 Task: For heading Calibri with Bold.  font size for heading24,  'Change the font style of data to'Bell MT.  and font size to 16,  Change the alignment of both headline & data to Align middle & Align Center.  In the sheet  analysisSalesByPromotion_2023
Action: Mouse moved to (47, 141)
Screenshot: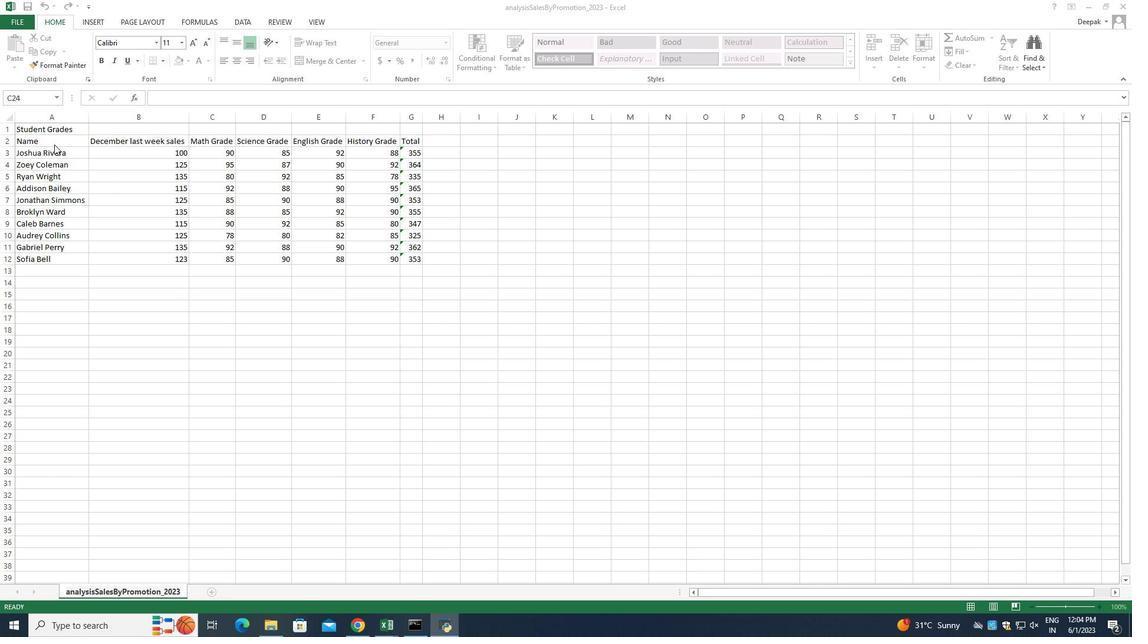 
Action: Mouse pressed left at (47, 141)
Screenshot: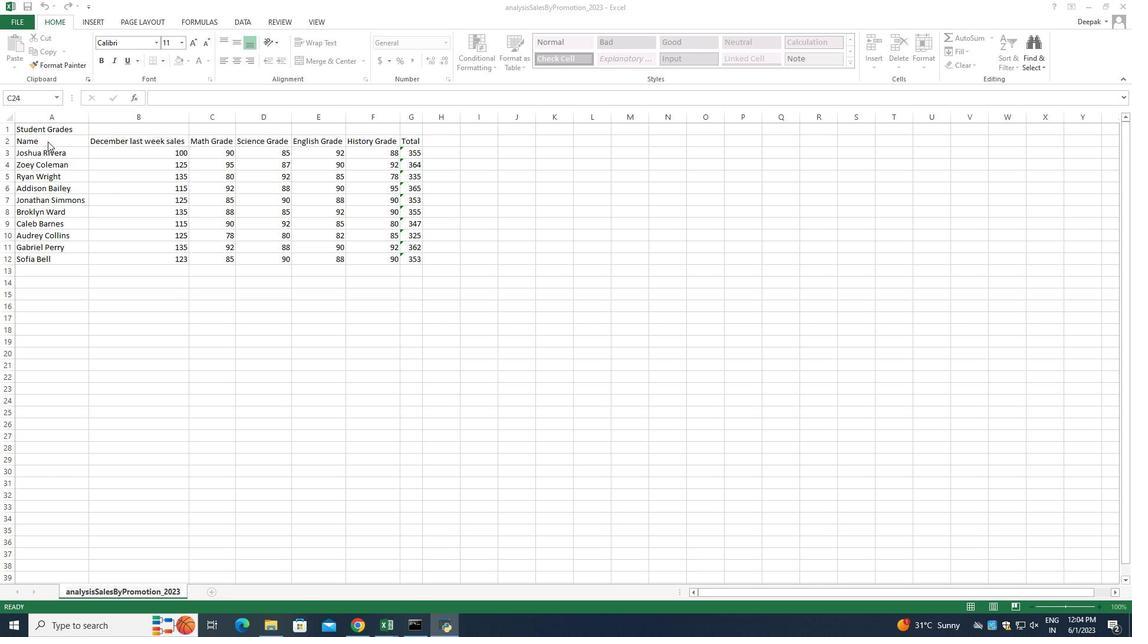 
Action: Mouse pressed left at (47, 141)
Screenshot: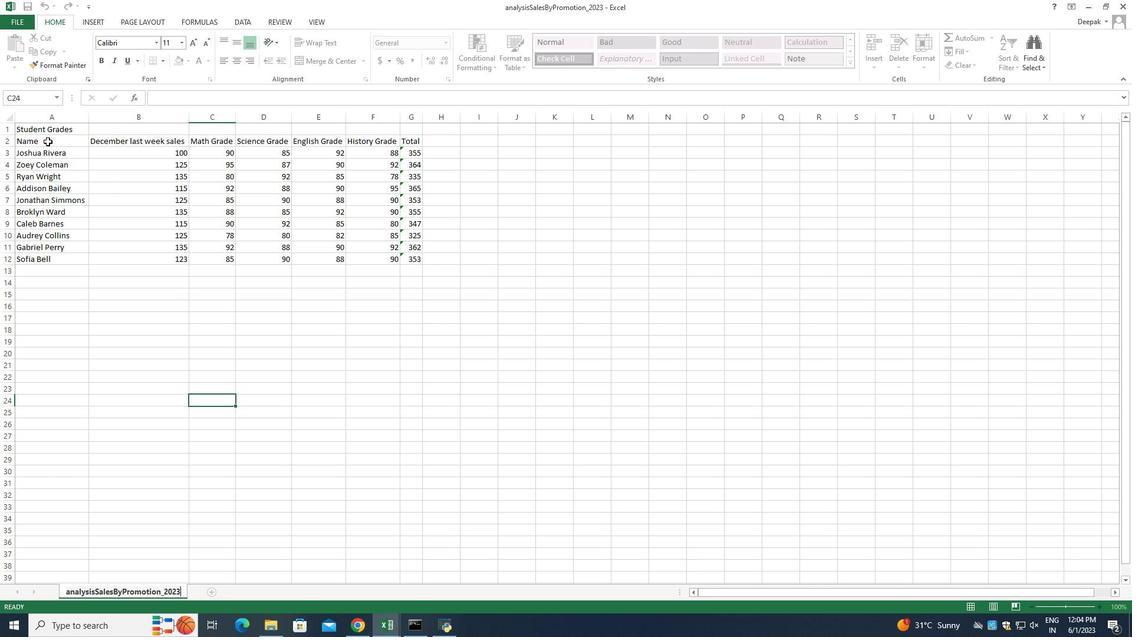 
Action: Mouse pressed left at (47, 141)
Screenshot: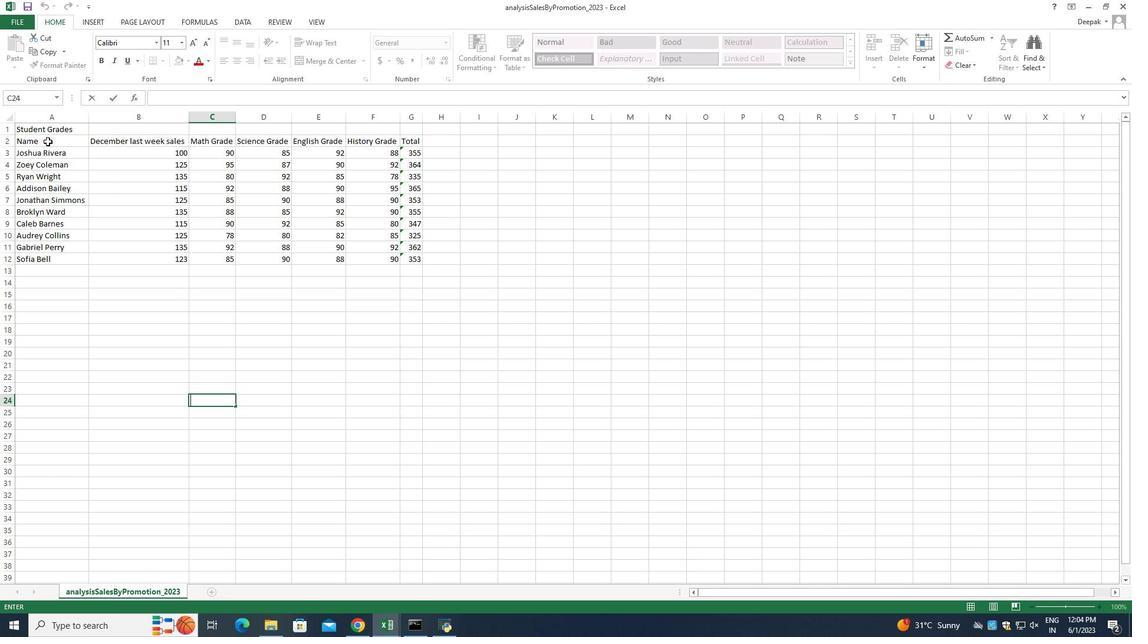 
Action: Mouse moved to (46, 141)
Screenshot: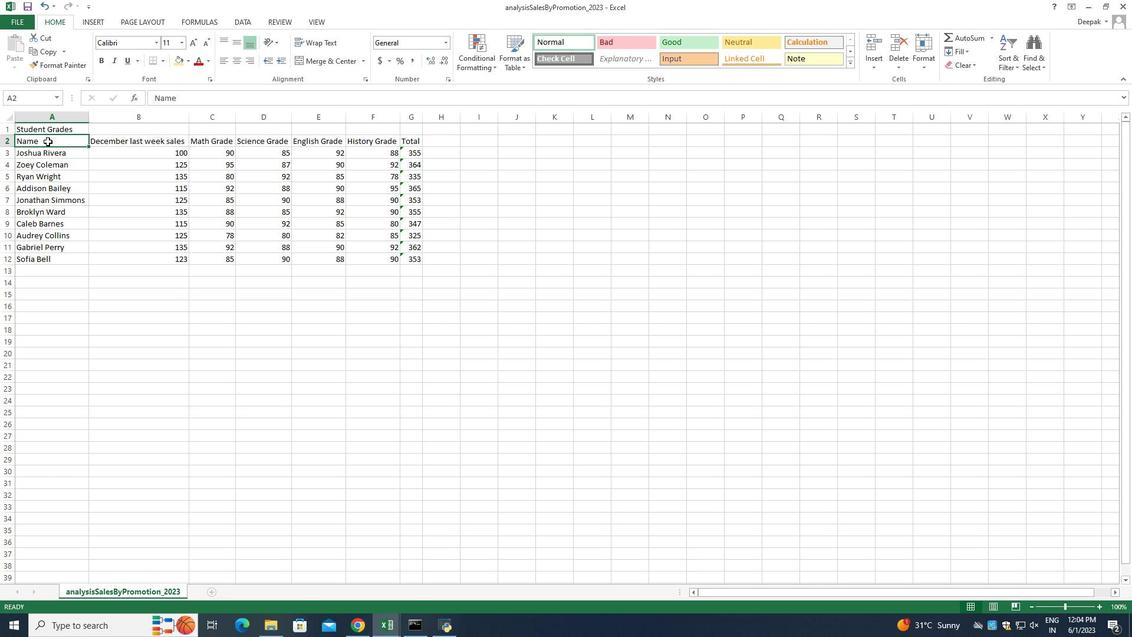 
Action: Mouse pressed left at (46, 141)
Screenshot: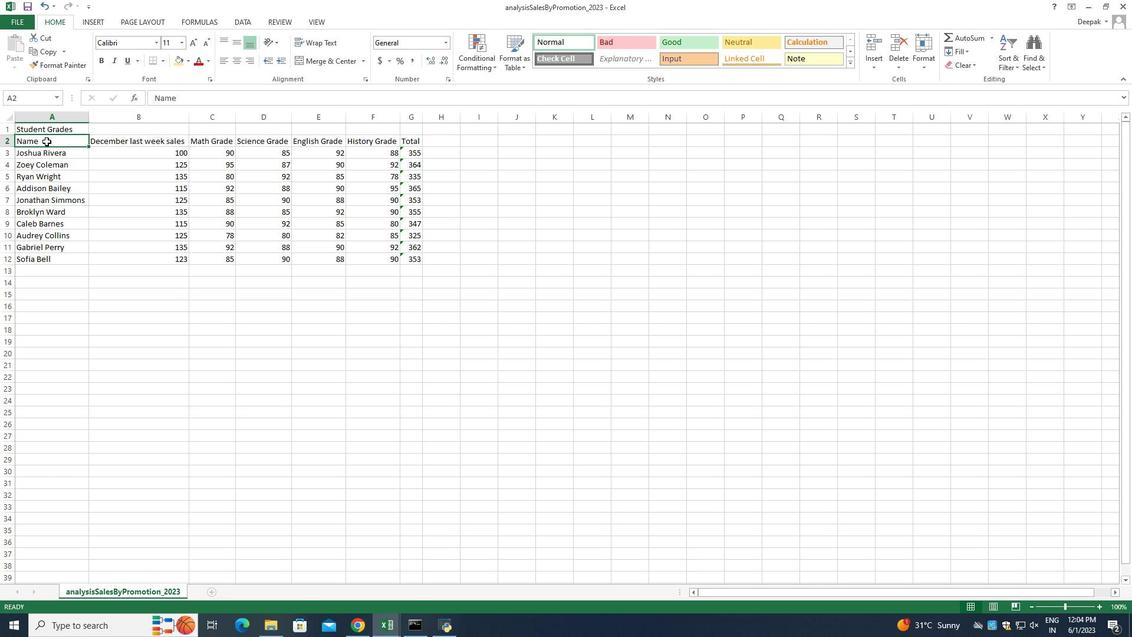 
Action: Mouse moved to (156, 45)
Screenshot: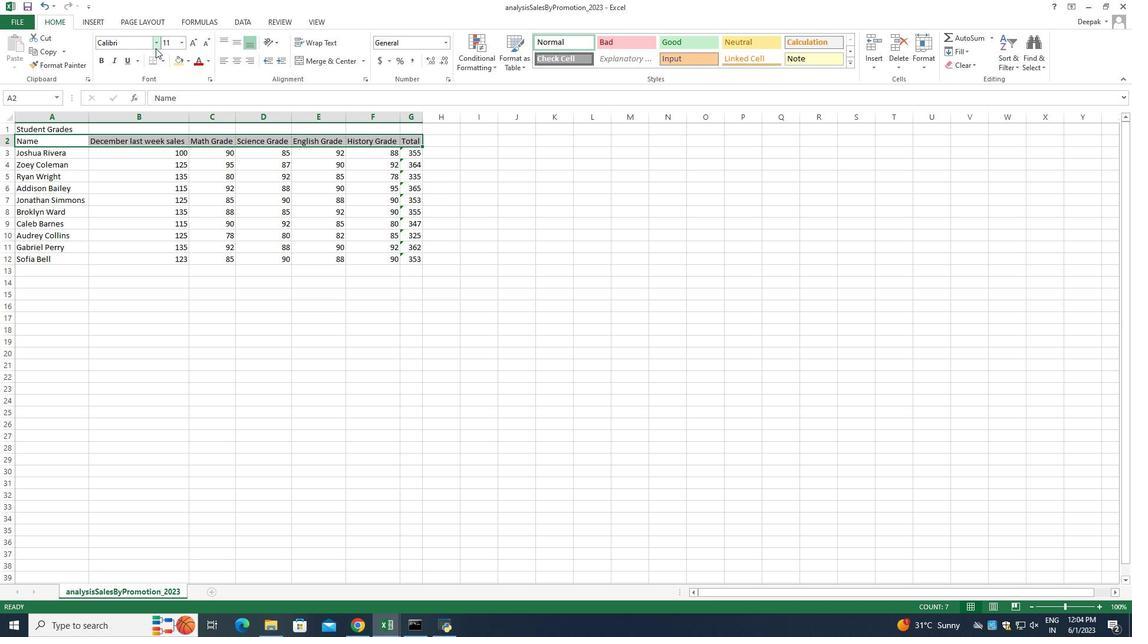 
Action: Mouse pressed left at (156, 45)
Screenshot: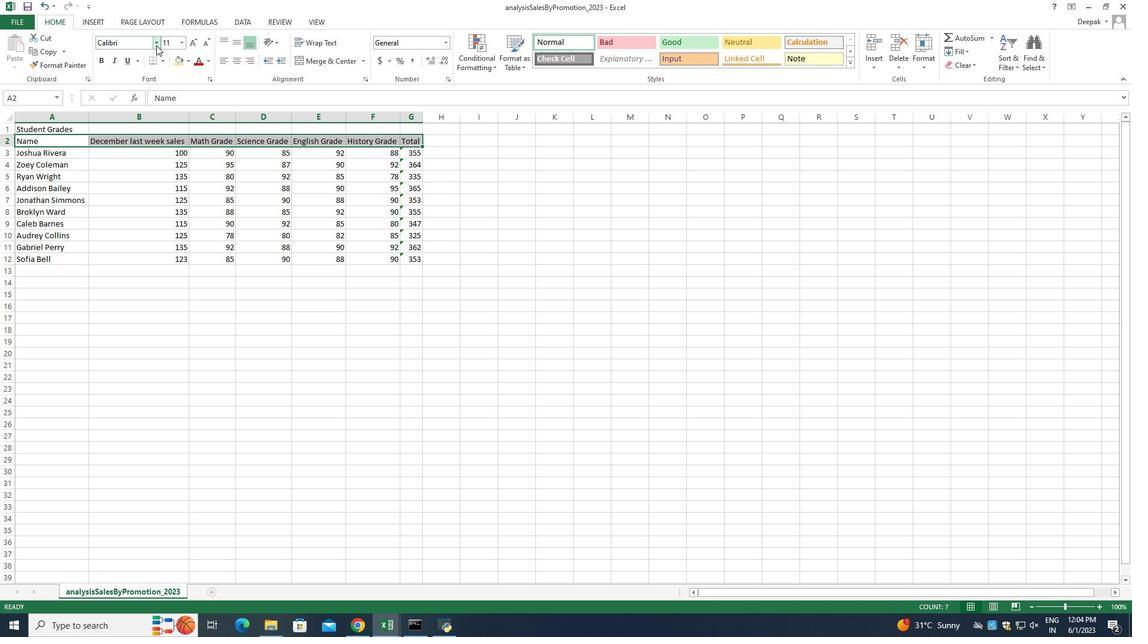 
Action: Mouse moved to (182, 256)
Screenshot: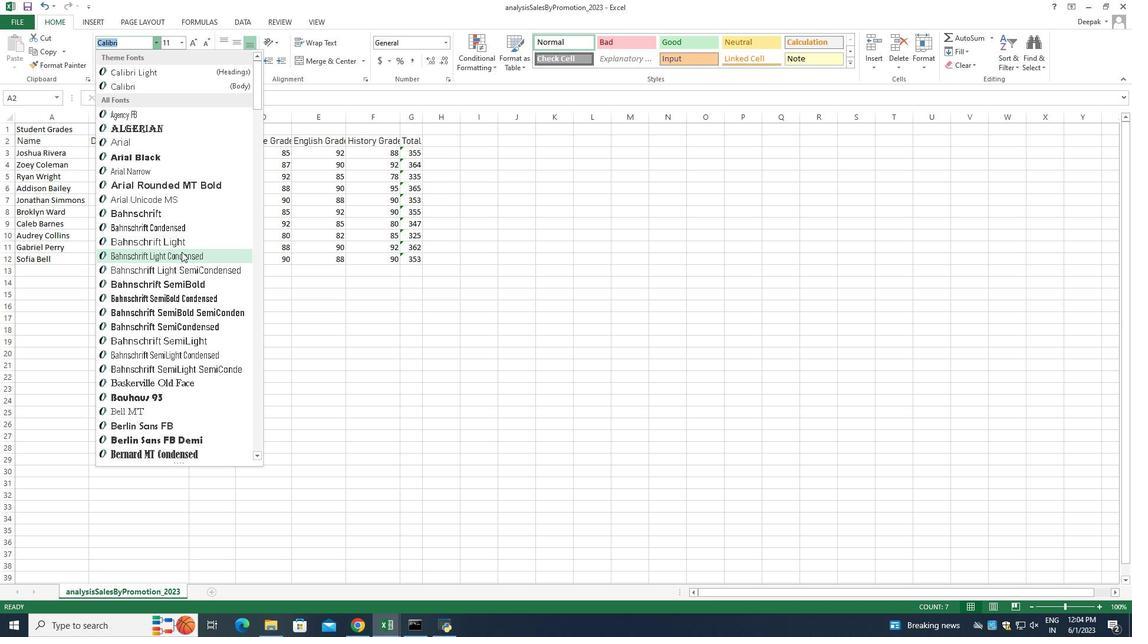
Action: Mouse scrolled (182, 256) with delta (0, 0)
Screenshot: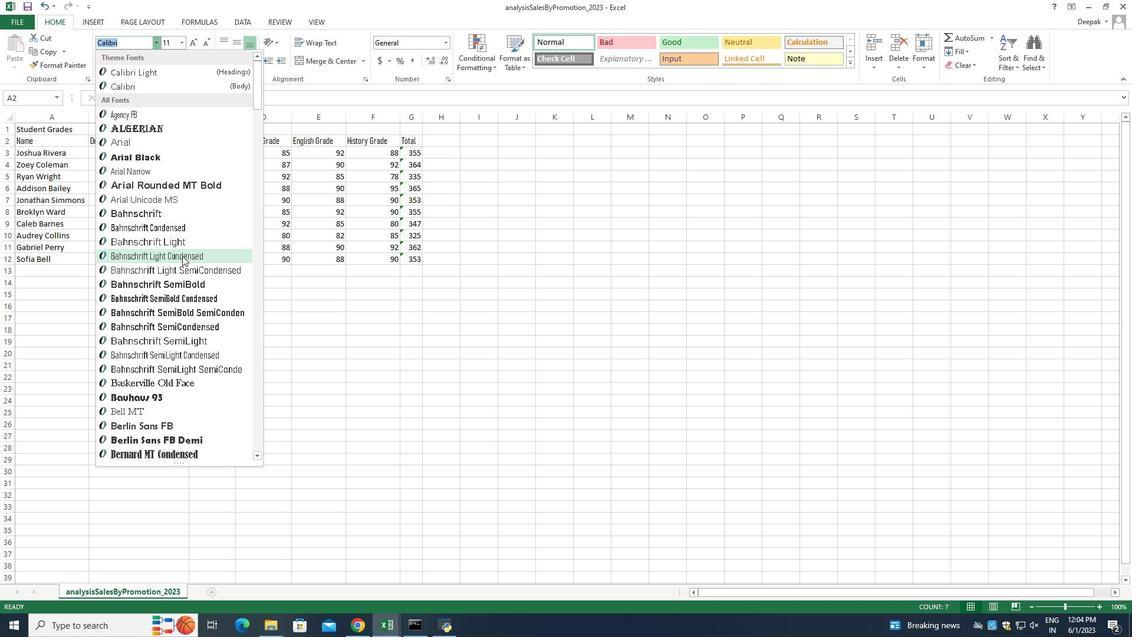 
Action: Mouse moved to (182, 257)
Screenshot: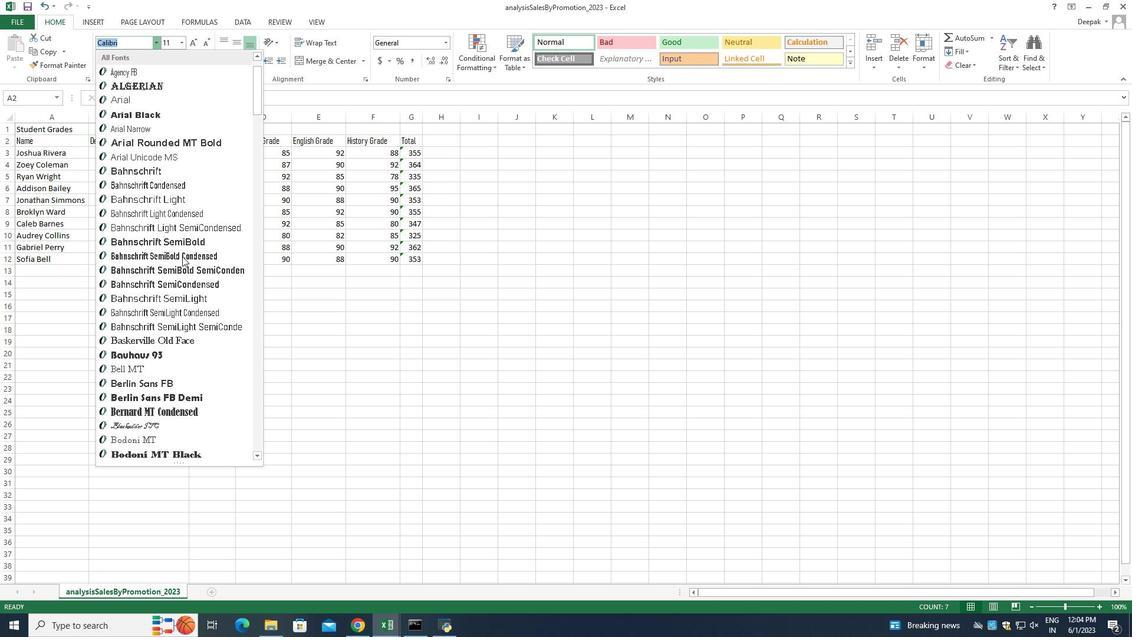 
Action: Mouse scrolled (182, 256) with delta (0, 0)
Screenshot: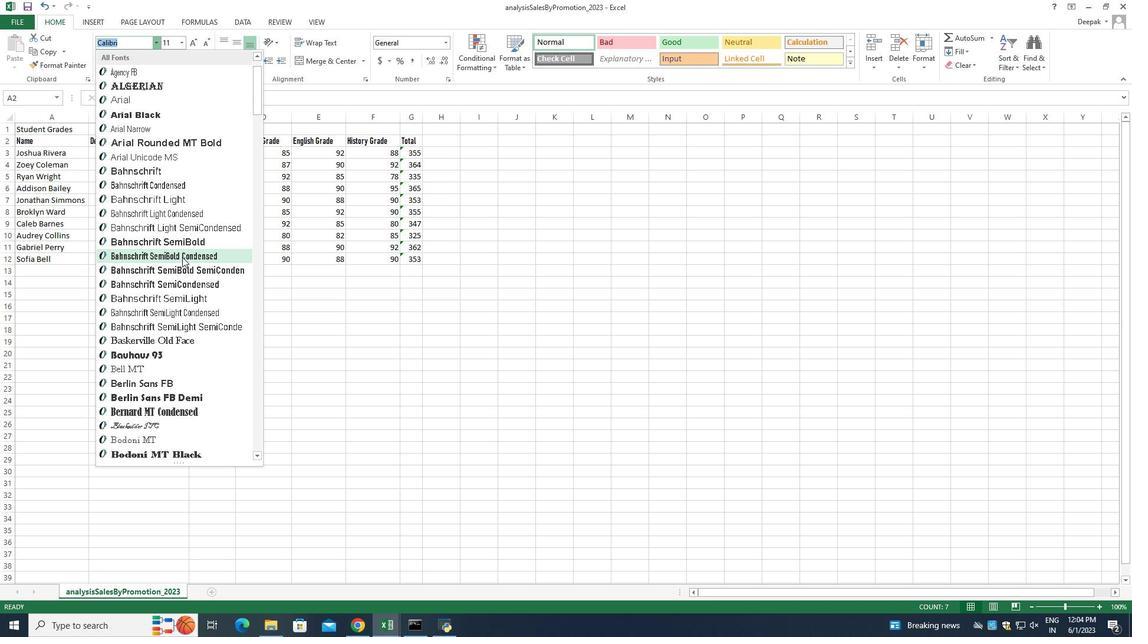 
Action: Mouse scrolled (182, 256) with delta (0, 0)
Screenshot: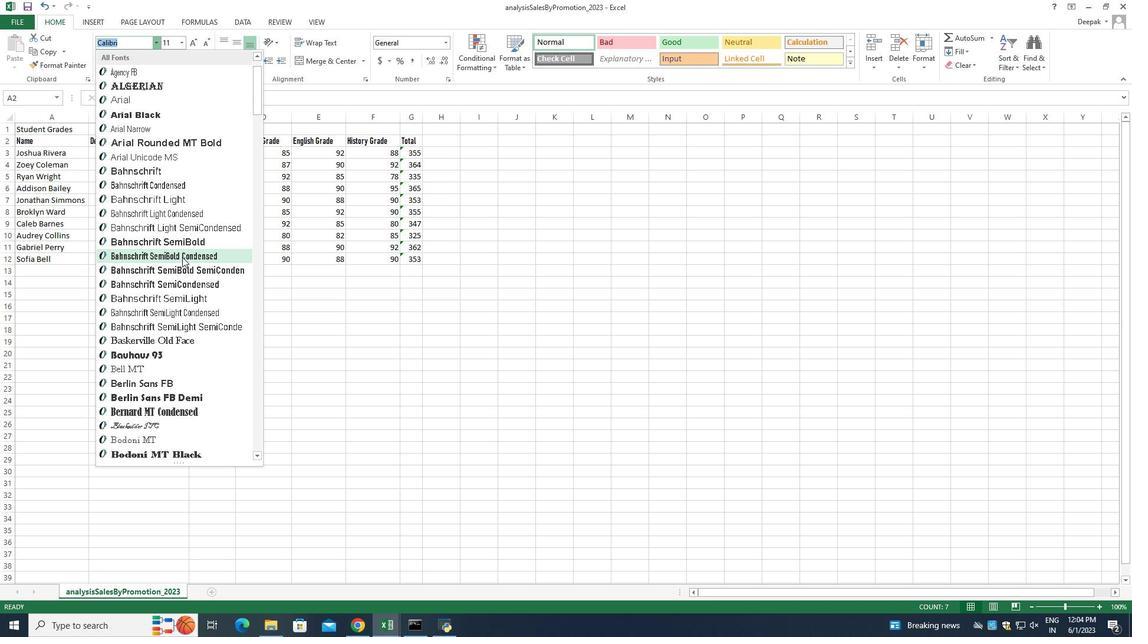 
Action: Mouse scrolled (182, 256) with delta (0, 0)
Screenshot: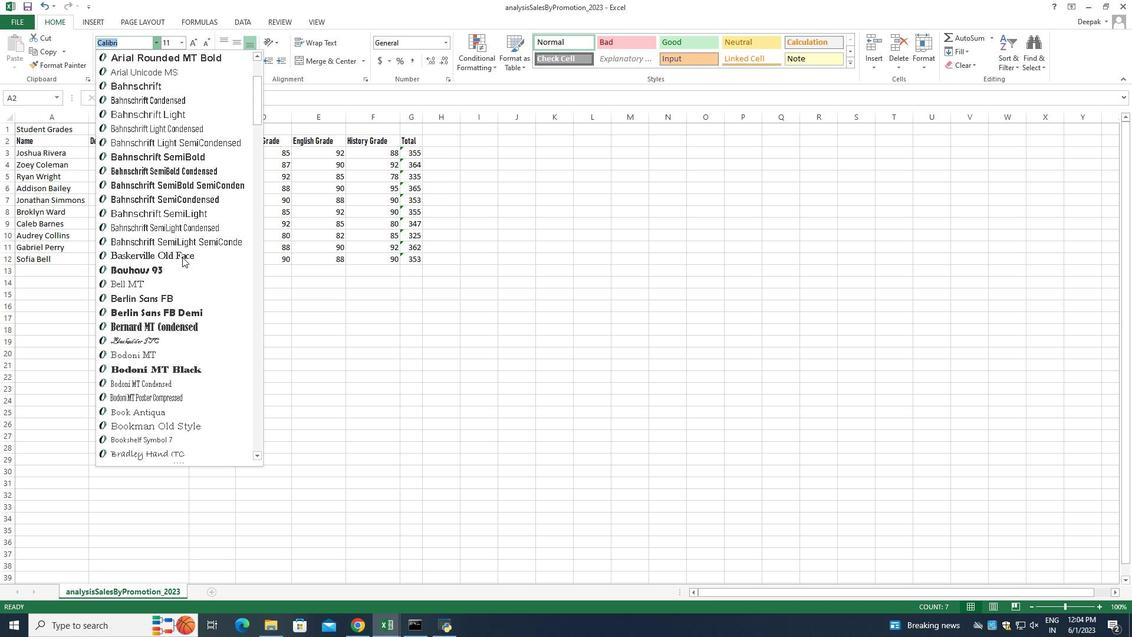 
Action: Mouse scrolled (182, 256) with delta (0, 0)
Screenshot: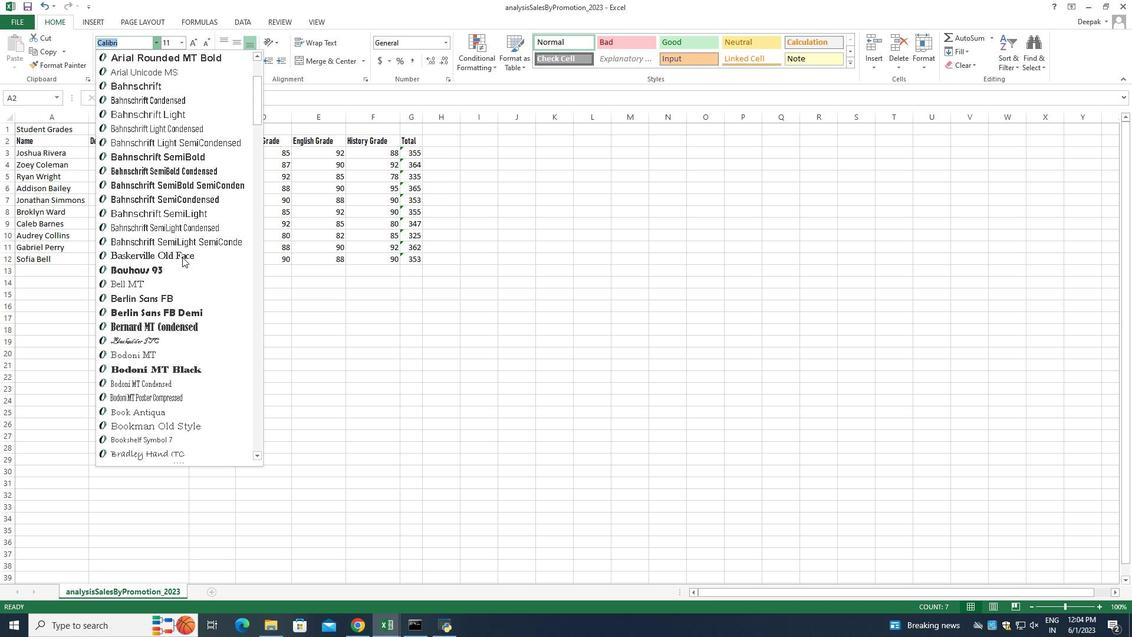 
Action: Mouse moved to (181, 257)
Screenshot: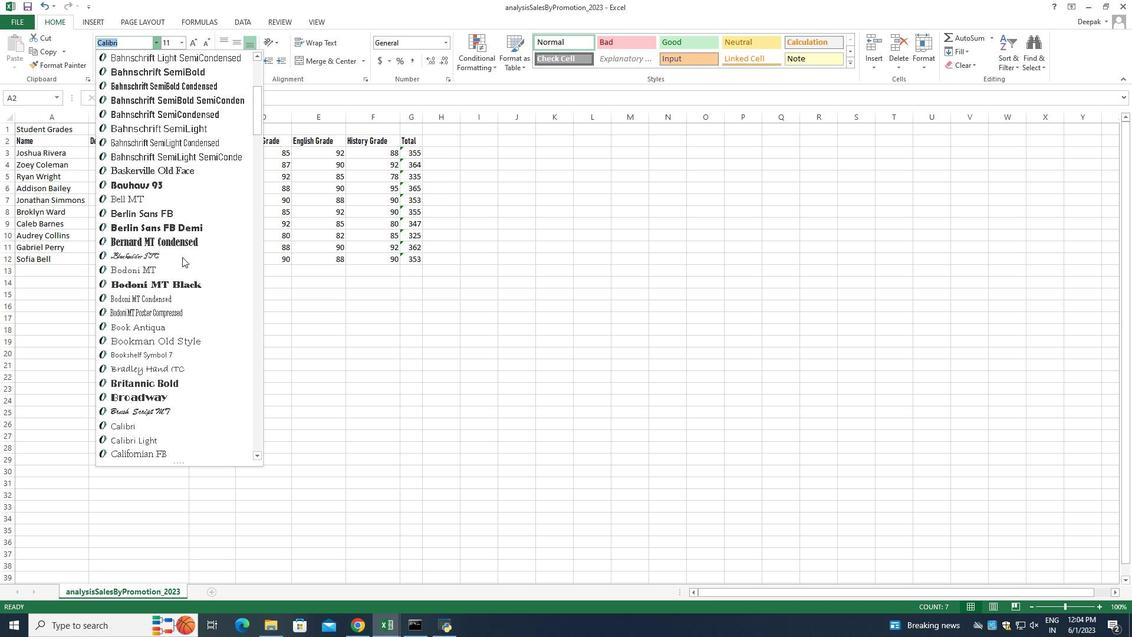 
Action: Mouse scrolled (181, 256) with delta (0, 0)
Screenshot: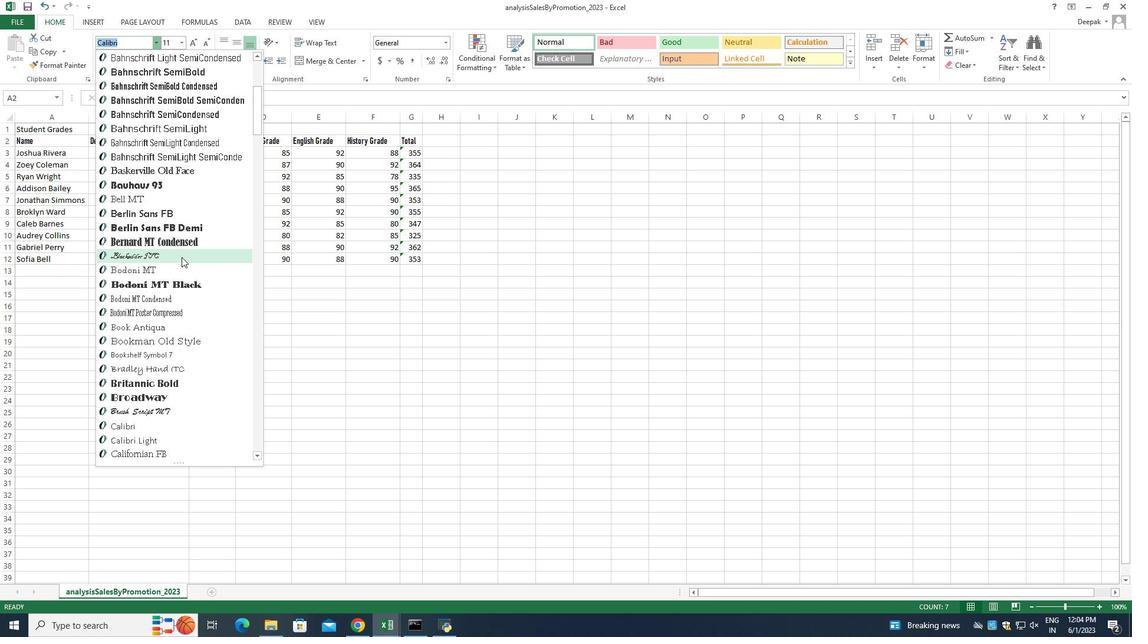 
Action: Mouse scrolled (181, 256) with delta (0, 0)
Screenshot: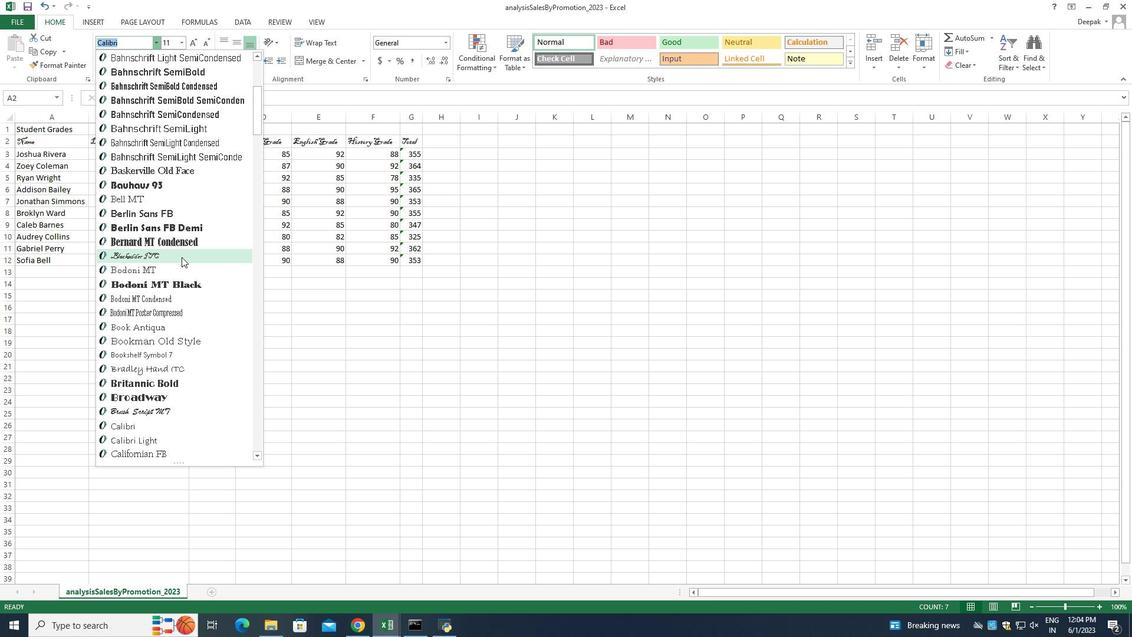 
Action: Mouse scrolled (181, 256) with delta (0, 0)
Screenshot: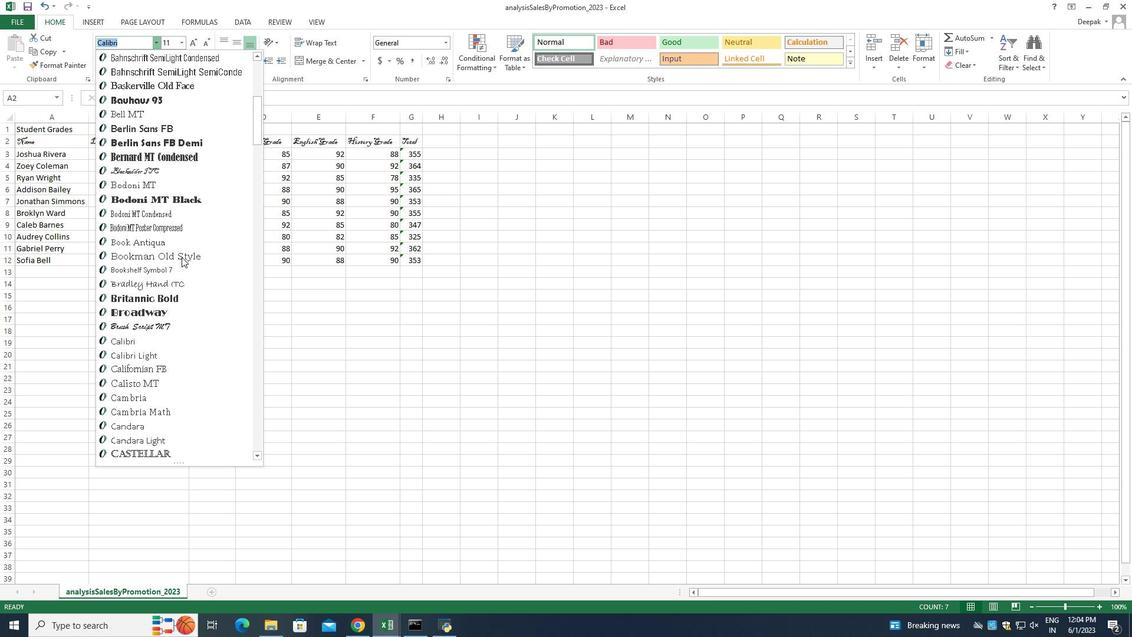 
Action: Mouse moved to (185, 375)
Screenshot: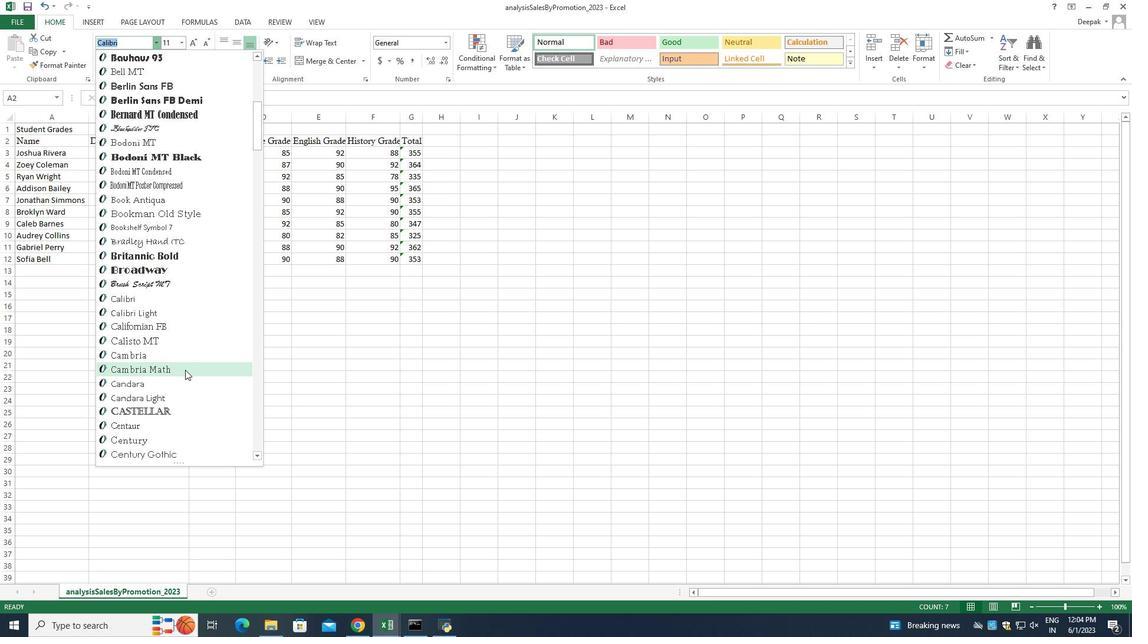 
Action: Mouse scrolled (185, 374) with delta (0, 0)
Screenshot: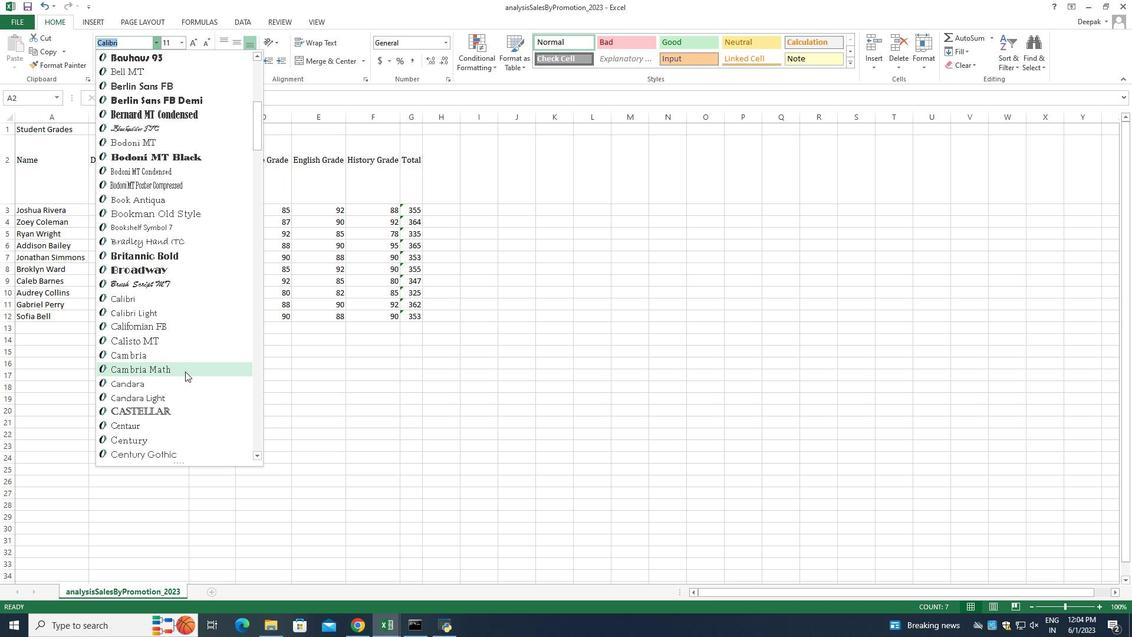 
Action: Mouse scrolled (185, 374) with delta (0, 0)
Screenshot: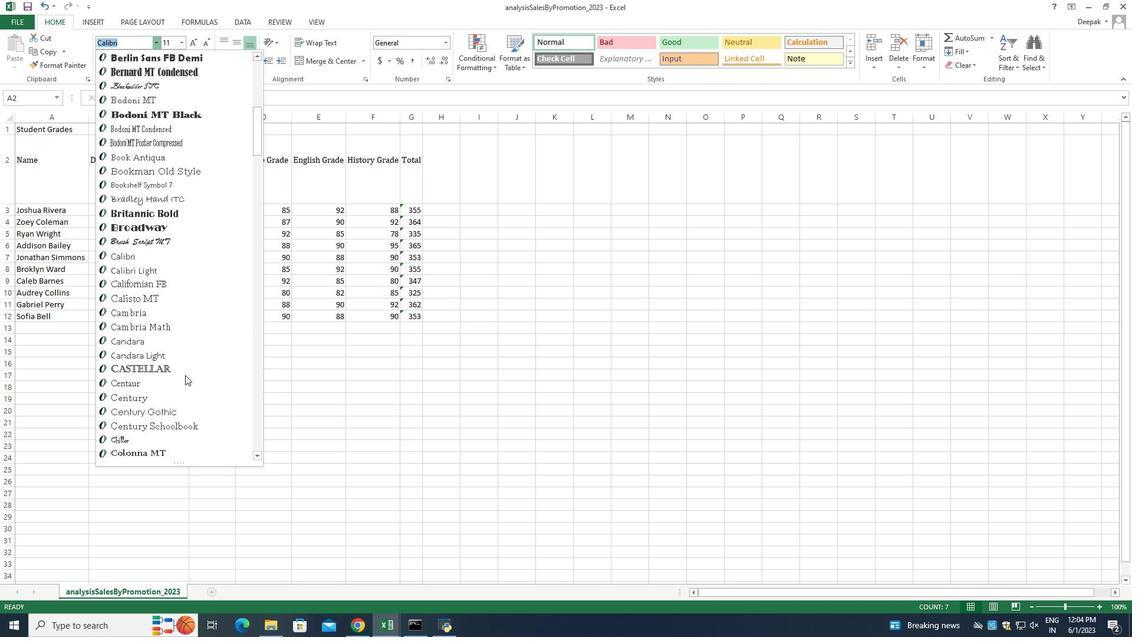 
Action: Mouse scrolled (185, 374) with delta (0, 0)
Screenshot: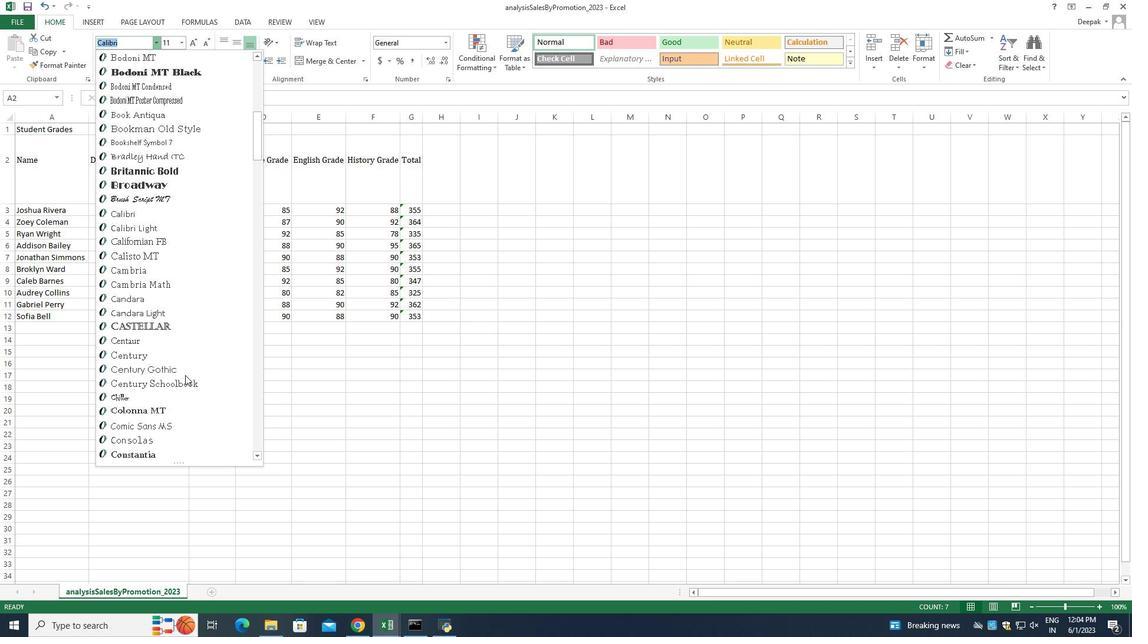 
Action: Mouse moved to (187, 326)
Screenshot: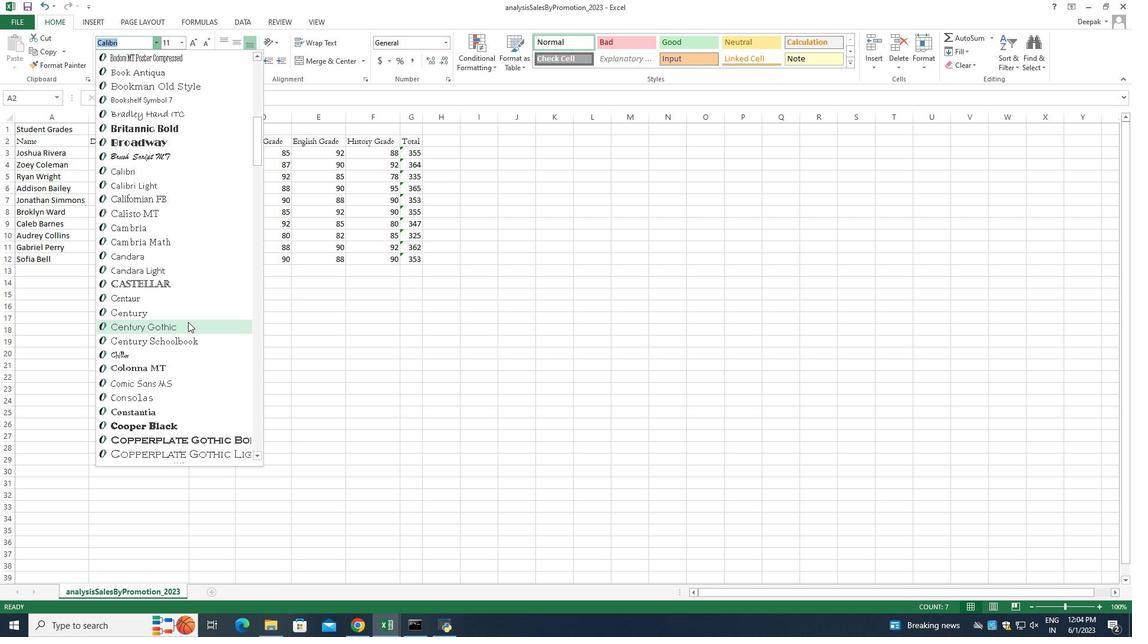 
Action: Mouse scrolled (187, 325) with delta (0, 0)
Screenshot: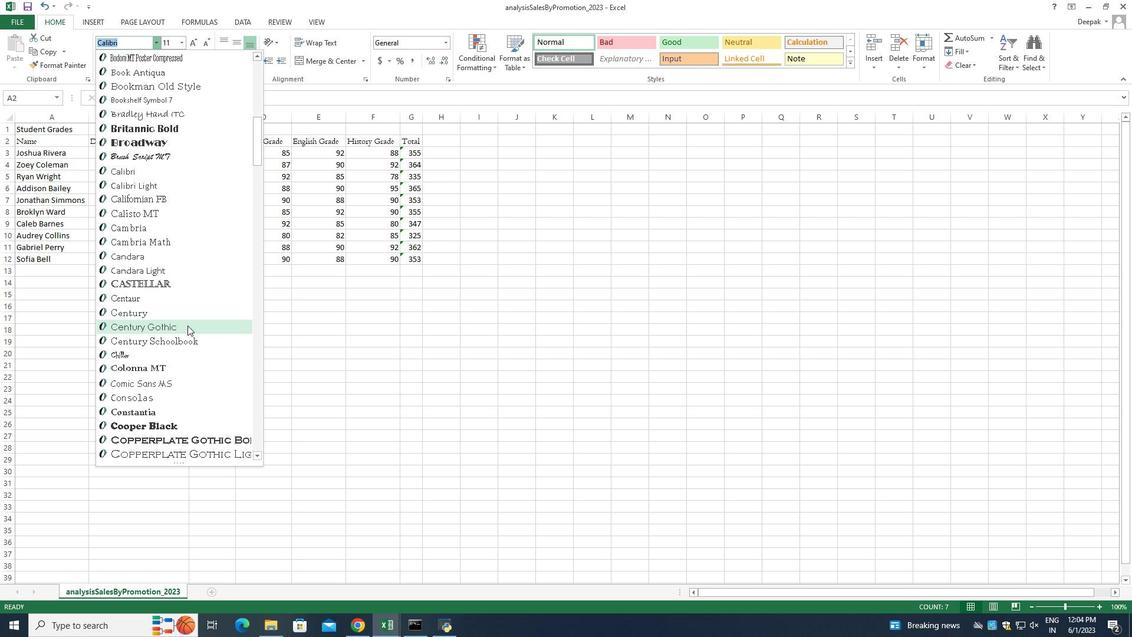 
Action: Mouse moved to (186, 329)
Screenshot: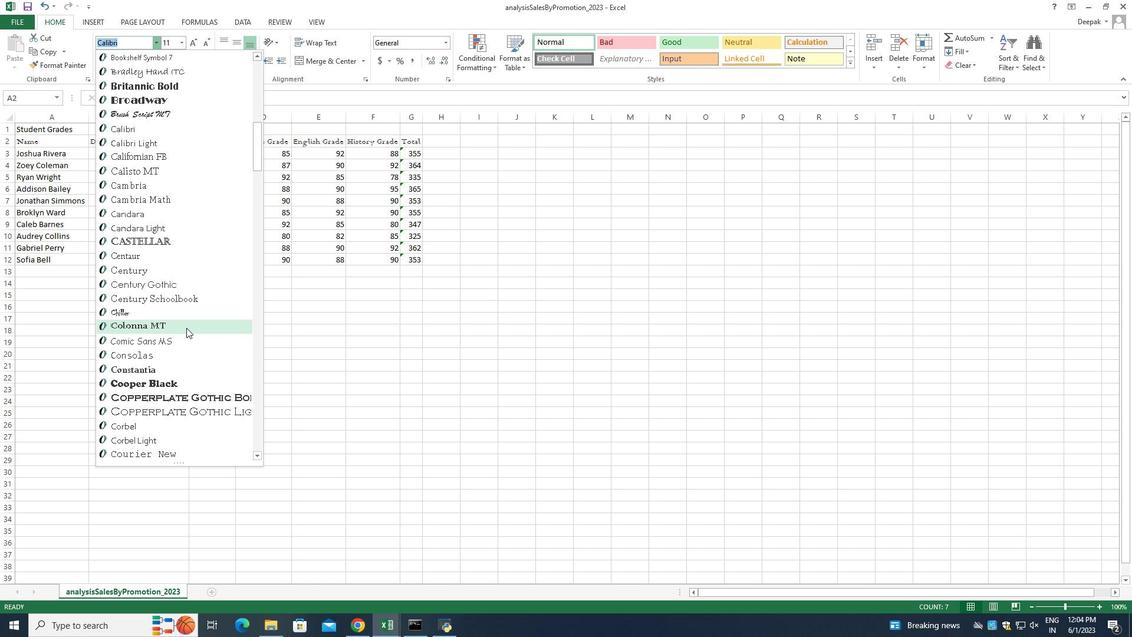 
Action: Mouse scrolled (186, 329) with delta (0, 0)
Screenshot: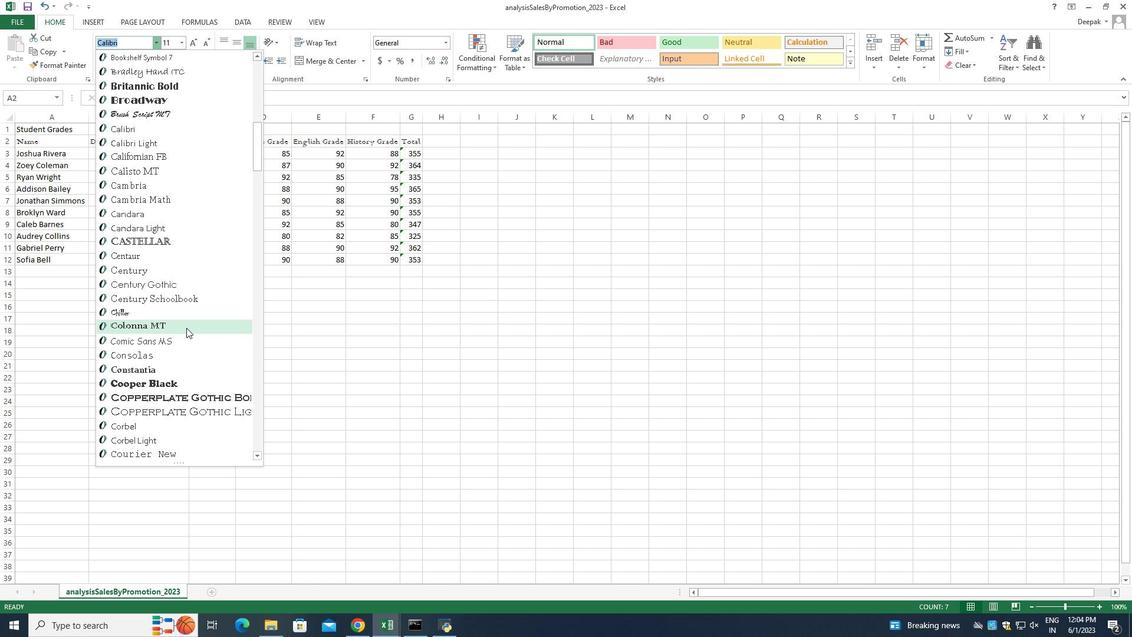
Action: Mouse scrolled (186, 329) with delta (0, 0)
Screenshot: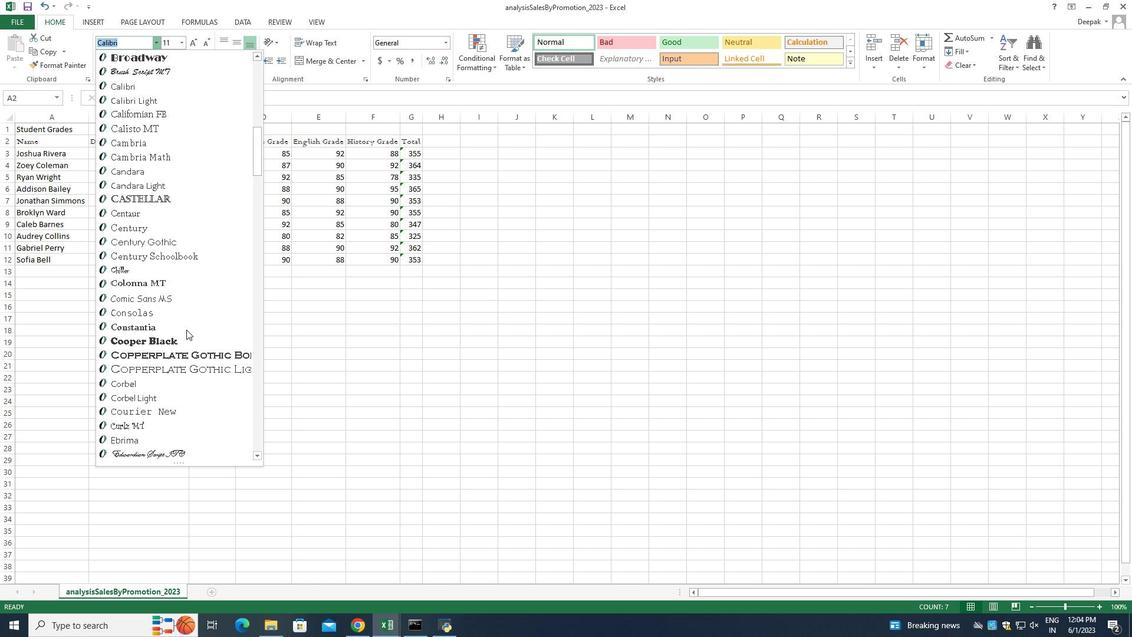 
Action: Mouse moved to (199, 413)
Screenshot: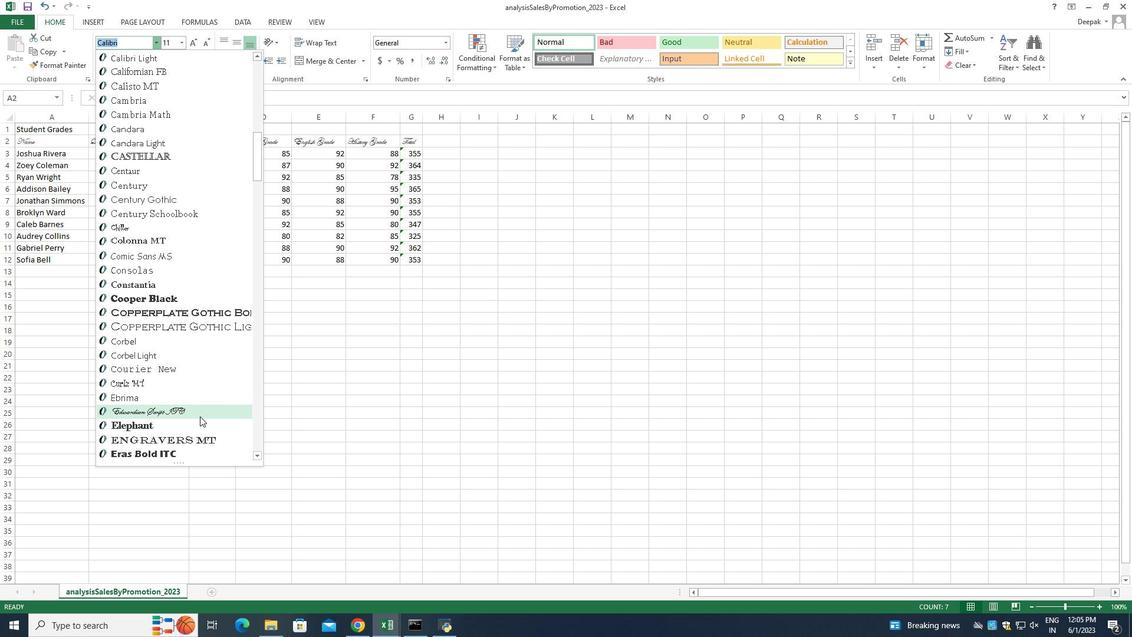 
Action: Mouse scrolled (199, 412) with delta (0, 0)
Screenshot: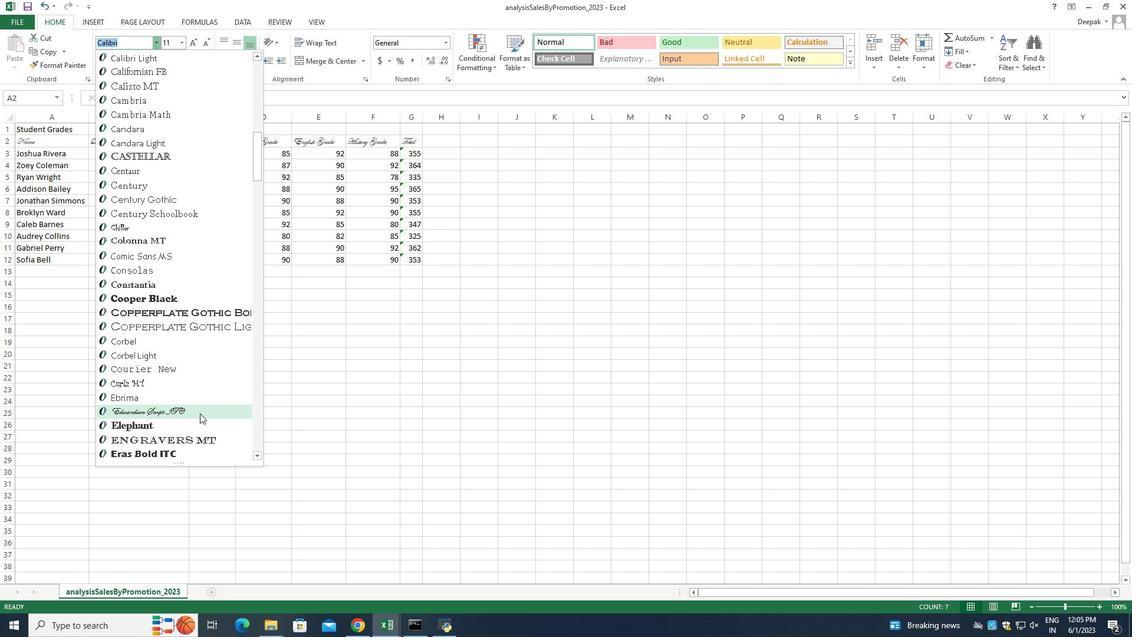 
Action: Mouse scrolled (199, 412) with delta (0, 0)
Screenshot: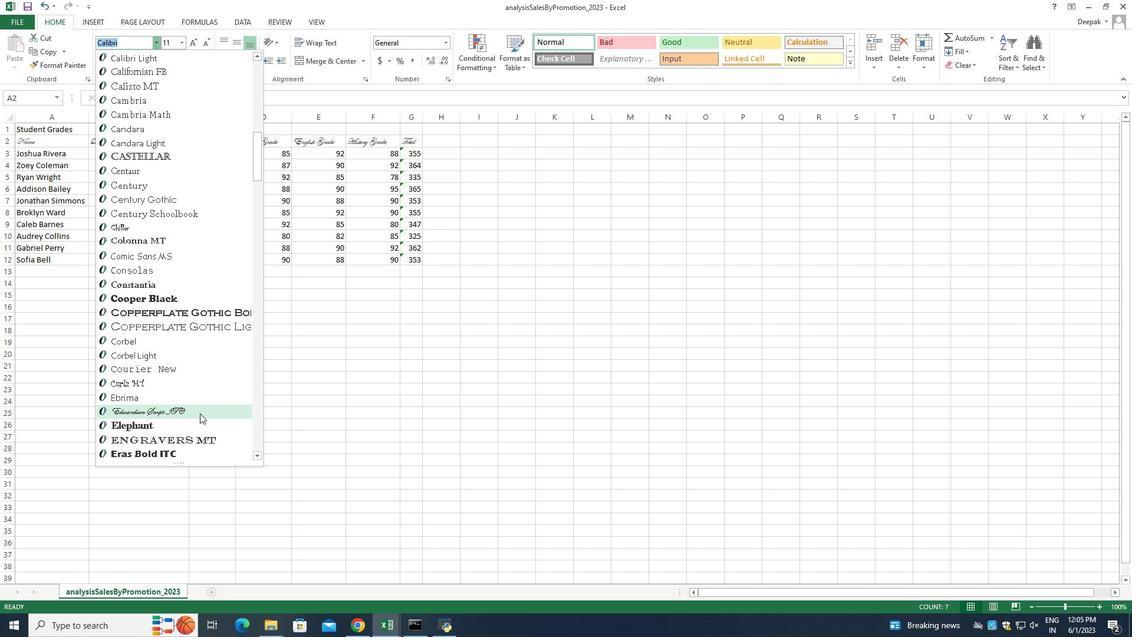 
Action: Mouse scrolled (199, 412) with delta (0, 0)
Screenshot: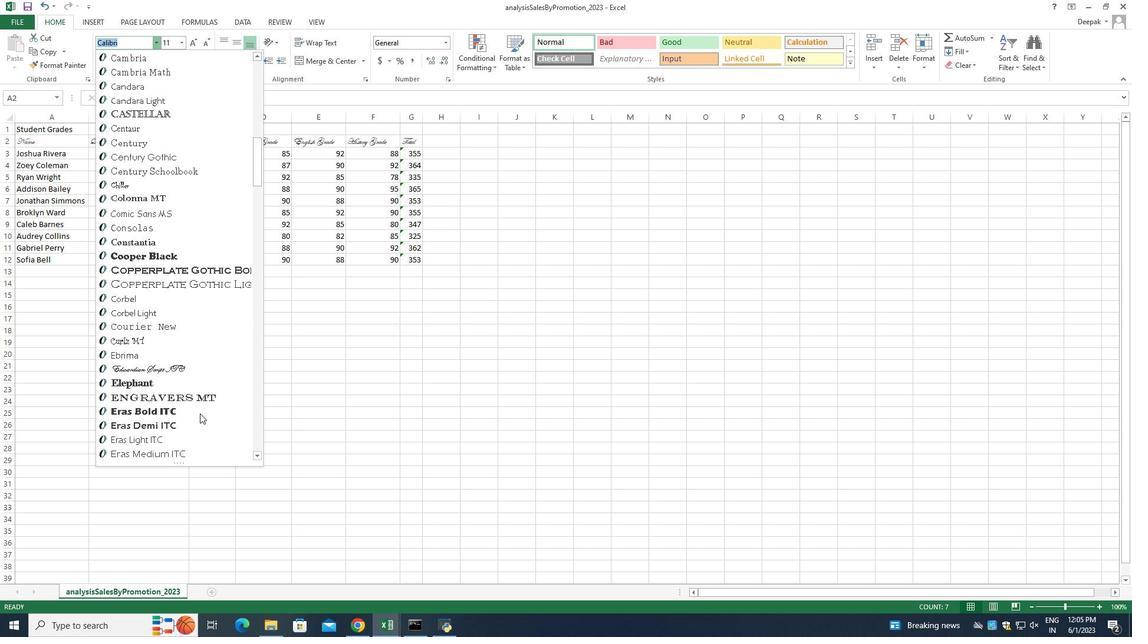 
Action: Mouse moved to (199, 365)
Screenshot: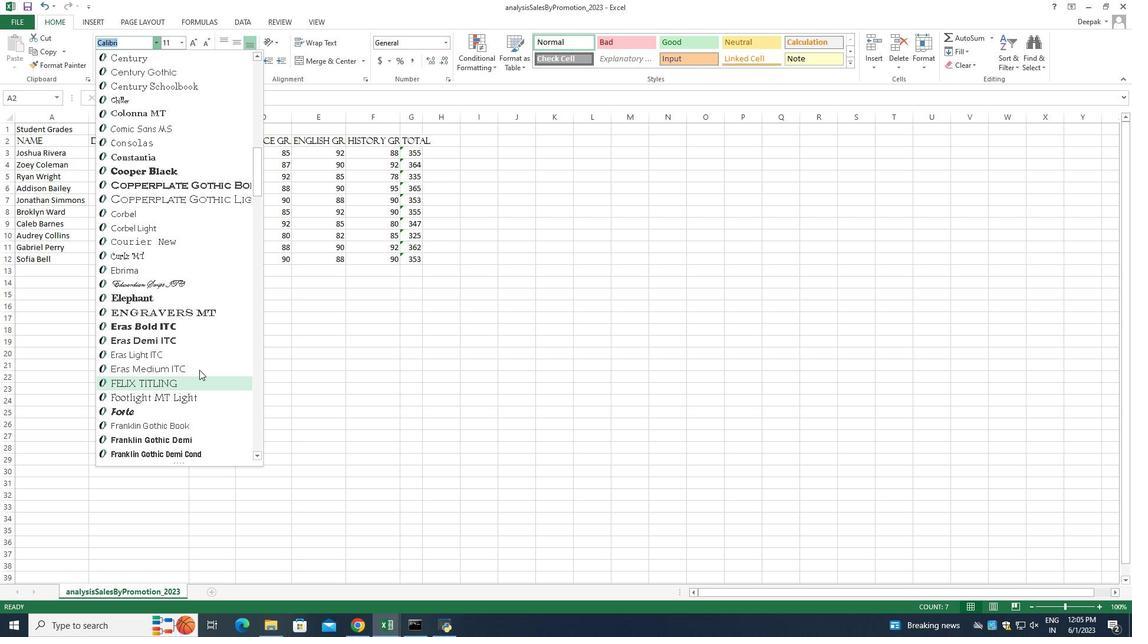 
Action: Mouse scrolled (199, 368) with delta (0, 0)
Screenshot: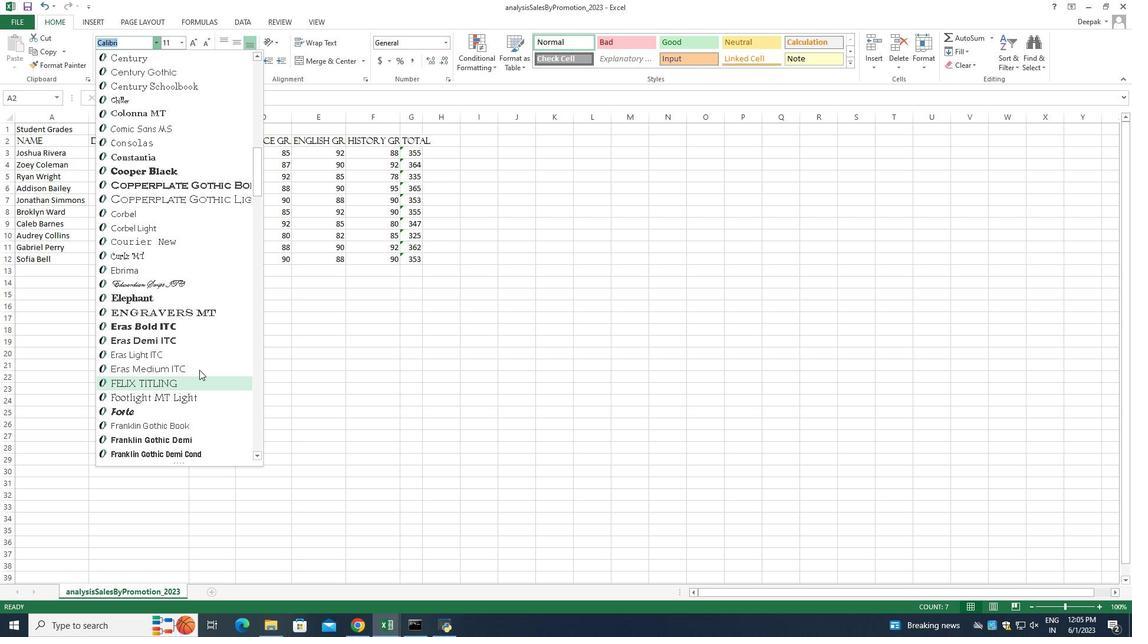 
Action: Mouse scrolled (199, 365) with delta (0, 0)
Screenshot: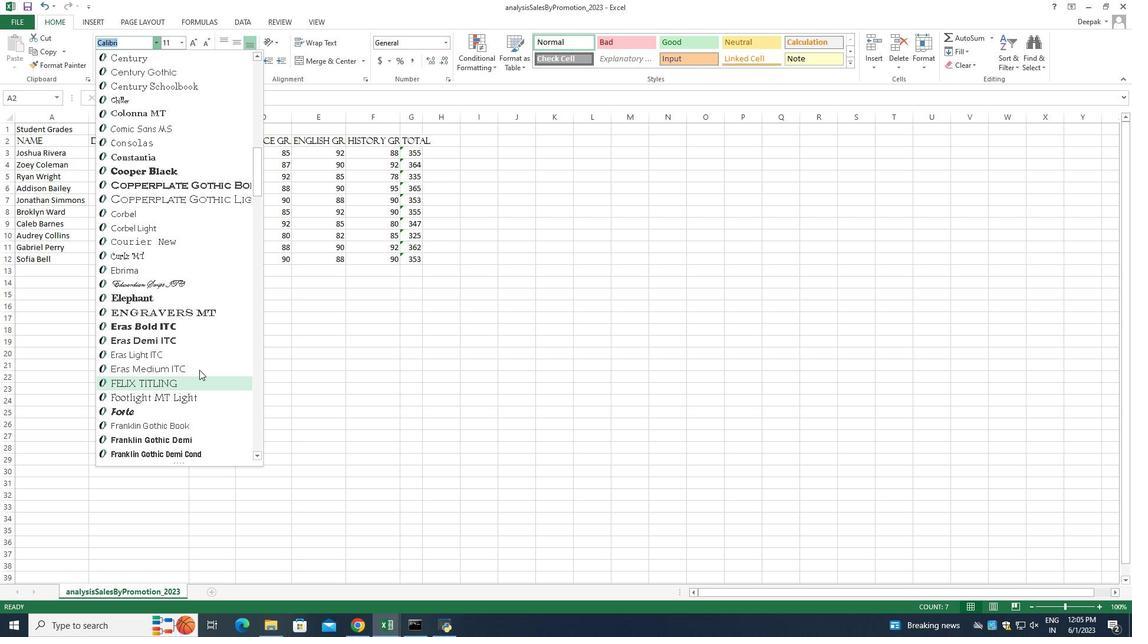 
Action: Mouse scrolled (199, 365) with delta (0, 0)
Screenshot: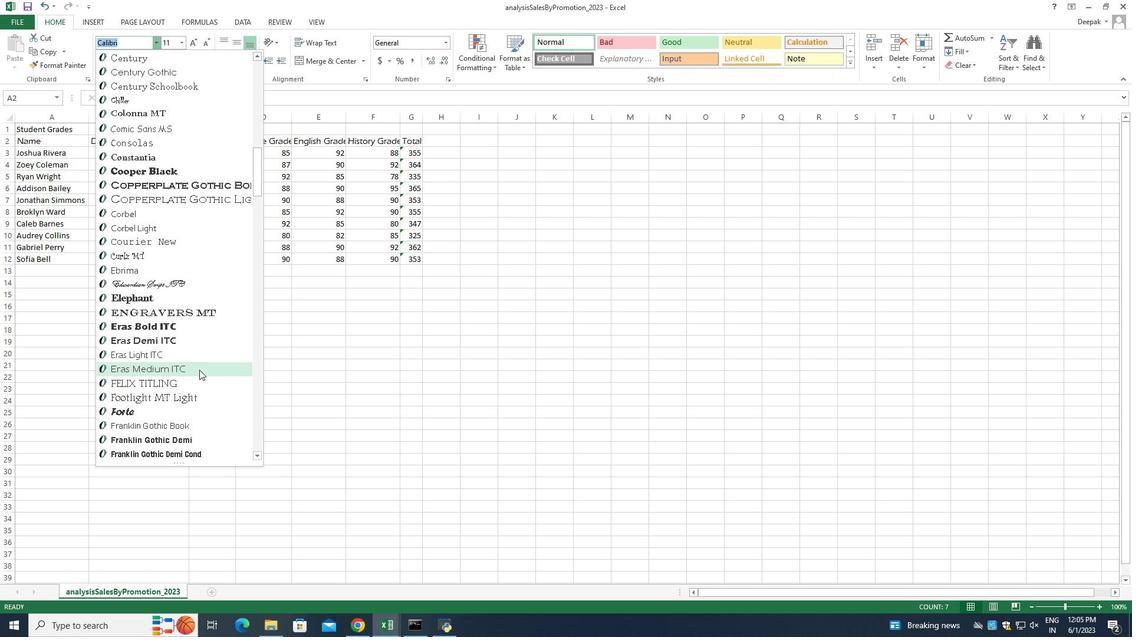 
Action: Mouse scrolled (199, 365) with delta (0, 0)
Screenshot: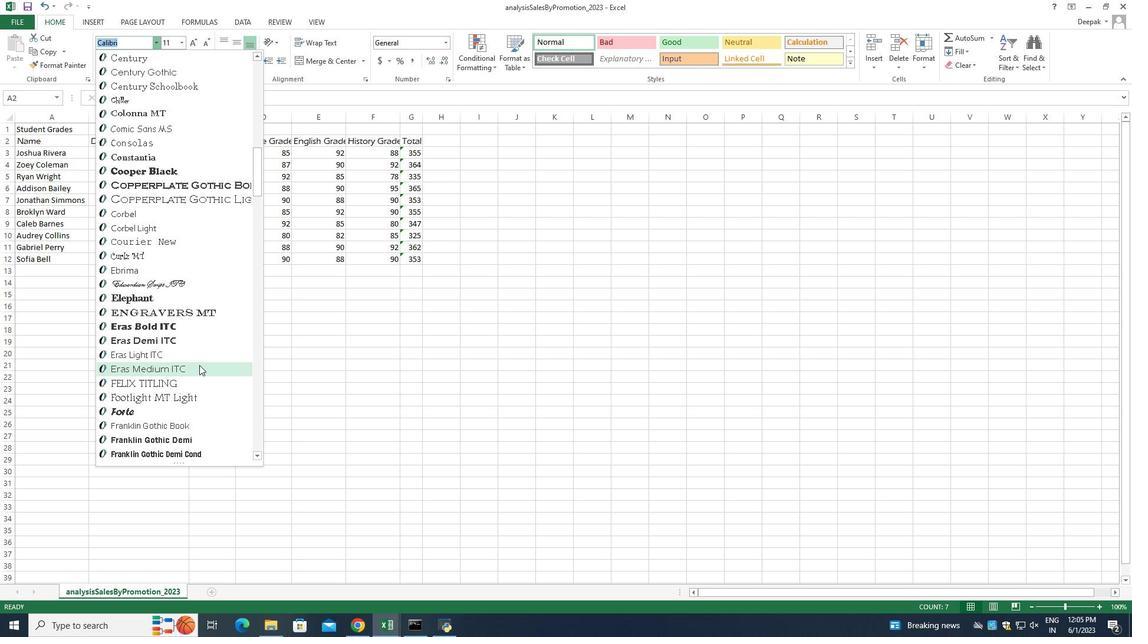 
Action: Mouse moved to (199, 345)
Screenshot: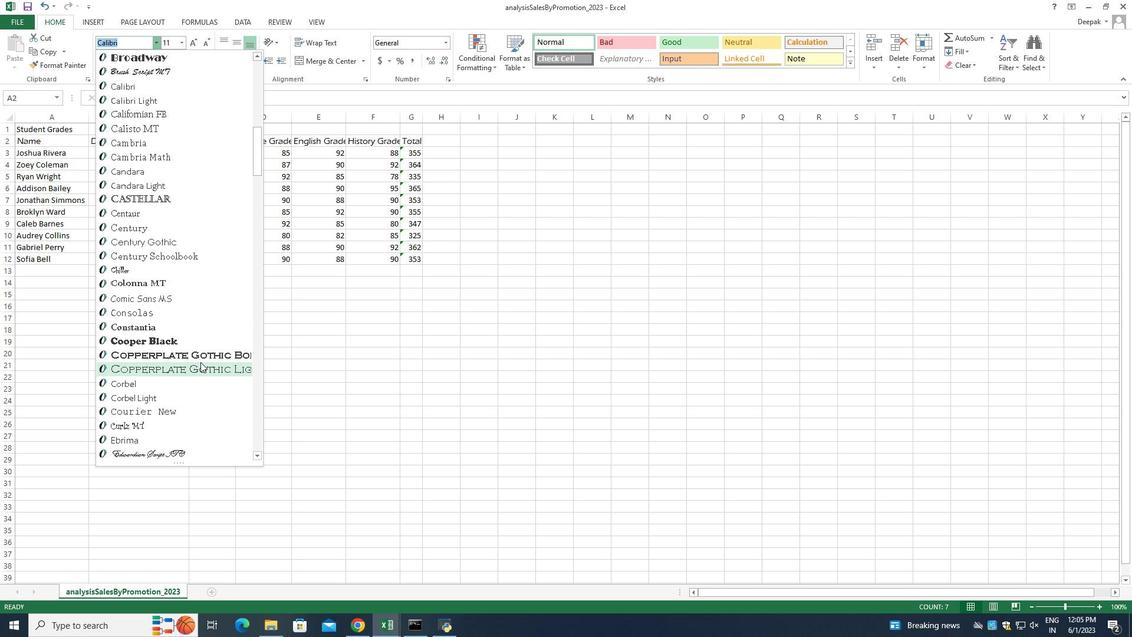 
Action: Mouse scrolled (199, 346) with delta (0, 0)
Screenshot: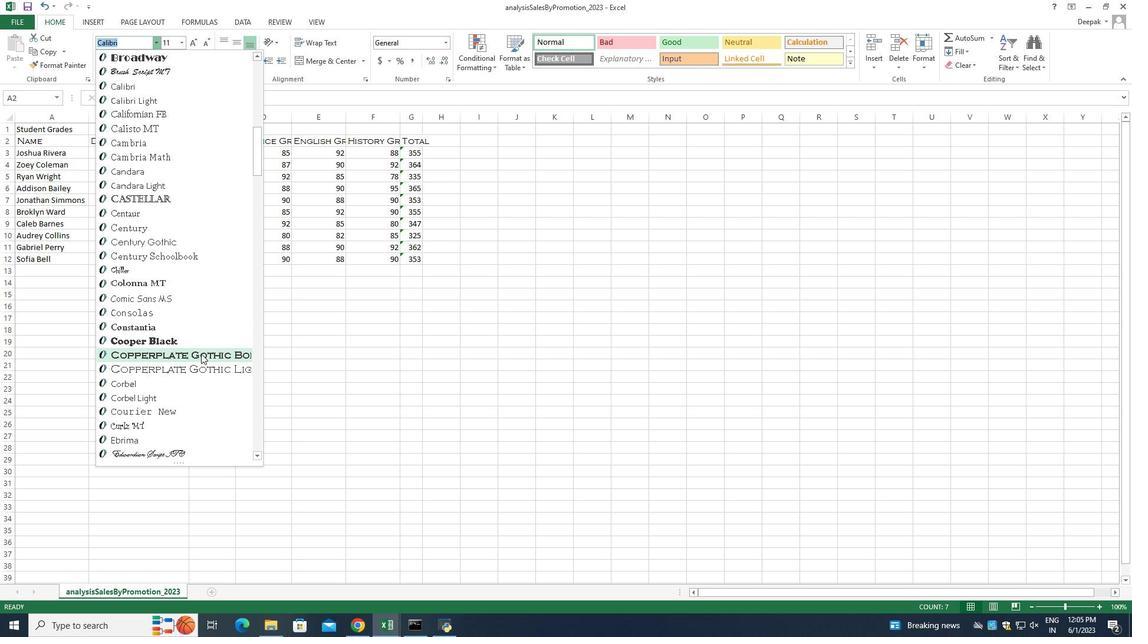 
Action: Mouse moved to (199, 344)
Screenshot: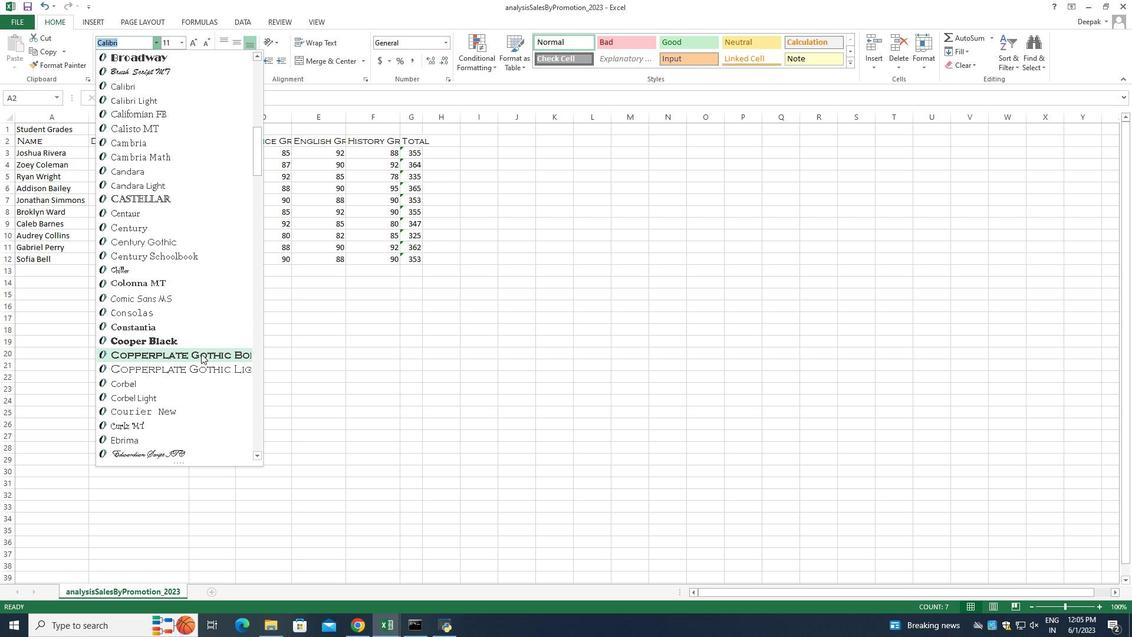 
Action: Mouse scrolled (199, 345) with delta (0, 0)
Screenshot: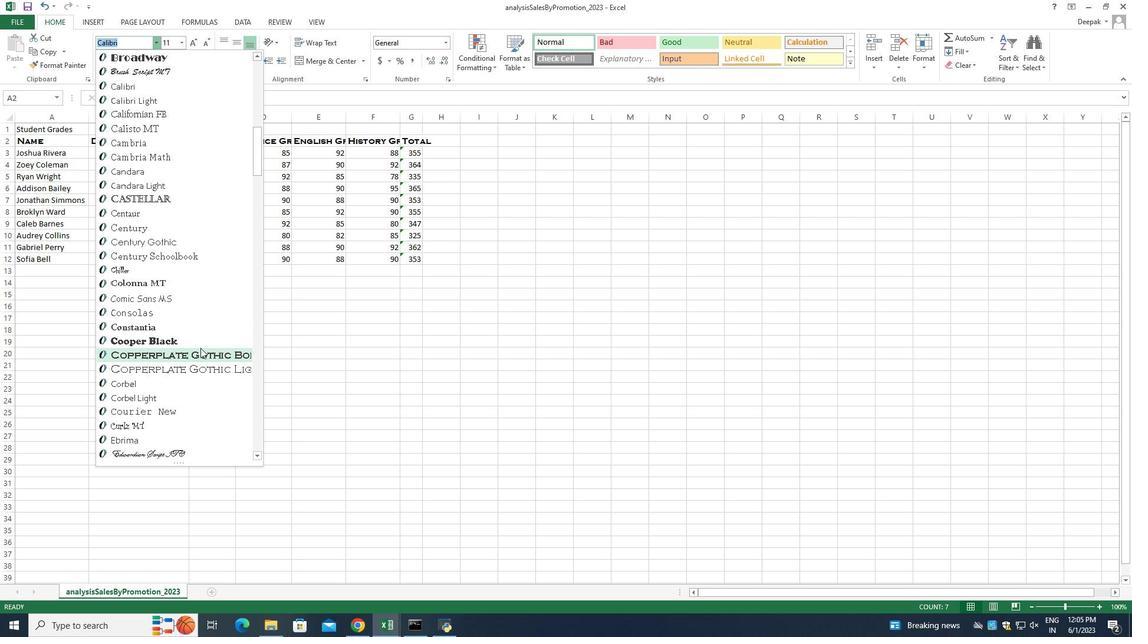 
Action: Mouse scrolled (199, 345) with delta (0, 0)
Screenshot: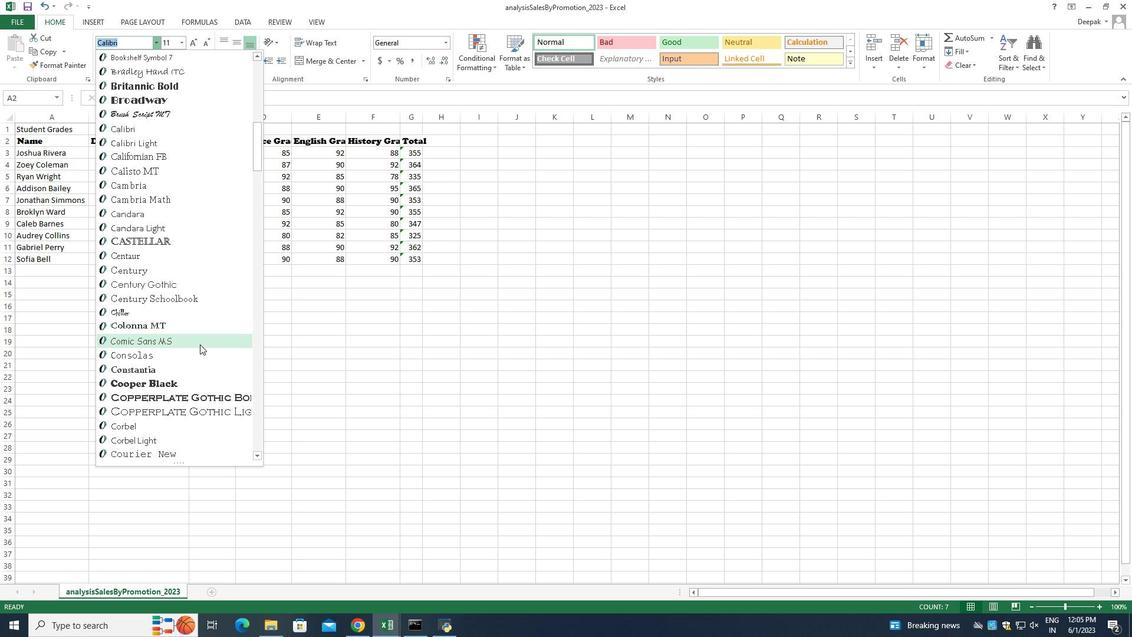 
Action: Mouse scrolled (199, 345) with delta (0, 0)
Screenshot: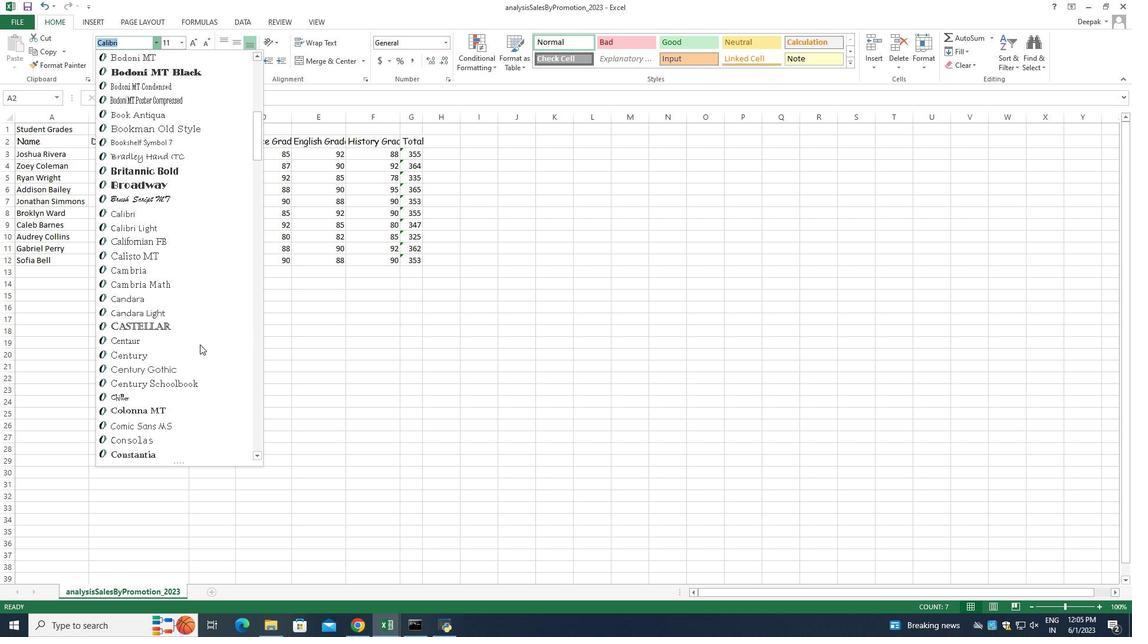 
Action: Mouse moved to (149, 220)
Screenshot: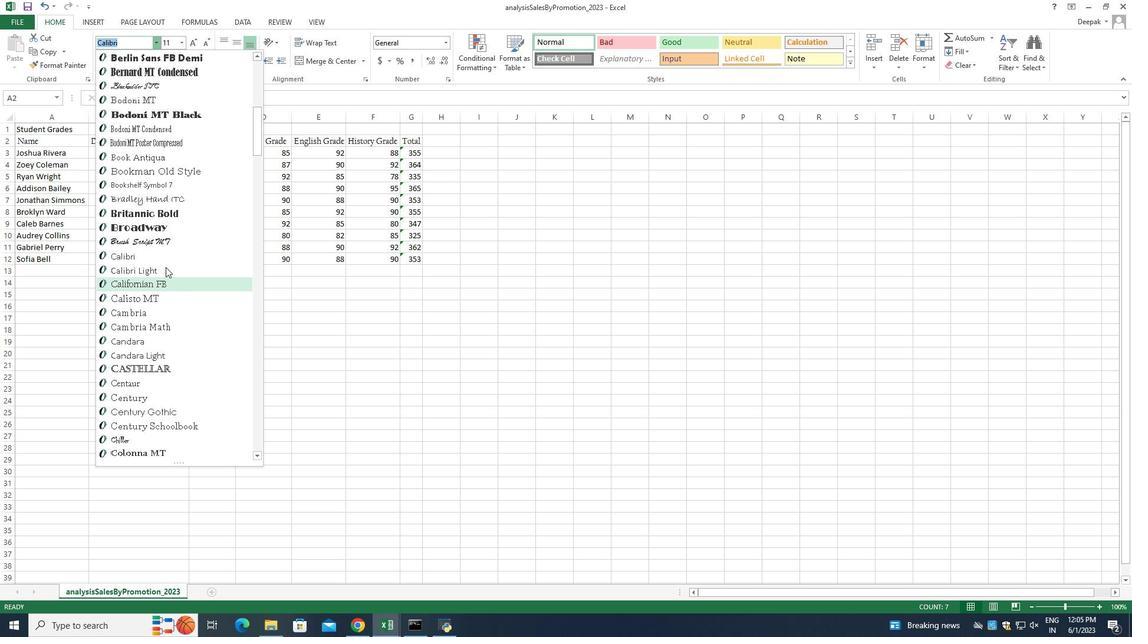 
Action: Mouse scrolled (149, 221) with delta (0, 0)
Screenshot: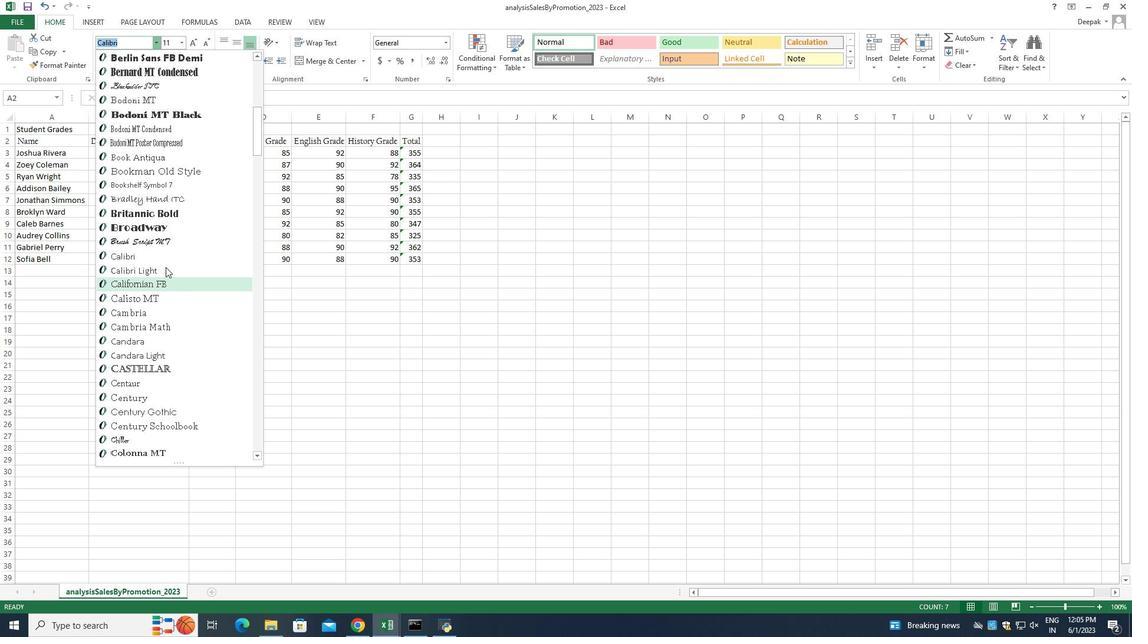
Action: Mouse moved to (149, 211)
Screenshot: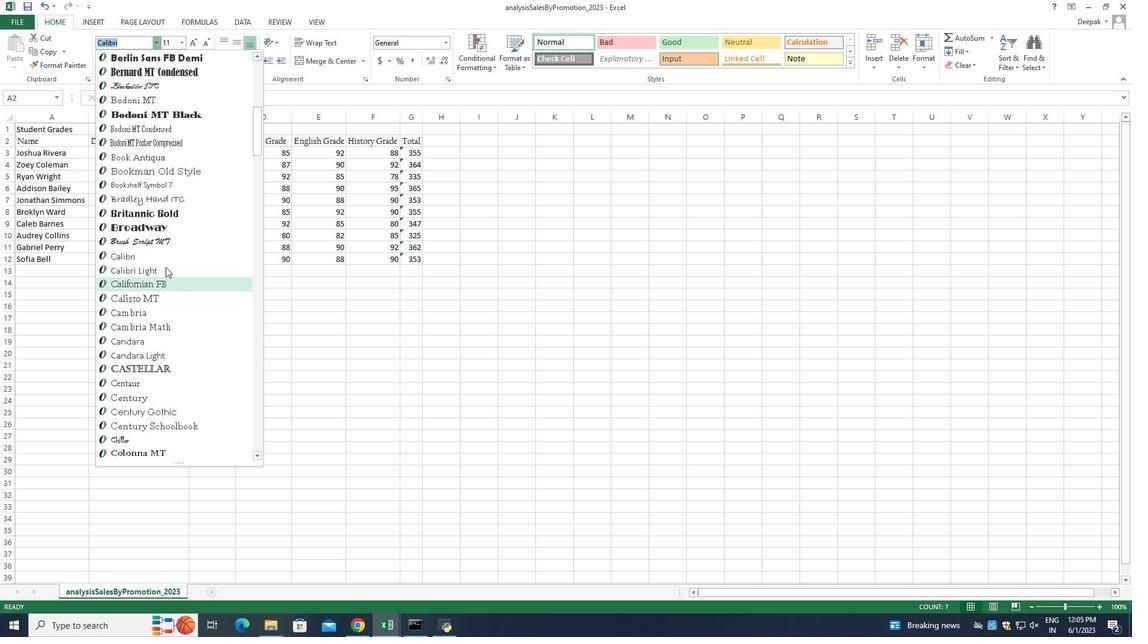 
Action: Mouse scrolled (149, 212) with delta (0, 0)
Screenshot: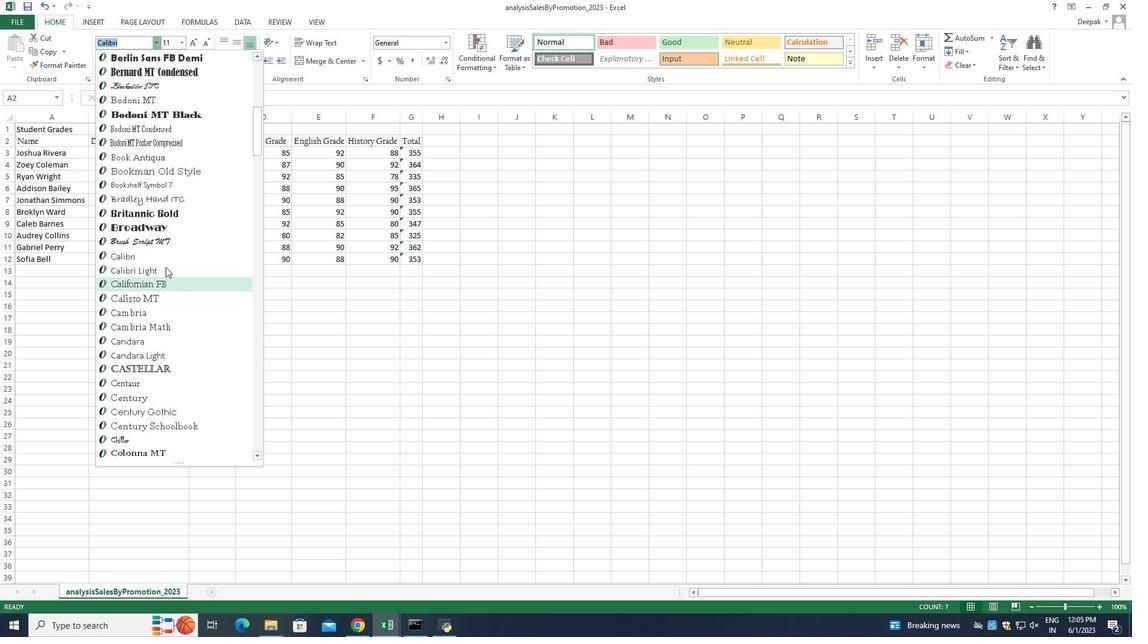 
Action: Mouse moved to (148, 205)
Screenshot: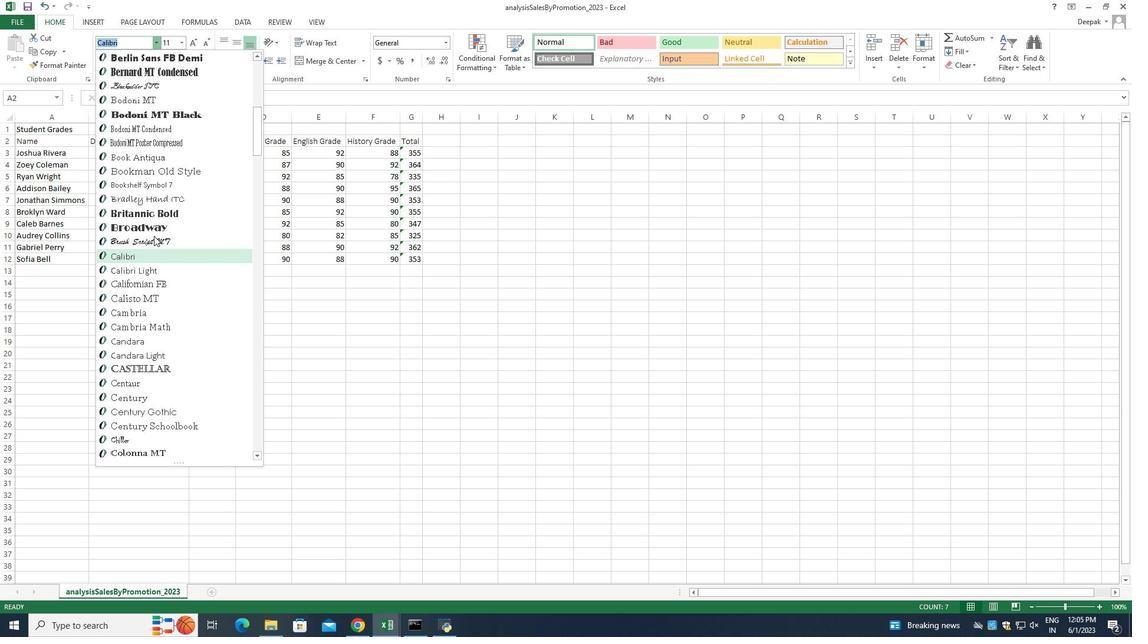 
Action: Mouse scrolled (148, 206) with delta (0, 0)
Screenshot: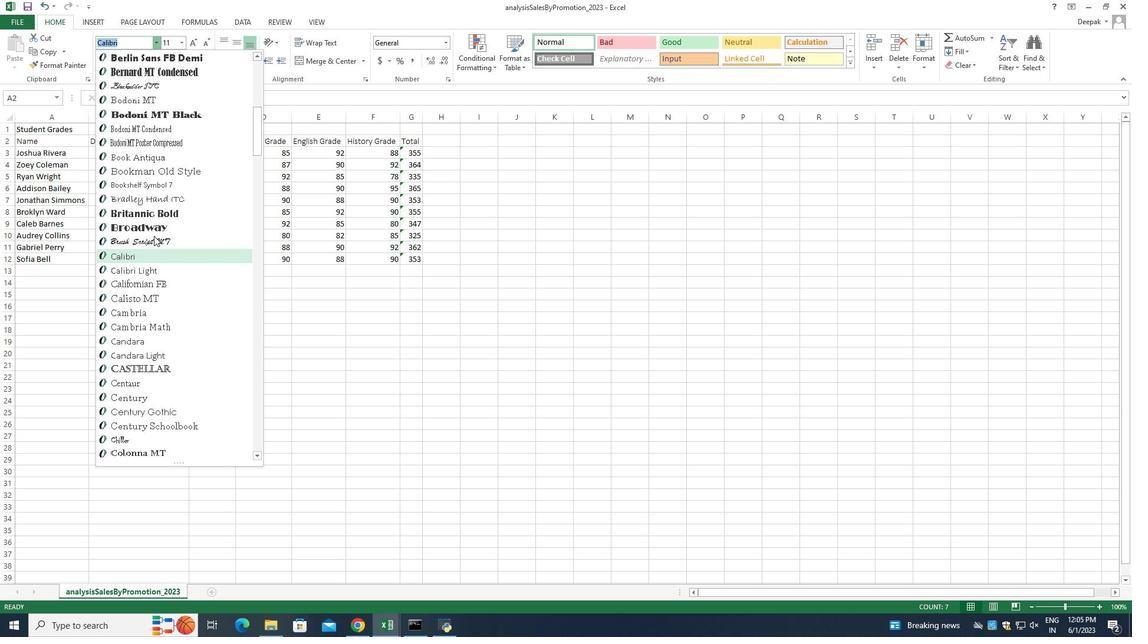
Action: Mouse moved to (148, 203)
Screenshot: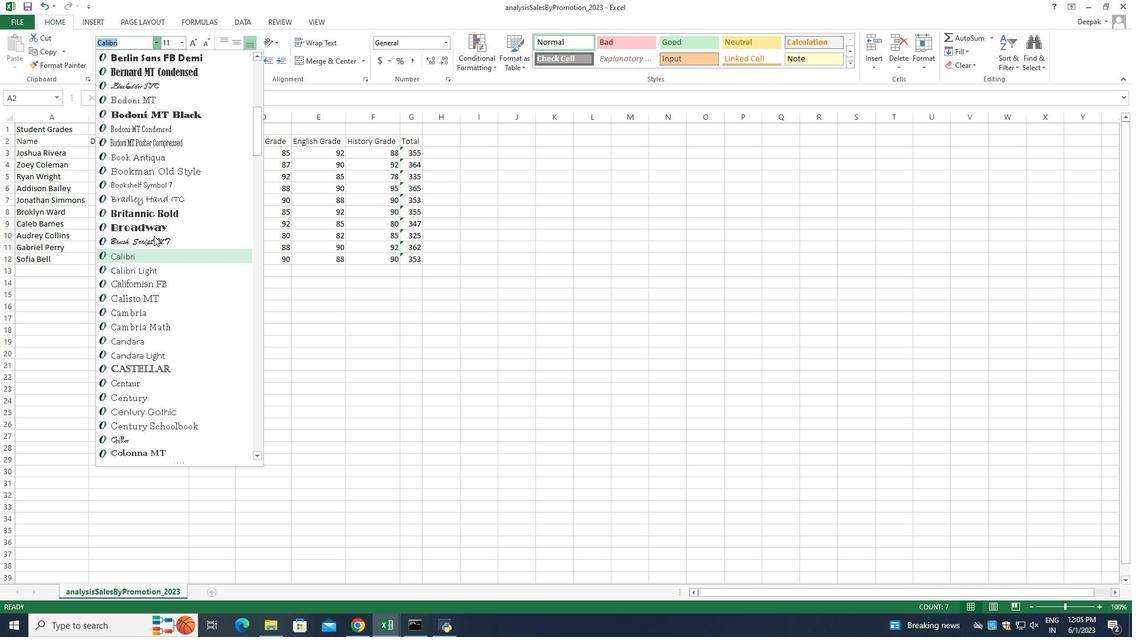 
Action: Mouse scrolled (148, 204) with delta (0, 0)
Screenshot: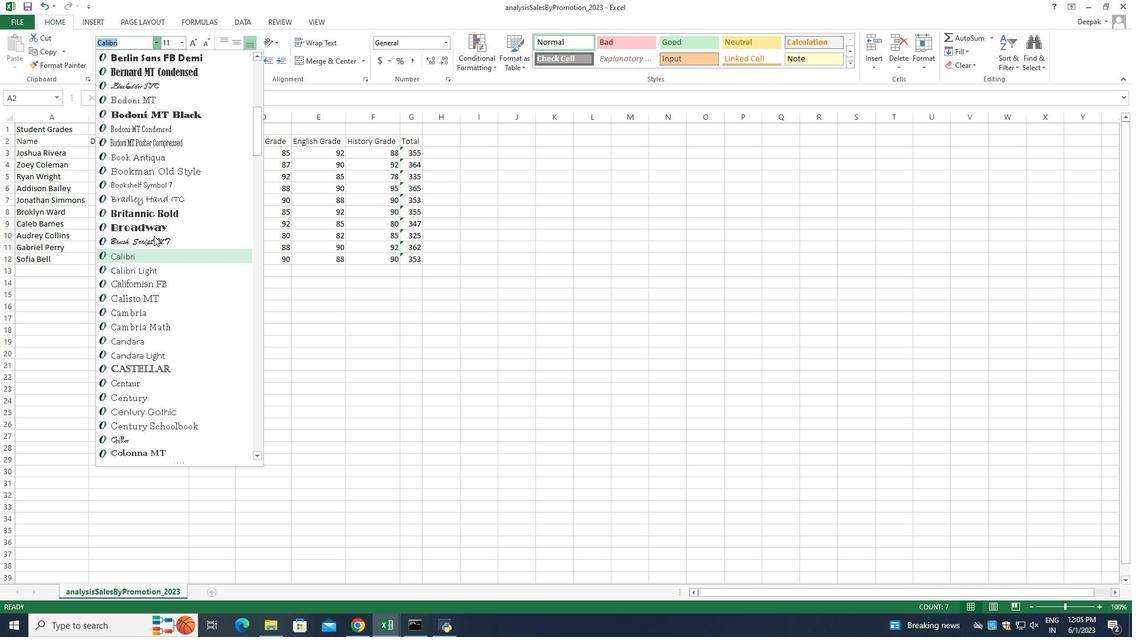 
Action: Mouse moved to (148, 201)
Screenshot: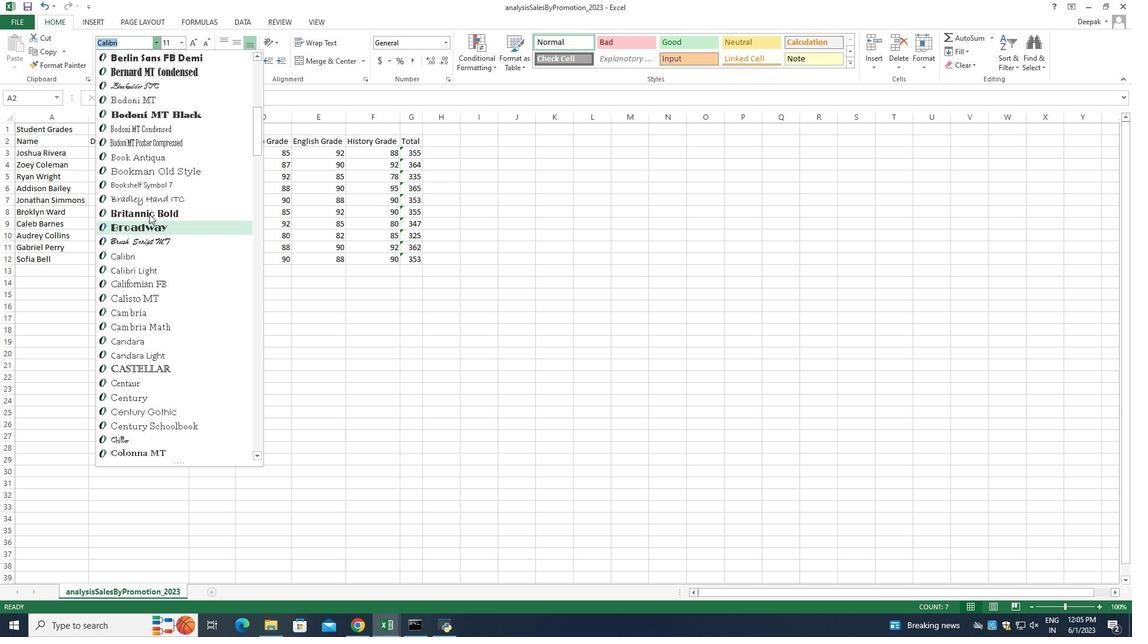 
Action: Mouse scrolled (148, 202) with delta (0, 0)
Screenshot: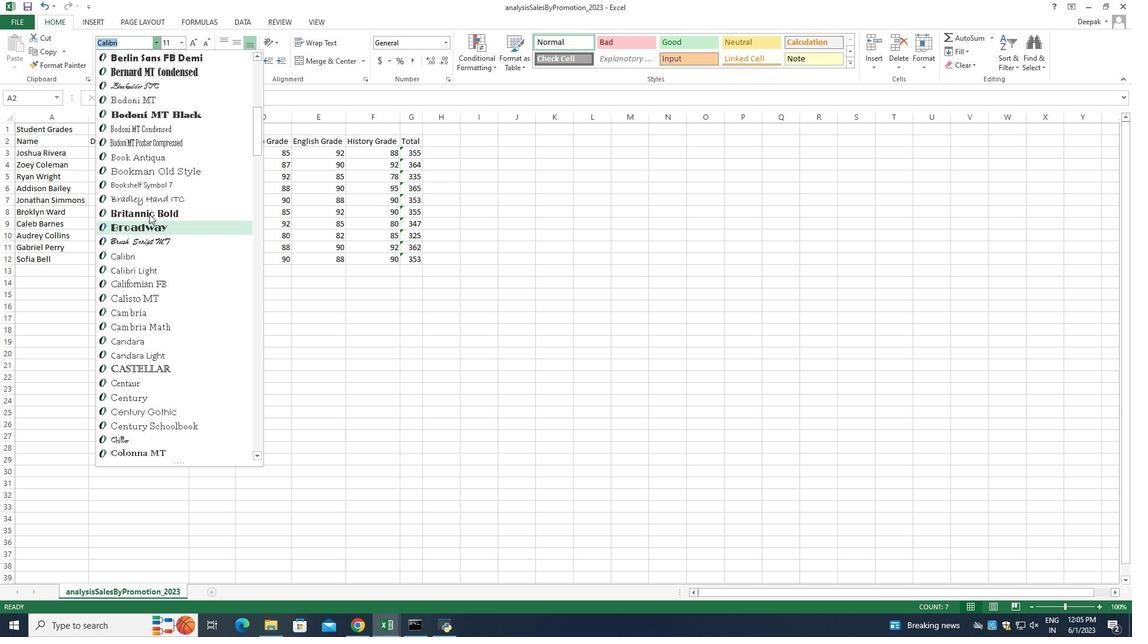 
Action: Mouse moved to (148, 200)
Screenshot: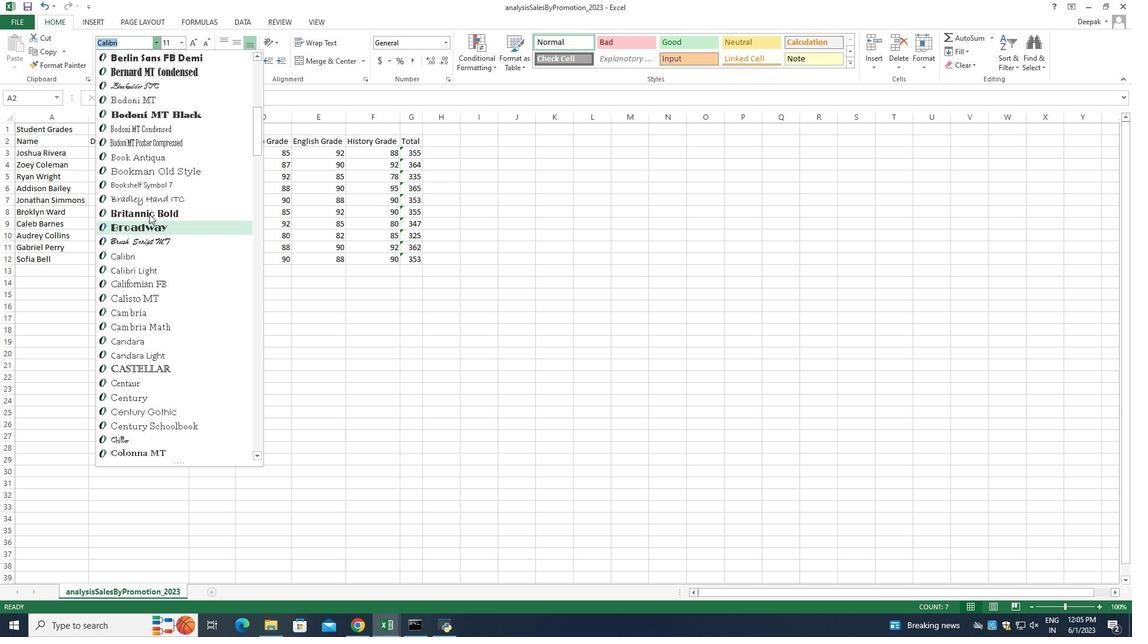 
Action: Mouse scrolled (148, 201) with delta (0, 0)
Screenshot: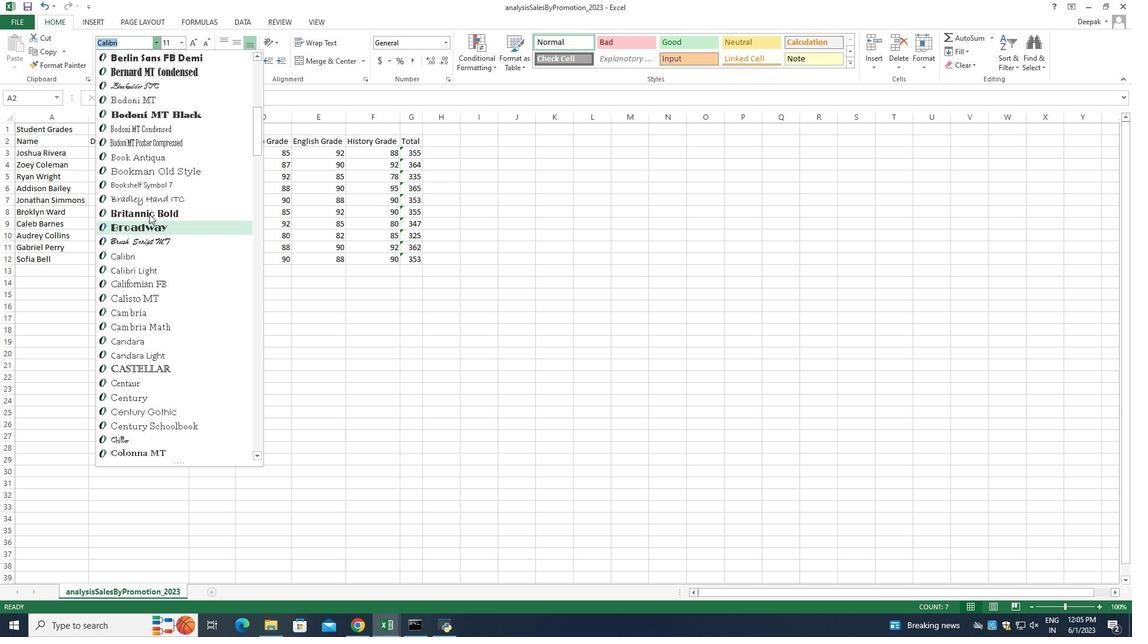
Action: Mouse moved to (148, 198)
Screenshot: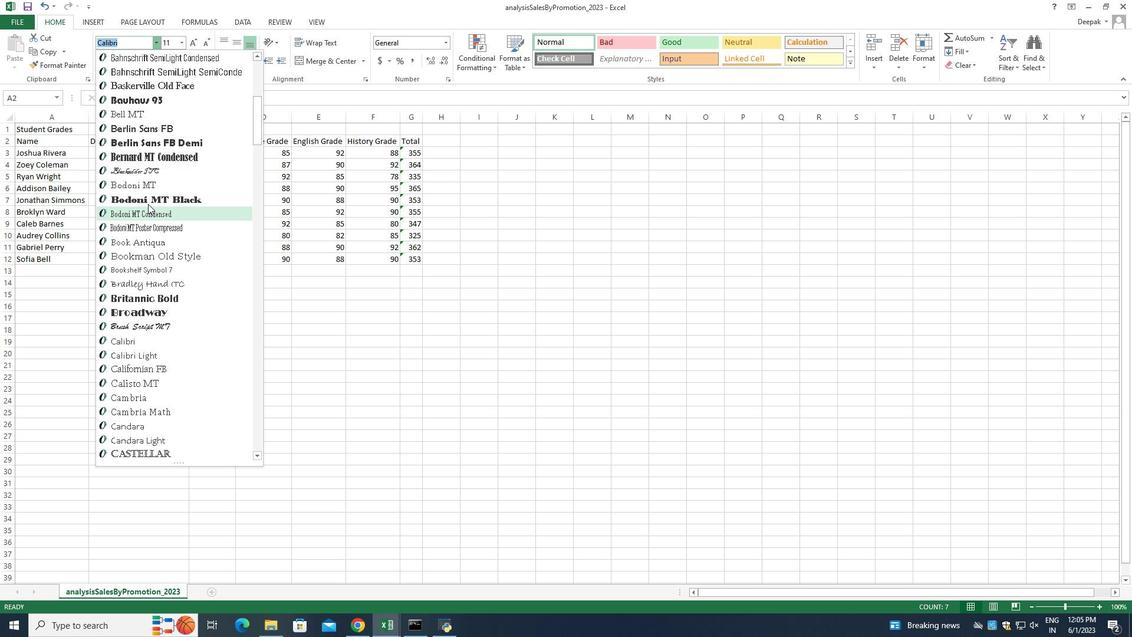 
Action: Mouse scrolled (148, 199) with delta (0, 0)
Screenshot: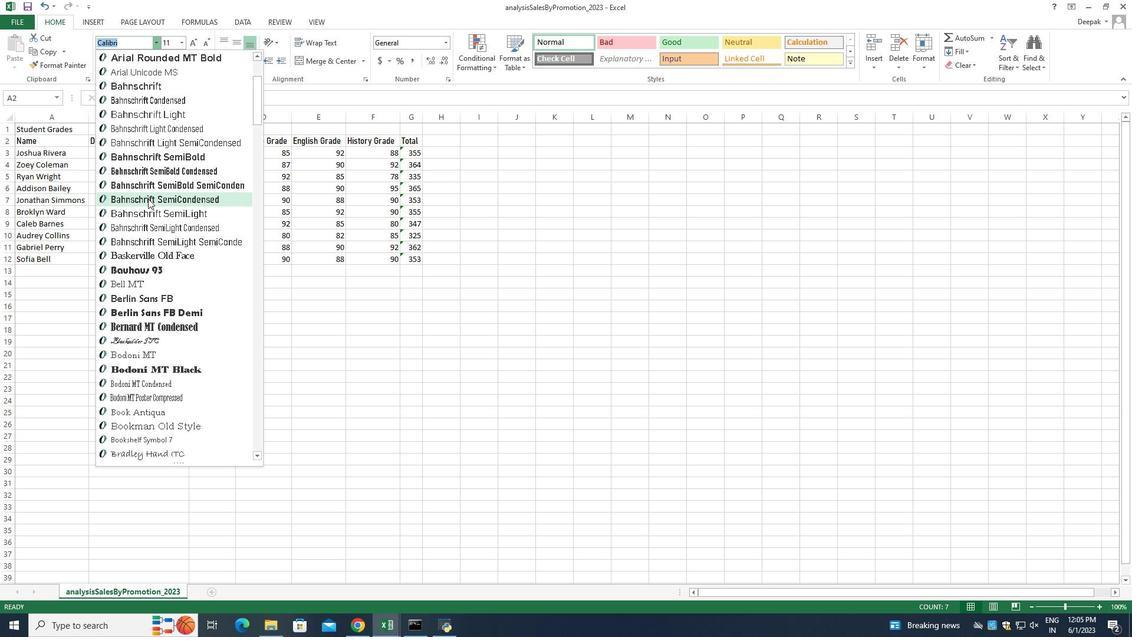 
Action: Mouse scrolled (148, 199) with delta (0, 0)
Screenshot: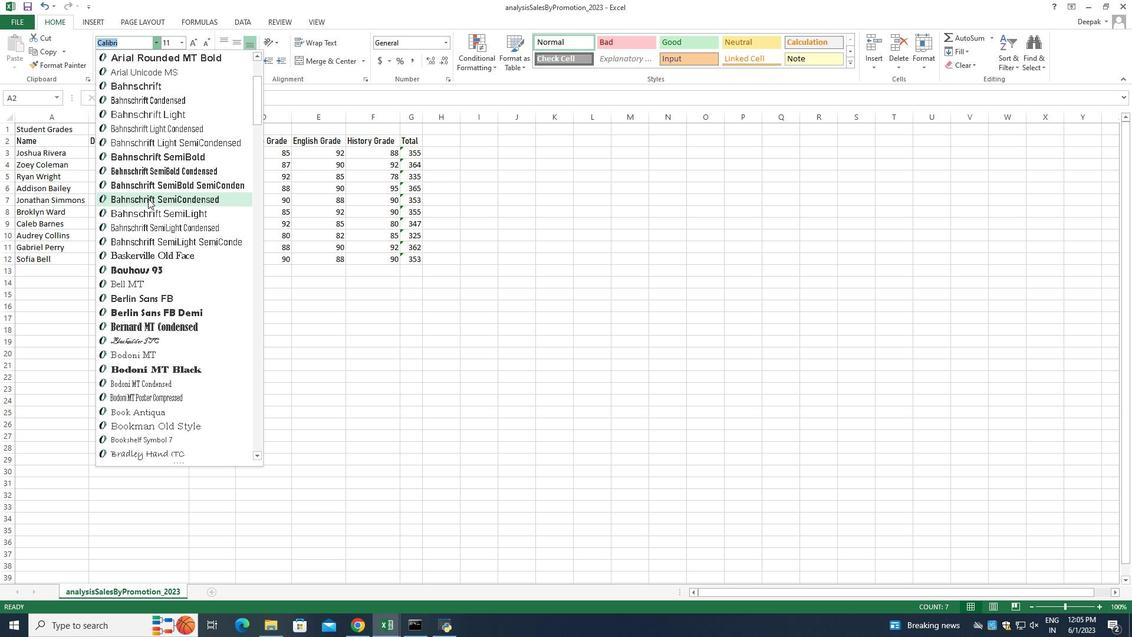 
Action: Mouse scrolled (148, 199) with delta (0, 0)
Screenshot: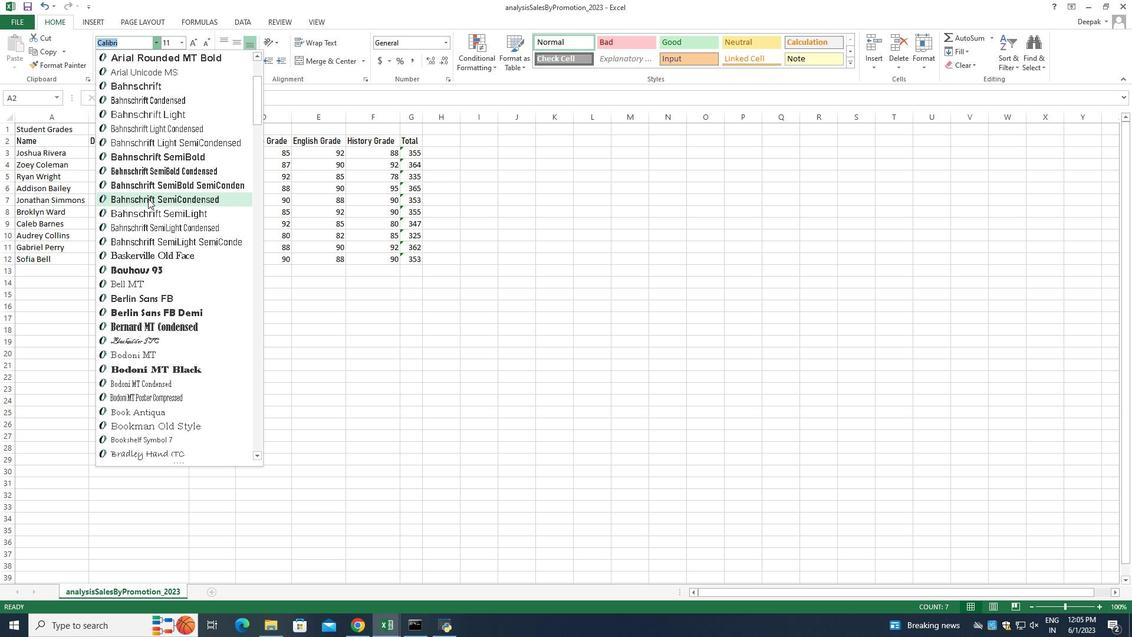 
Action: Mouse scrolled (148, 199) with delta (0, 0)
Screenshot: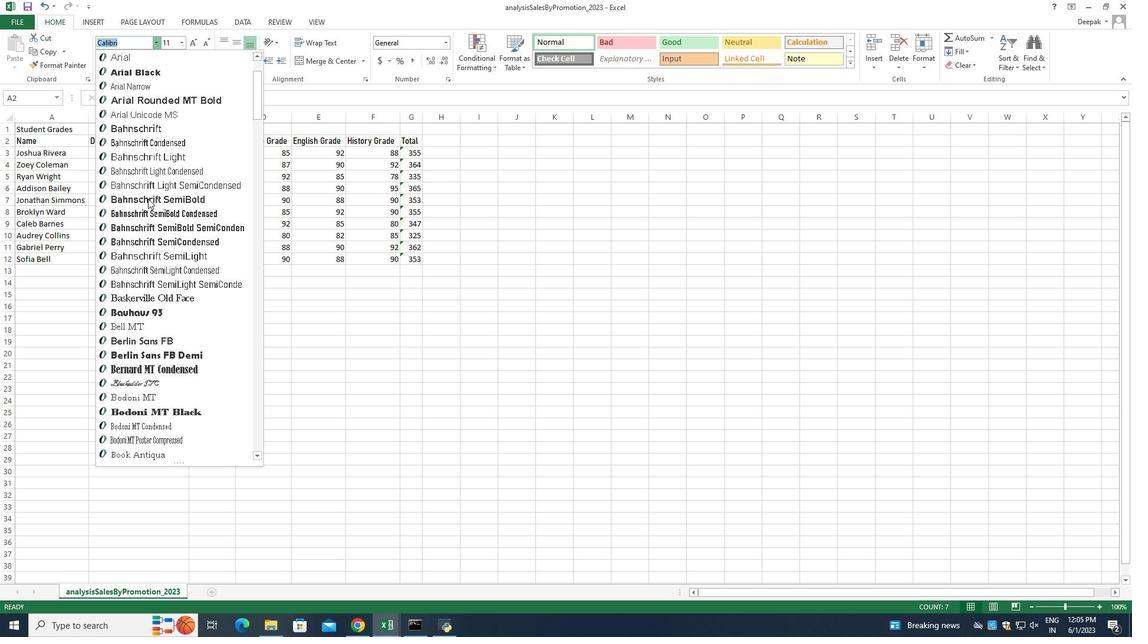 
Action: Mouse scrolled (148, 199) with delta (0, 0)
Screenshot: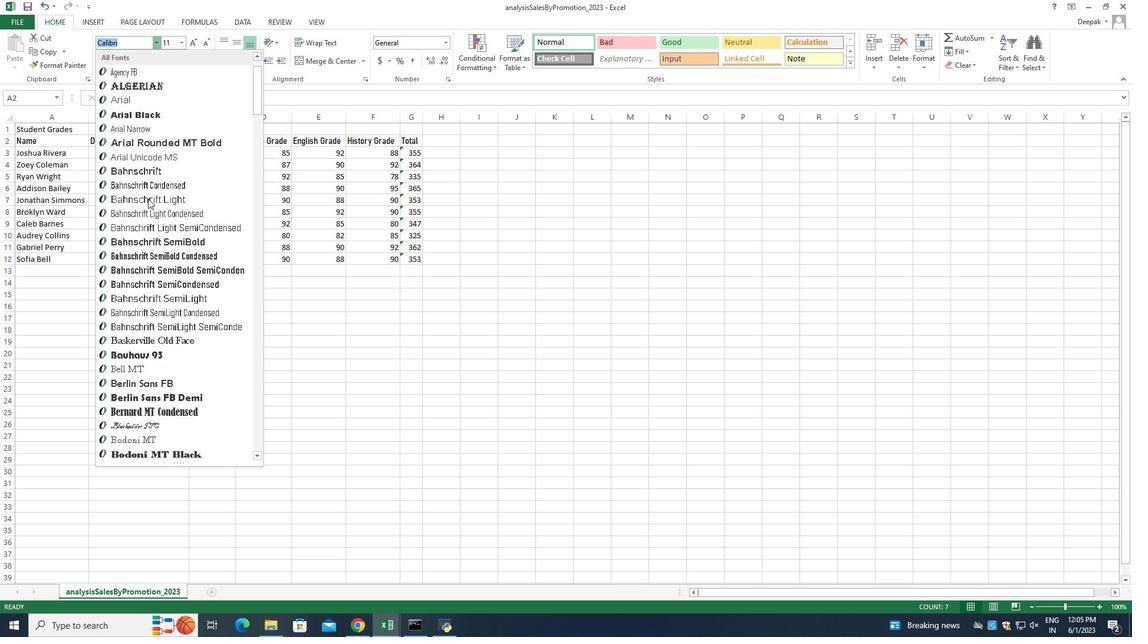
Action: Mouse scrolled (148, 199) with delta (0, 0)
Screenshot: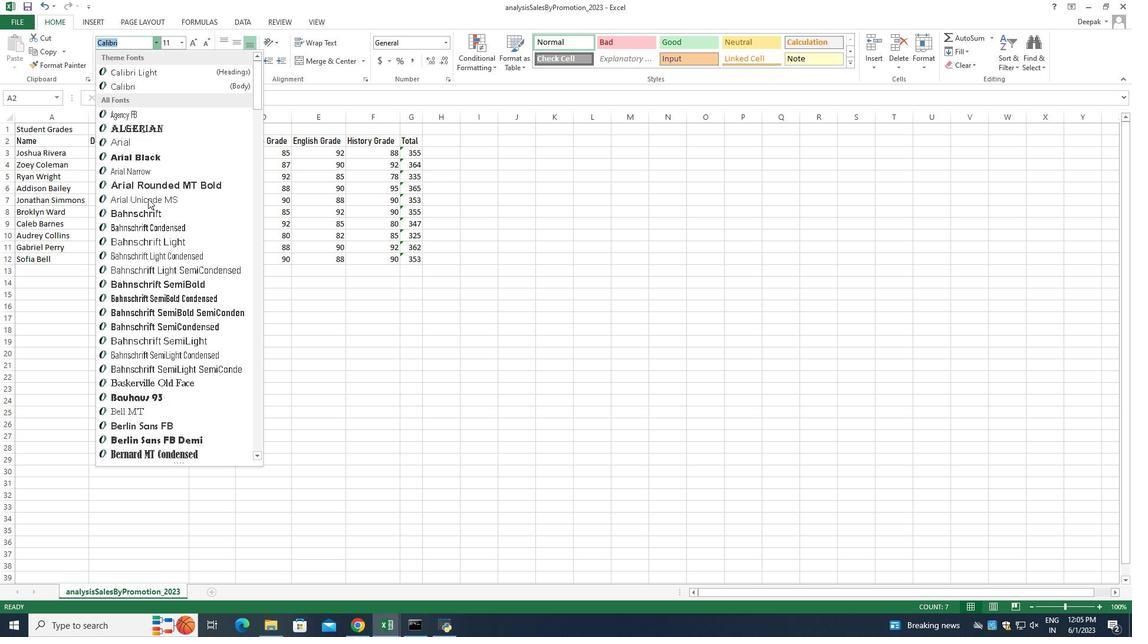 
Action: Mouse scrolled (148, 199) with delta (0, 0)
Screenshot: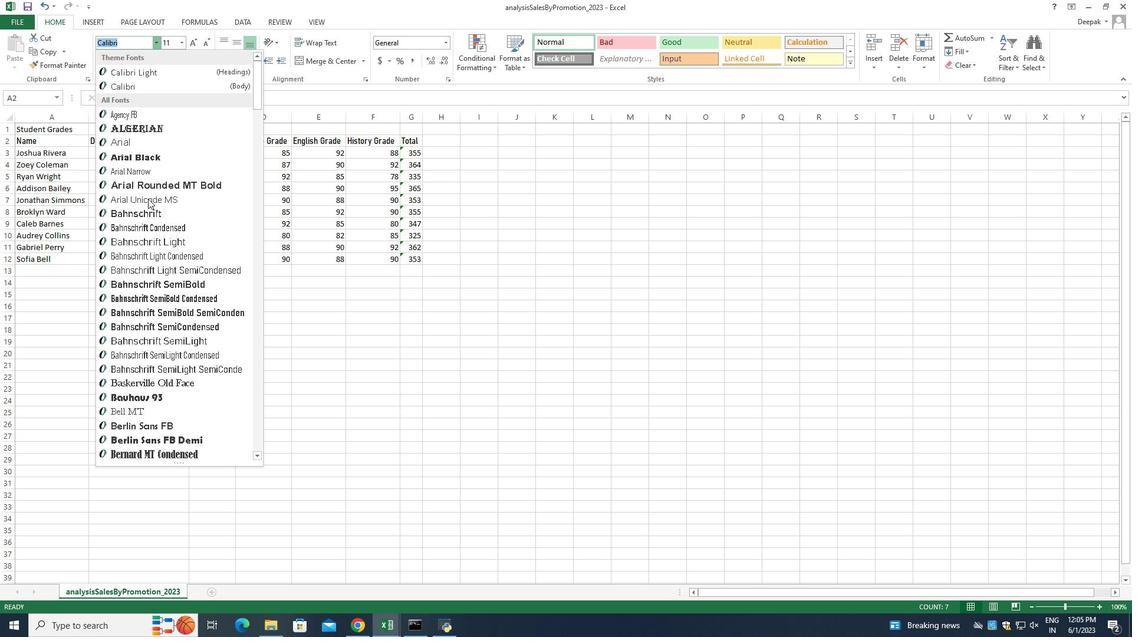 
Action: Mouse scrolled (148, 199) with delta (0, 0)
Screenshot: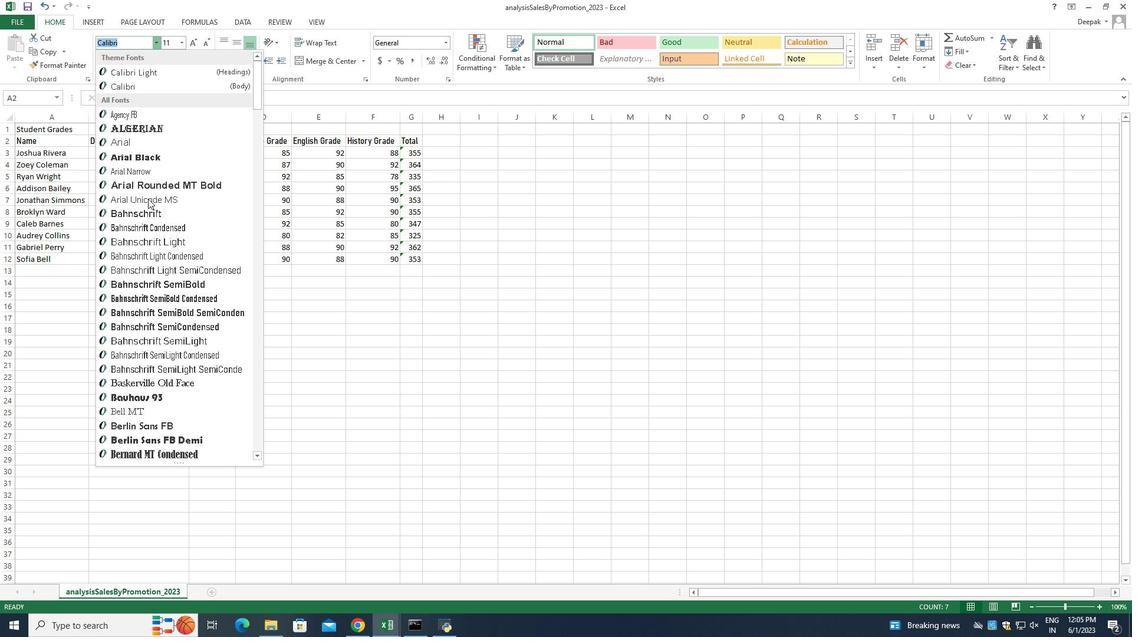 
Action: Mouse scrolled (148, 199) with delta (0, 0)
Screenshot: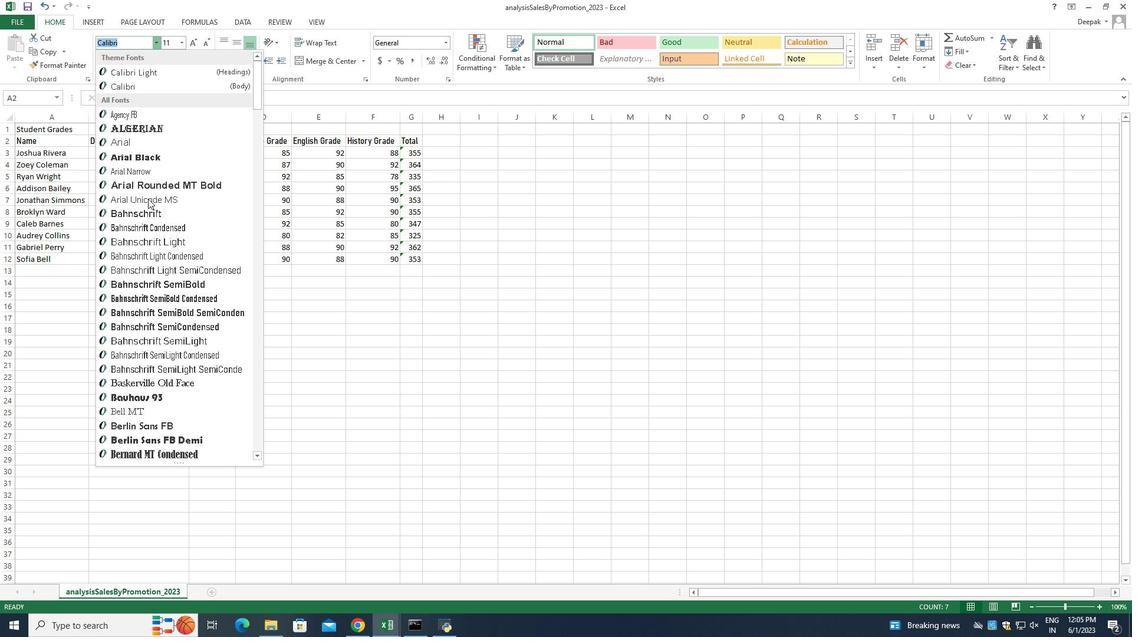 
Action: Mouse scrolled (148, 199) with delta (0, 0)
Screenshot: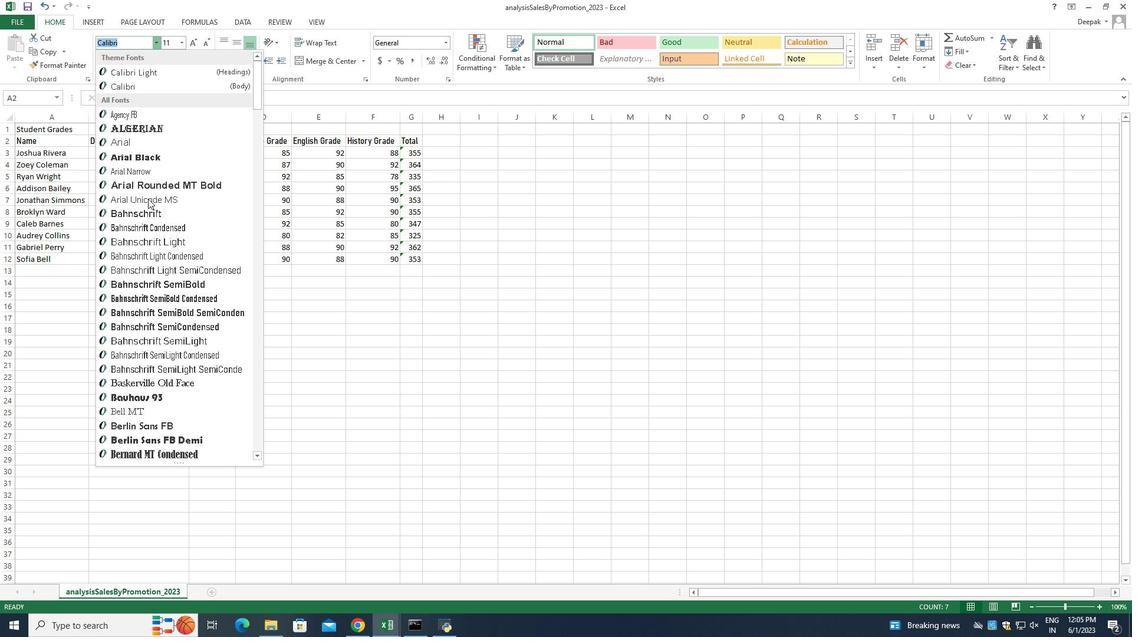 
Action: Mouse scrolled (148, 199) with delta (0, 0)
Screenshot: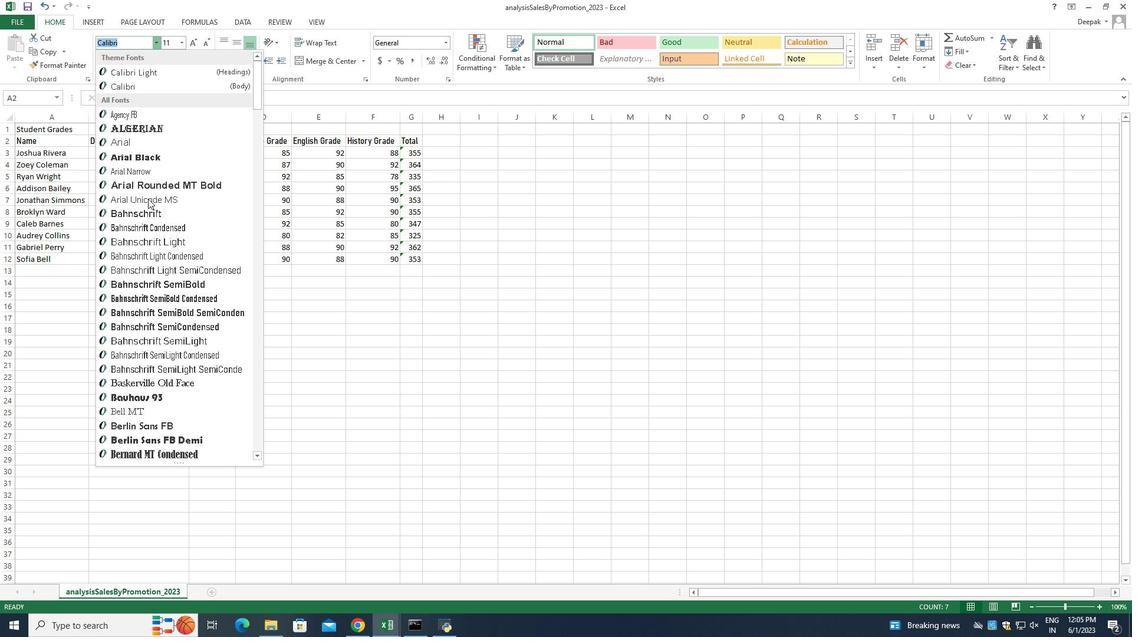 
Action: Mouse scrolled (148, 199) with delta (0, 0)
Screenshot: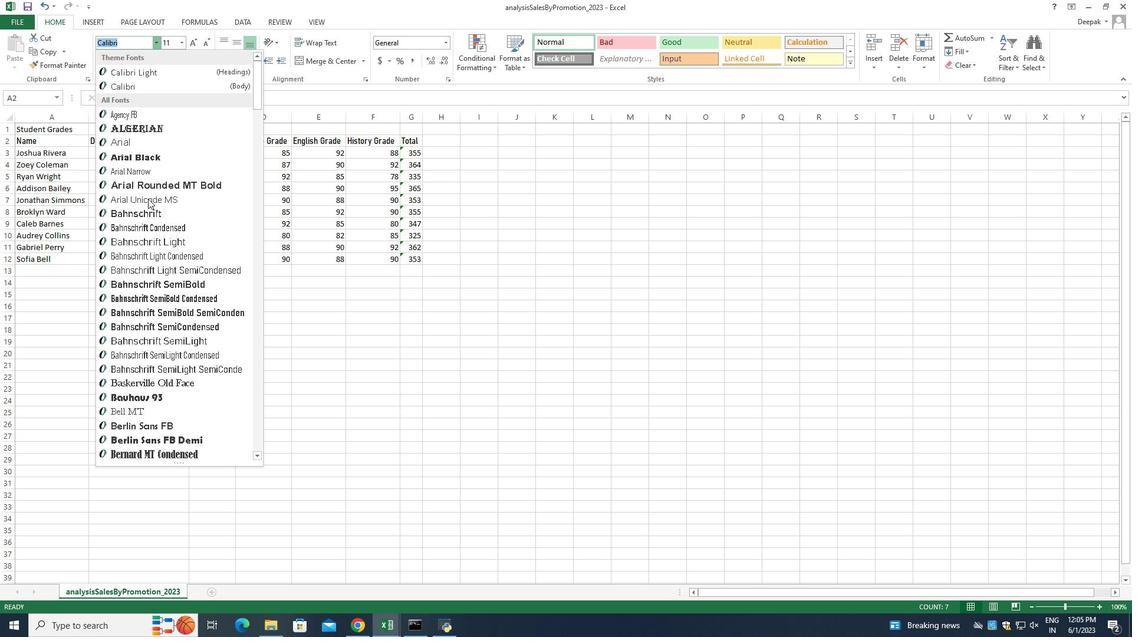 
Action: Mouse scrolled (148, 199) with delta (0, 0)
Screenshot: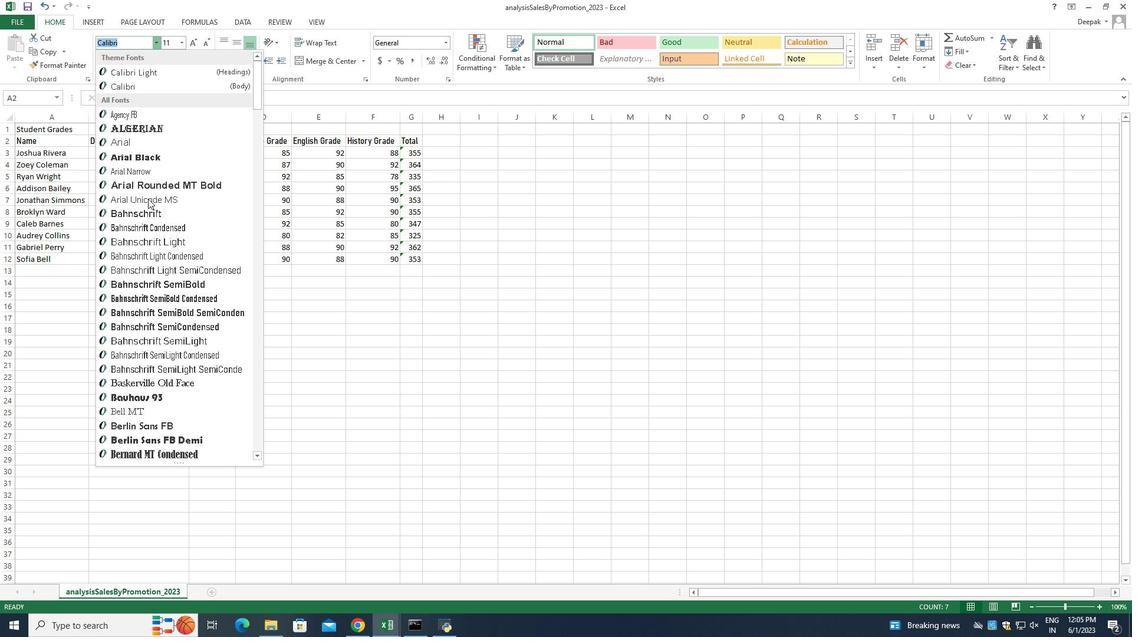 
Action: Mouse scrolled (148, 199) with delta (0, 0)
Screenshot: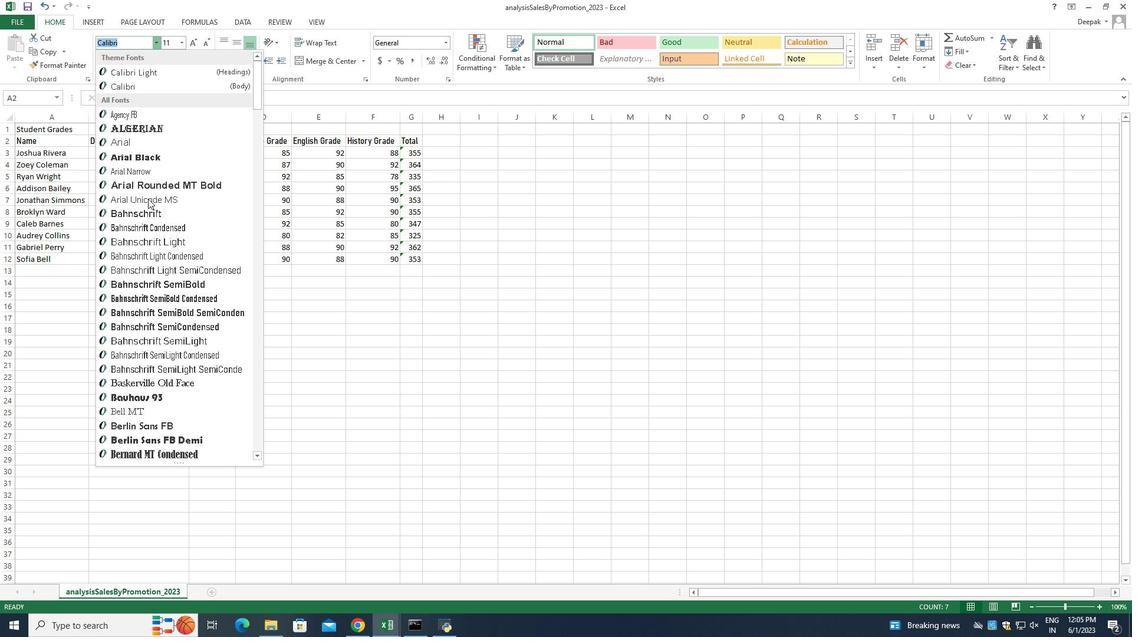 
Action: Mouse scrolled (148, 199) with delta (0, 0)
Screenshot: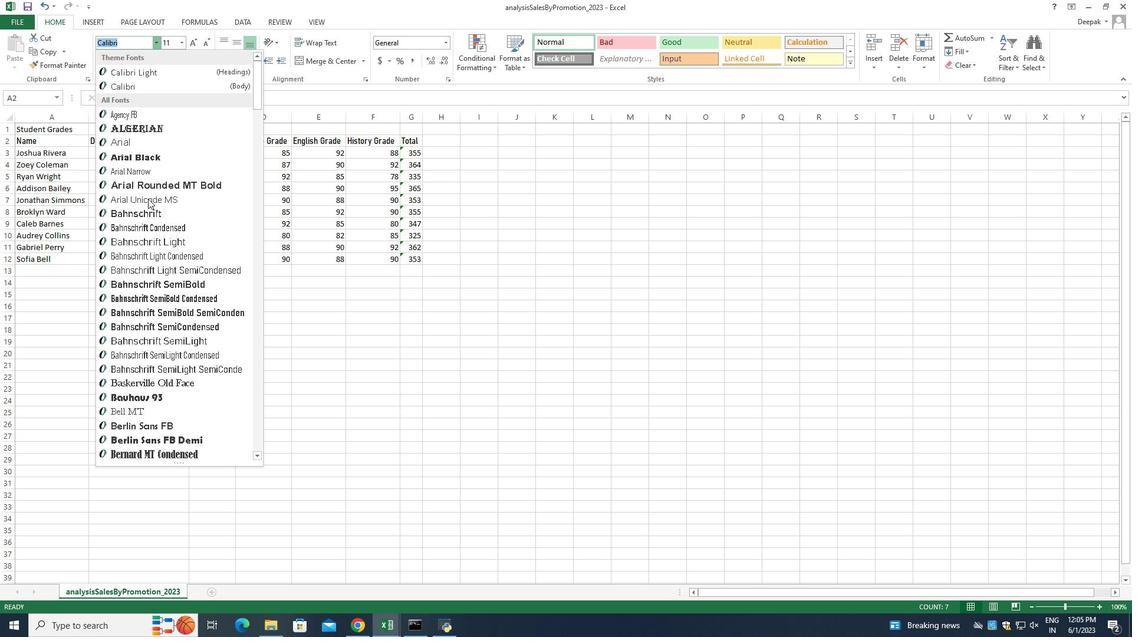 
Action: Mouse moved to (143, 87)
Screenshot: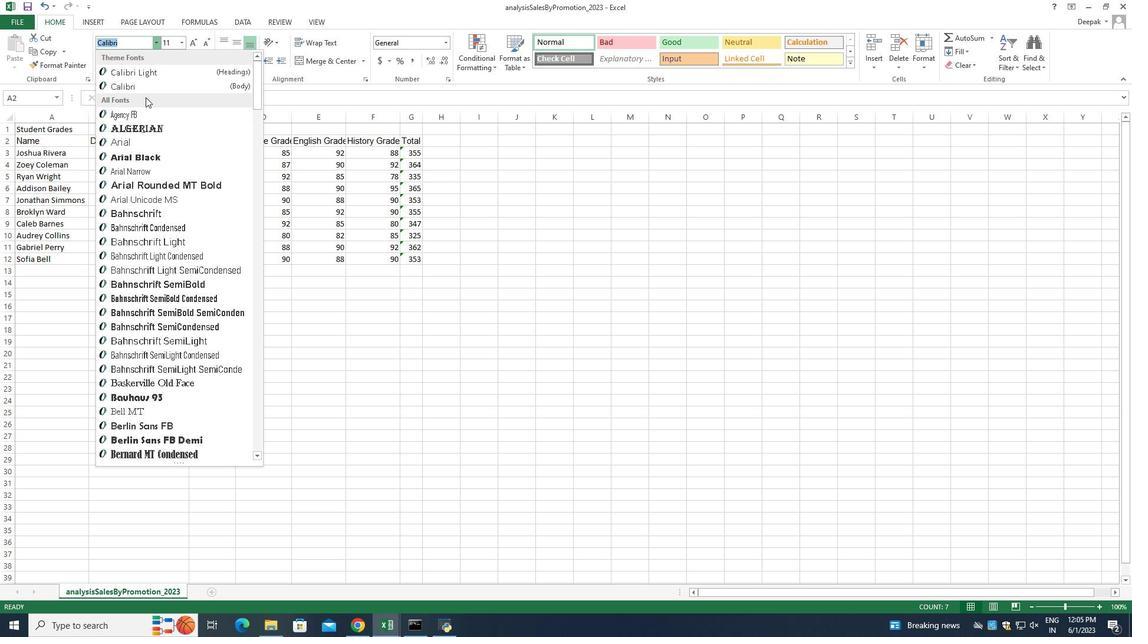 
Action: Mouse pressed left at (143, 87)
Screenshot: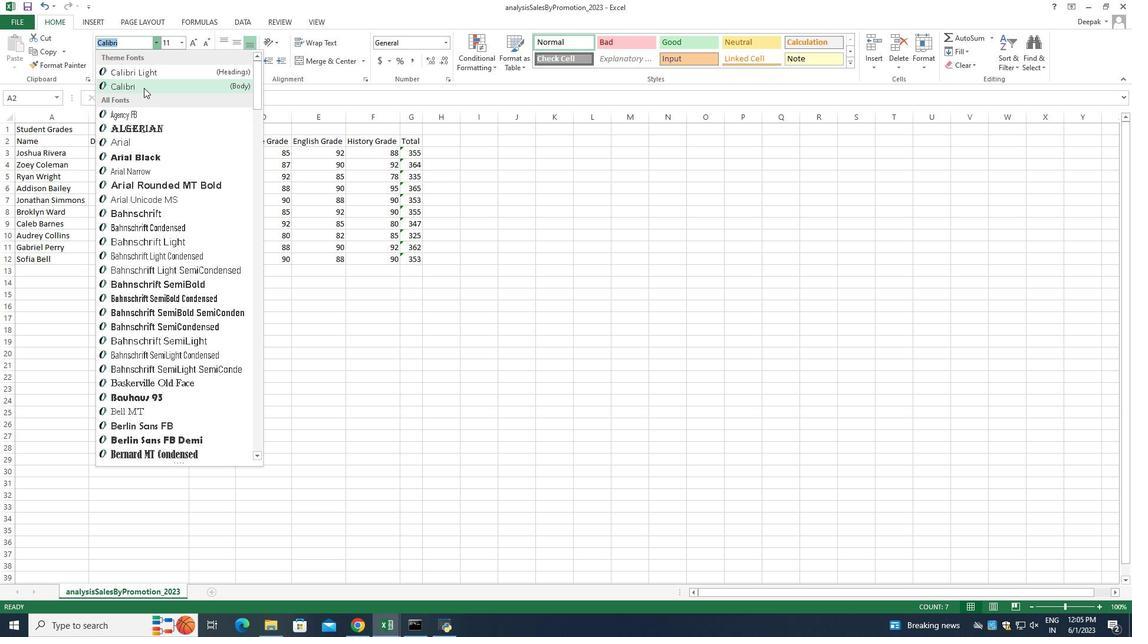 
Action: Mouse moved to (103, 63)
Screenshot: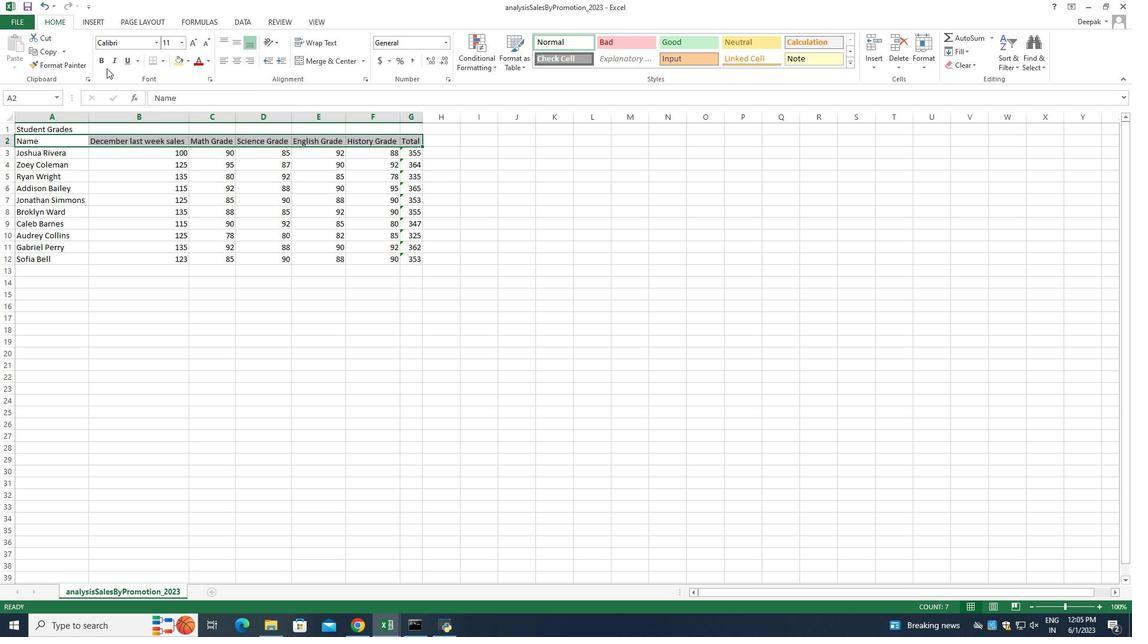 
Action: Mouse pressed left at (103, 63)
Screenshot: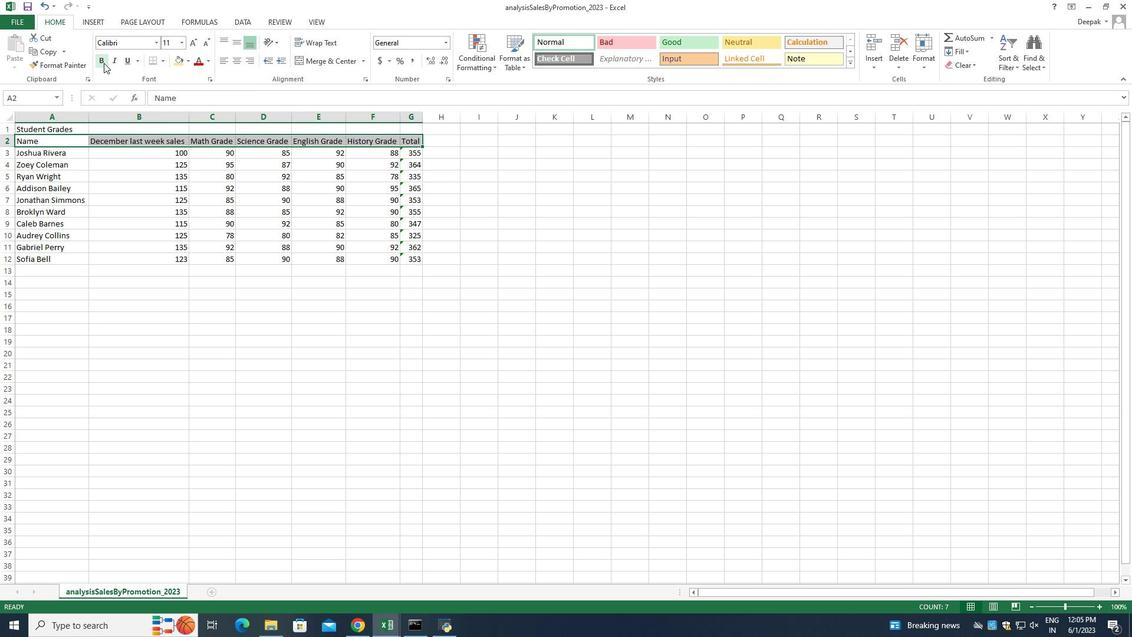 
Action: Mouse moved to (181, 44)
Screenshot: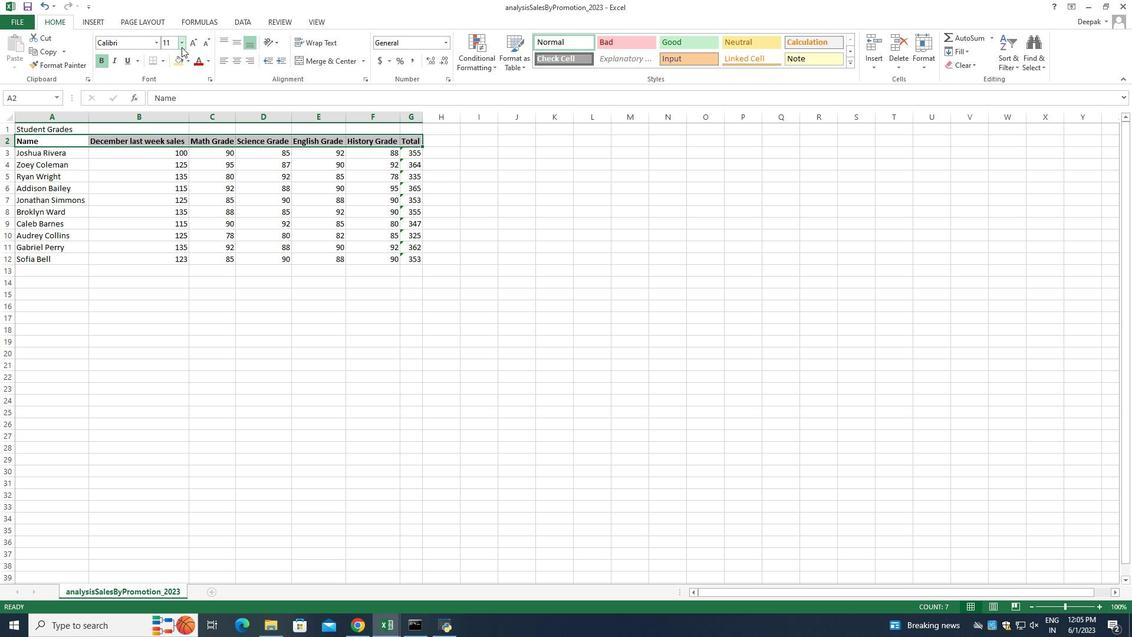 
Action: Mouse pressed left at (181, 44)
Screenshot: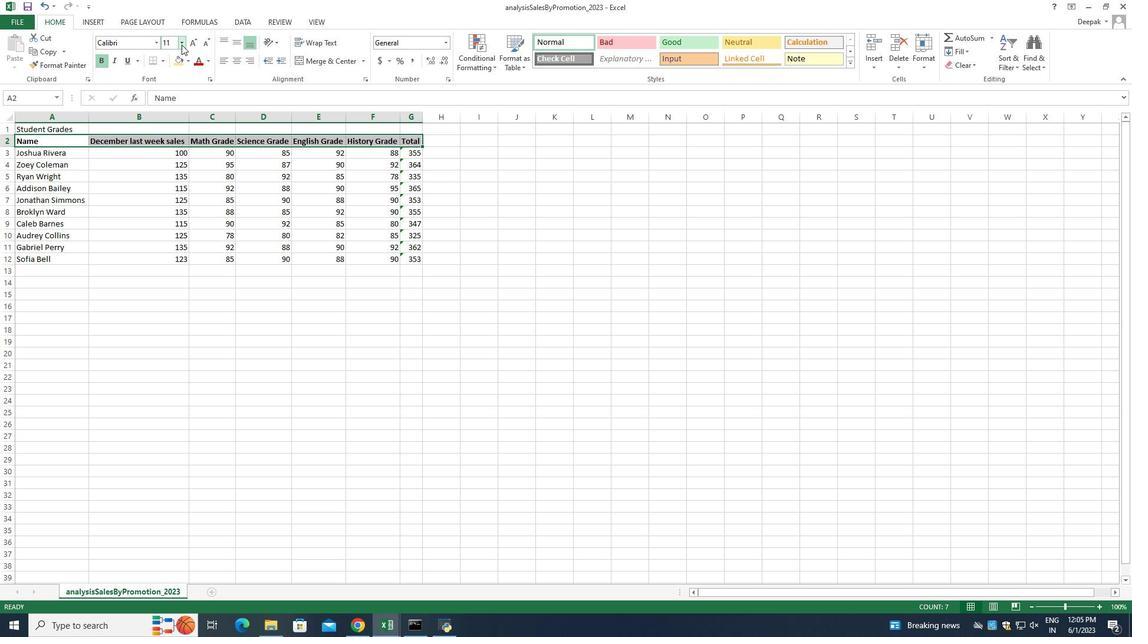 
Action: Mouse moved to (170, 165)
Screenshot: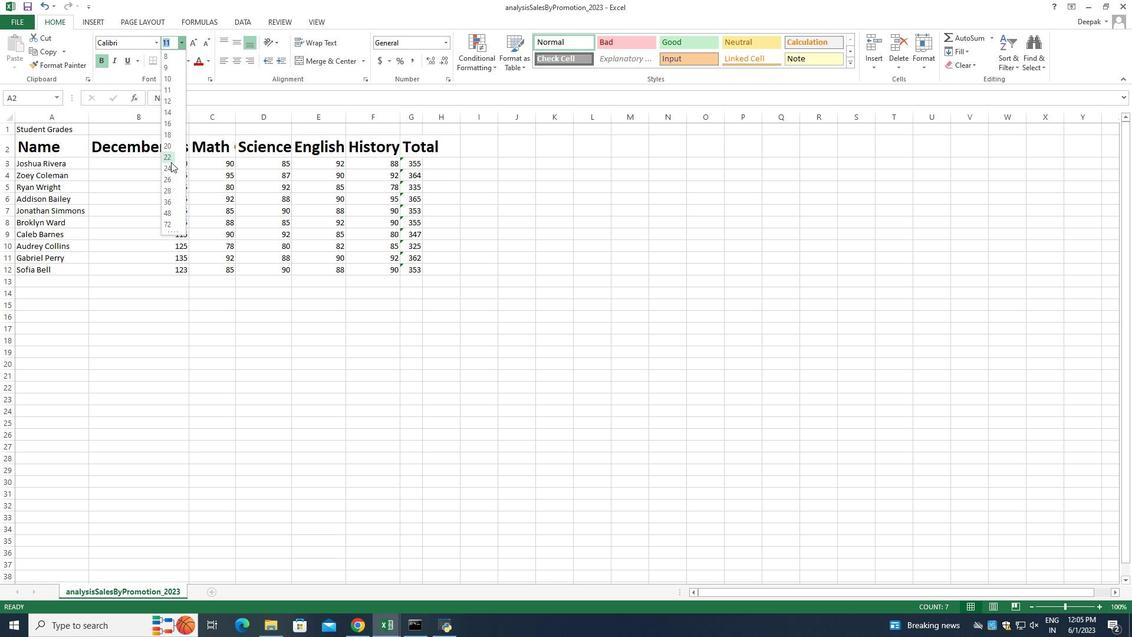 
Action: Mouse pressed left at (170, 165)
Screenshot: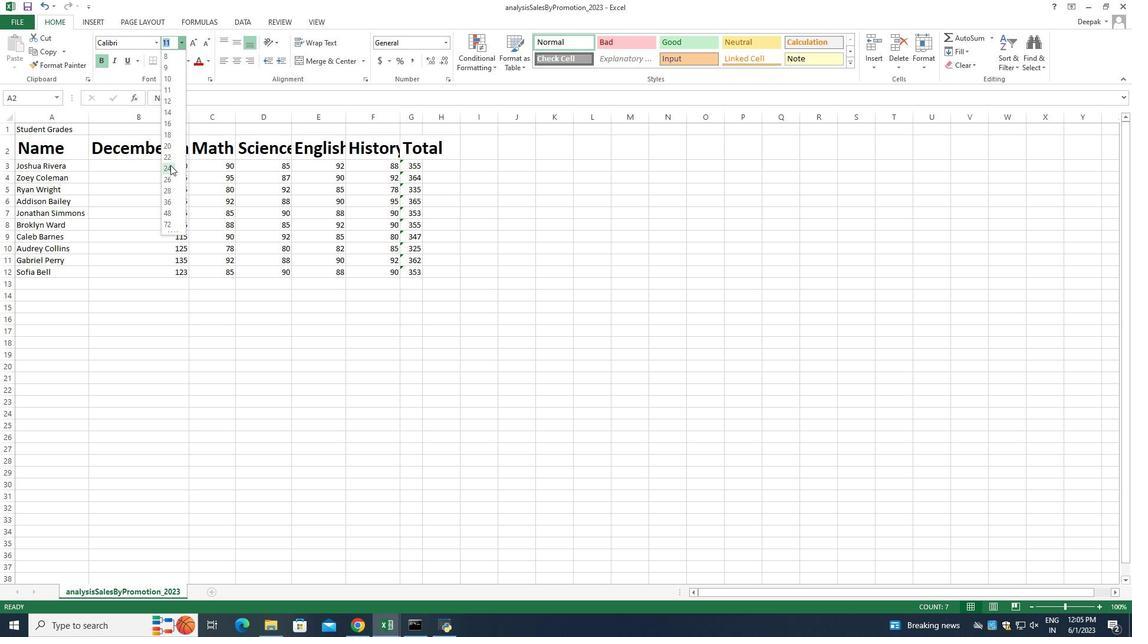 
Action: Mouse moved to (48, 168)
Screenshot: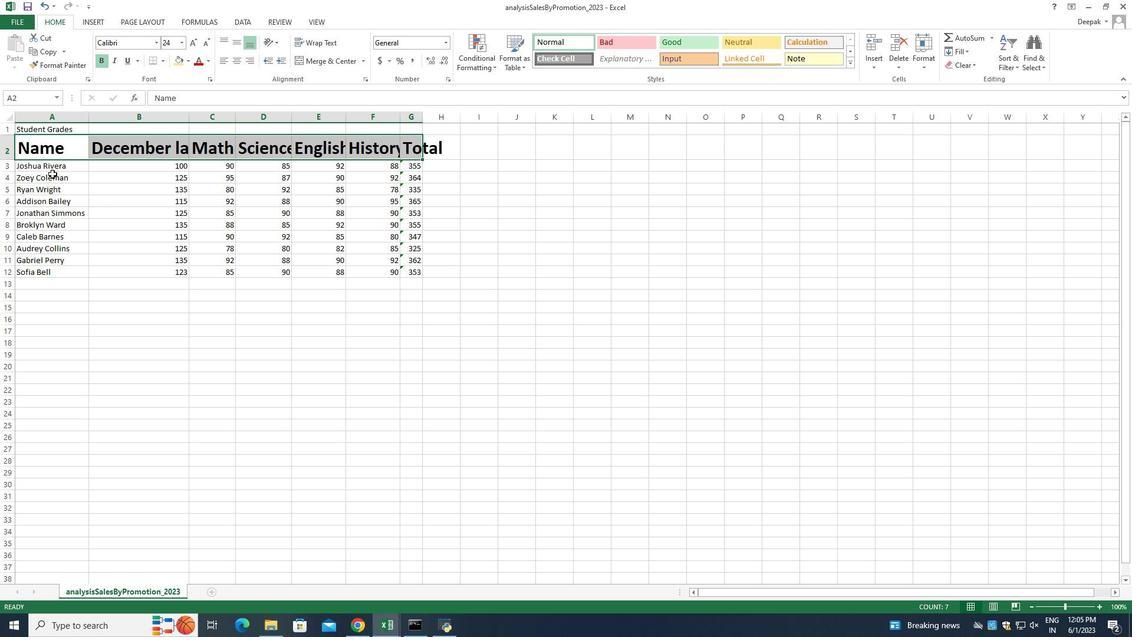 
Action: Mouse pressed left at (48, 168)
Screenshot: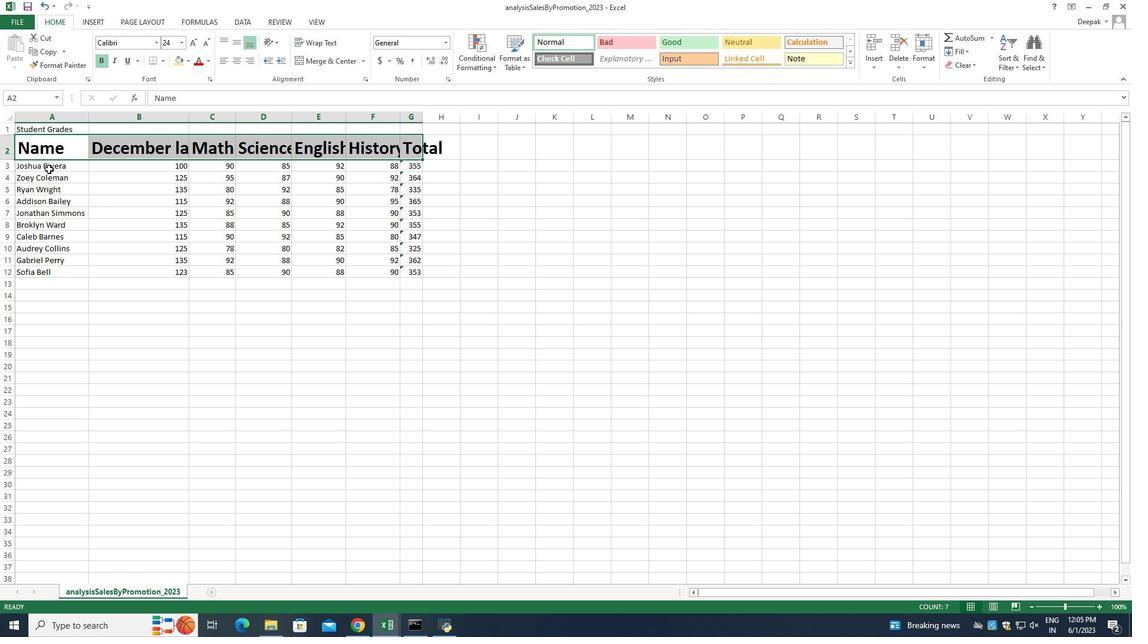 
Action: Mouse moved to (44, 167)
Screenshot: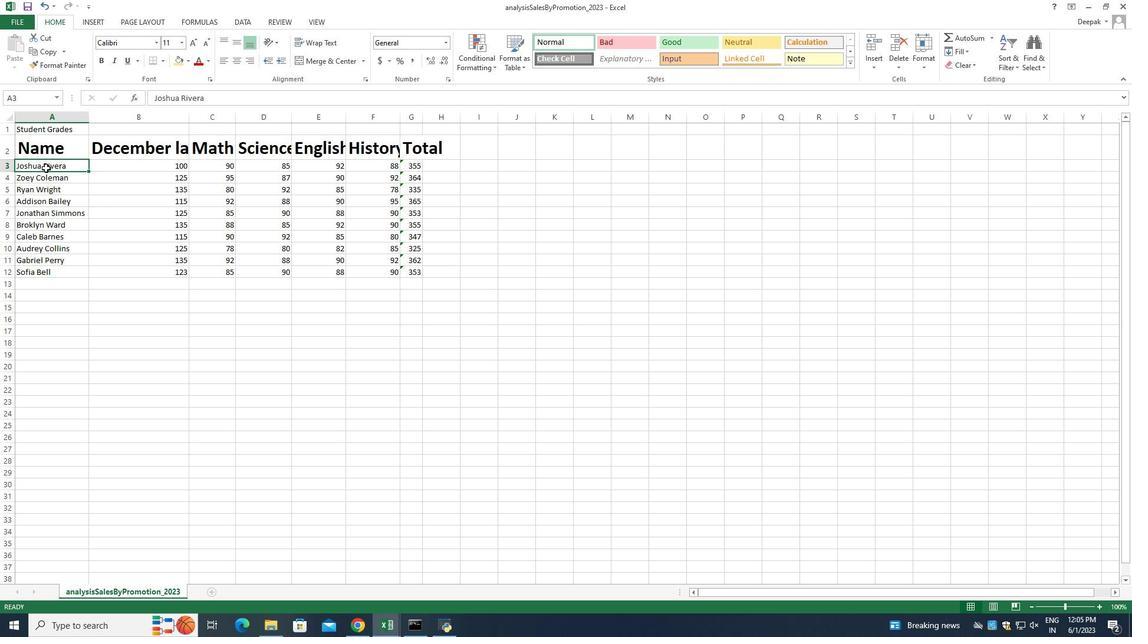 
Action: Mouse pressed left at (44, 167)
Screenshot: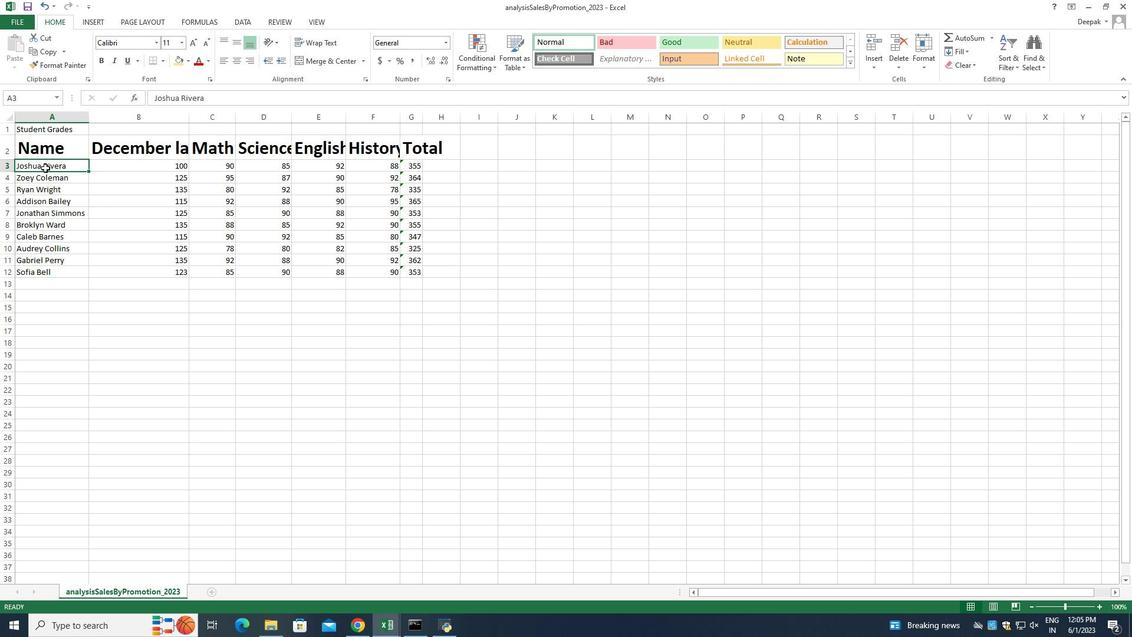 
Action: Mouse moved to (157, 47)
Screenshot: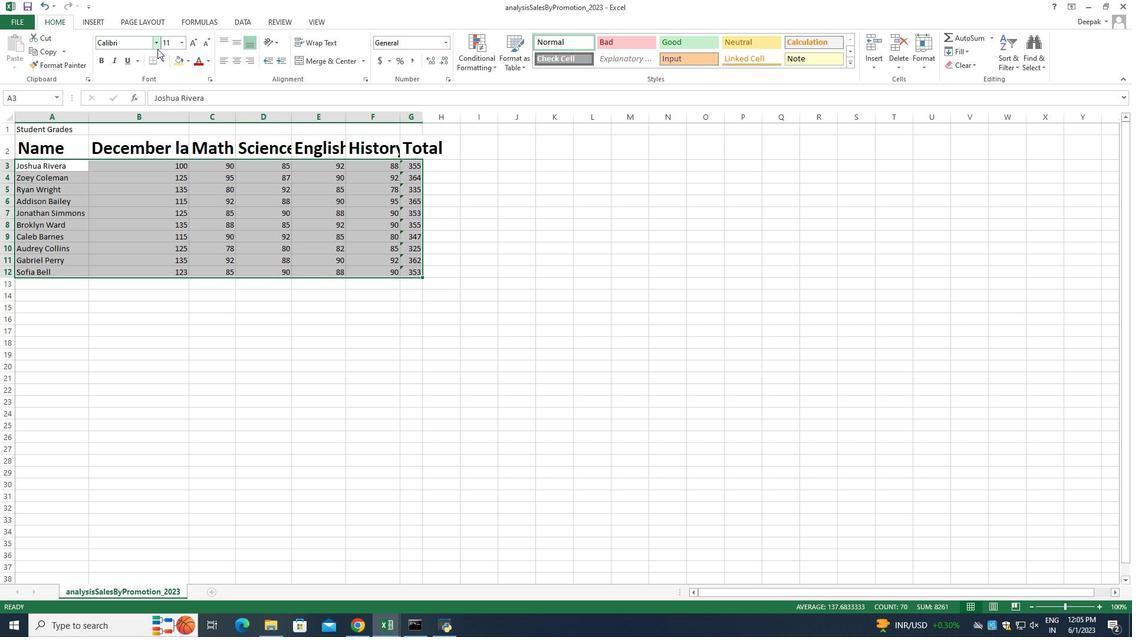 
Action: Mouse pressed left at (157, 47)
Screenshot: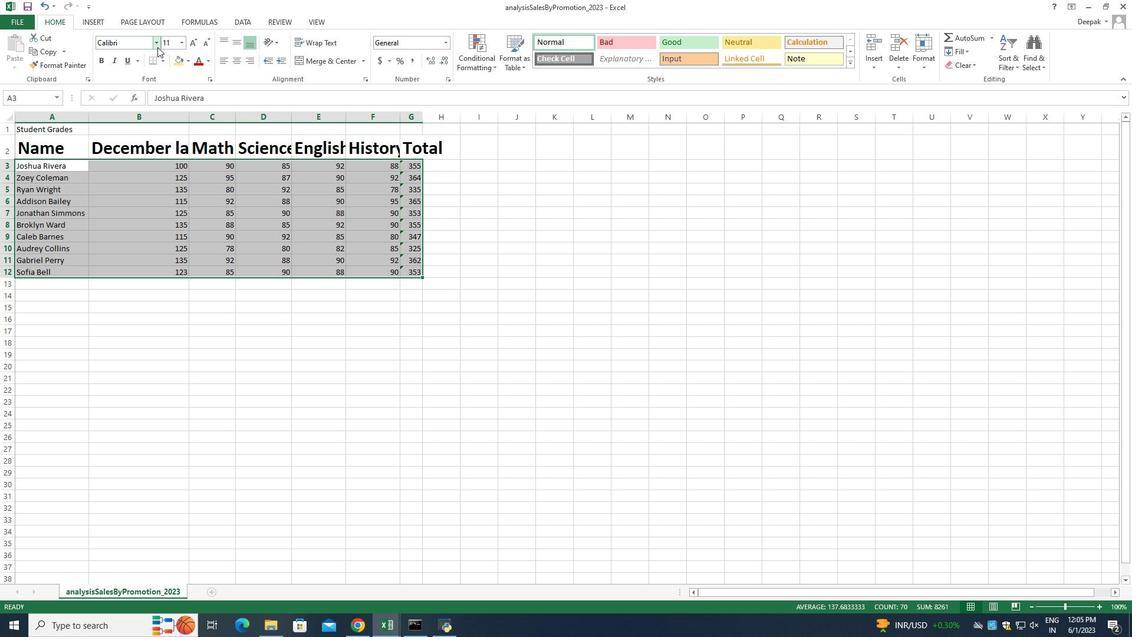 
Action: Mouse moved to (189, 256)
Screenshot: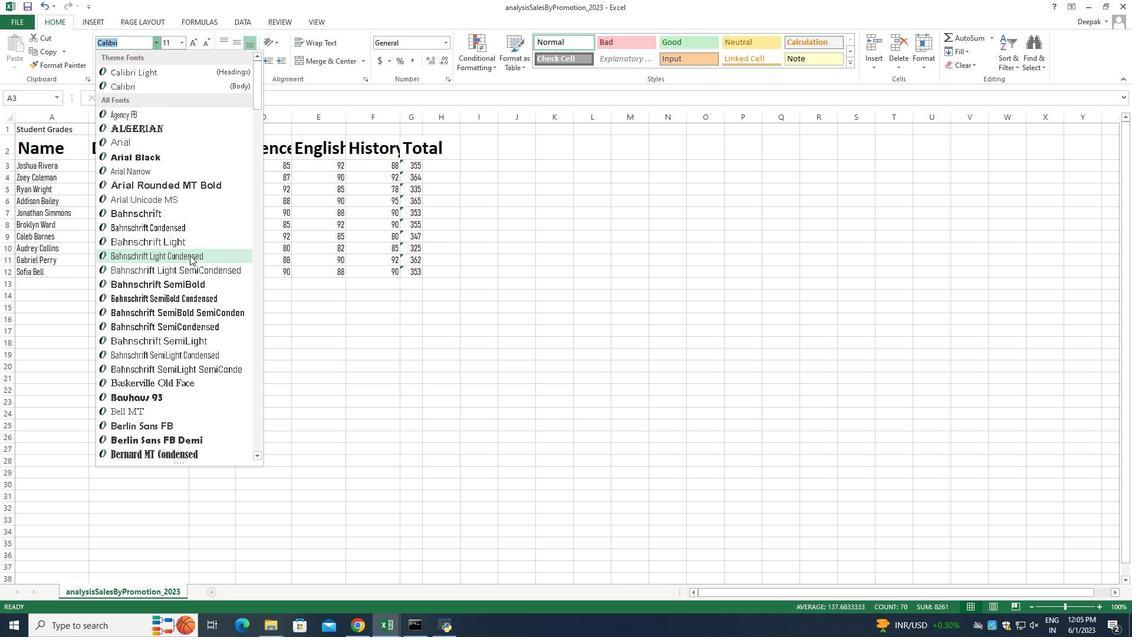 
Action: Mouse scrolled (189, 256) with delta (0, 0)
Screenshot: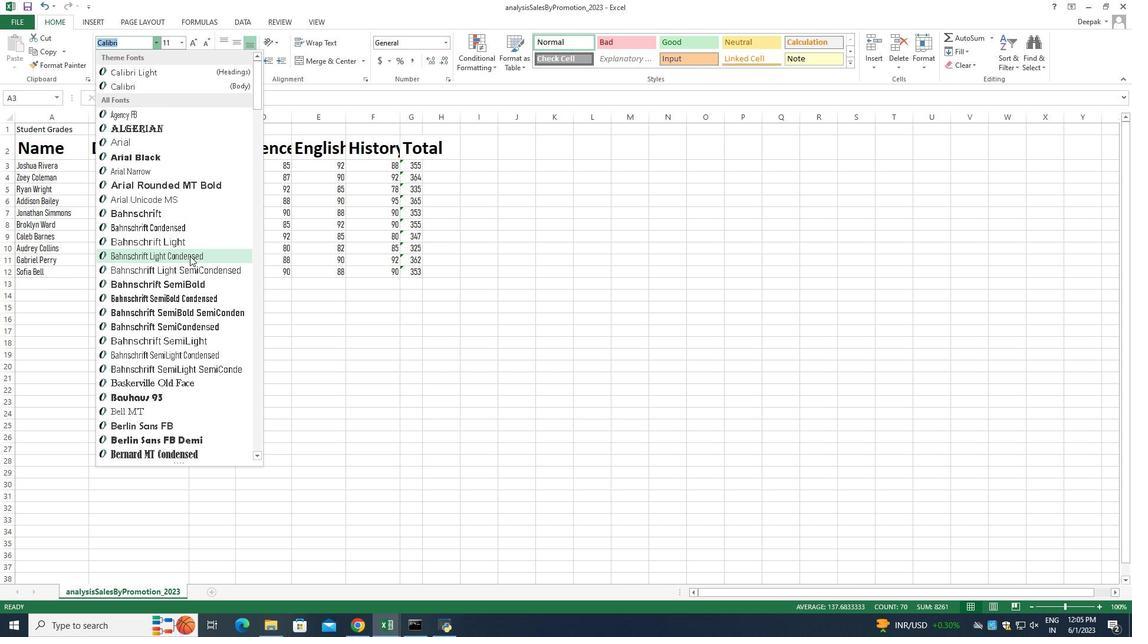 
Action: Mouse moved to (189, 256)
Screenshot: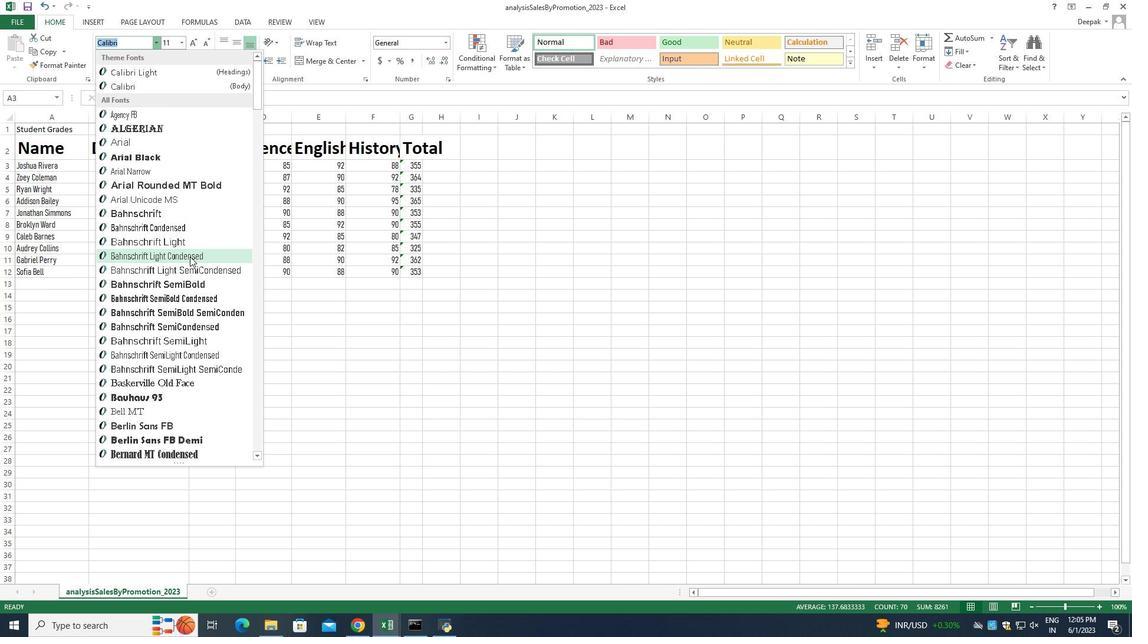 
Action: Mouse scrolled (189, 256) with delta (0, 0)
Screenshot: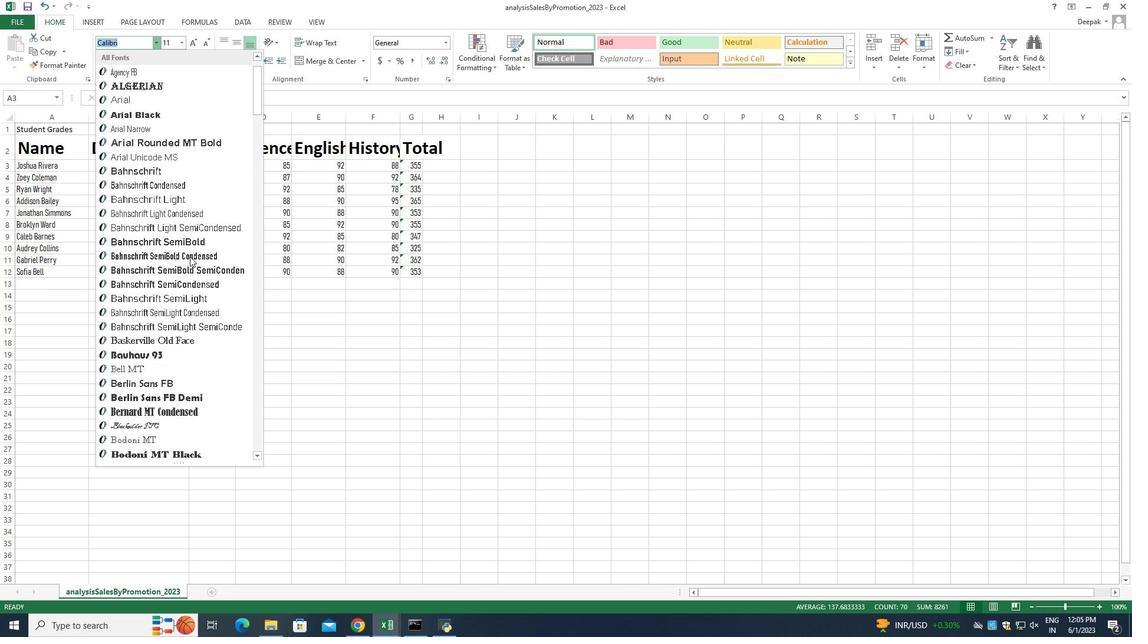 
Action: Mouse moved to (185, 327)
Screenshot: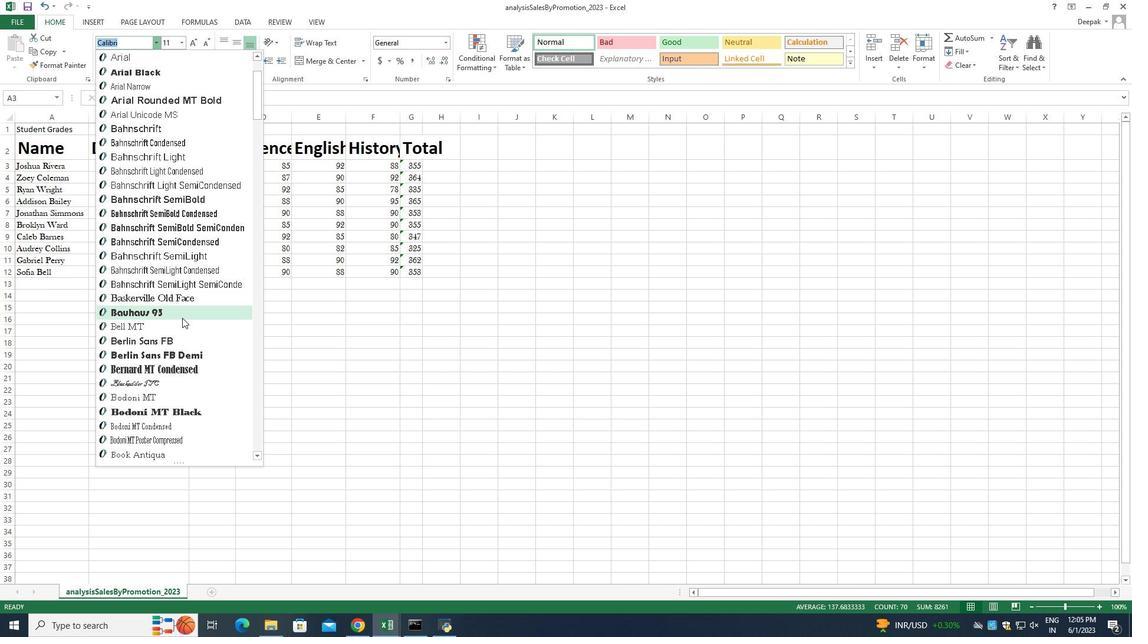 
Action: Mouse pressed left at (185, 327)
Screenshot: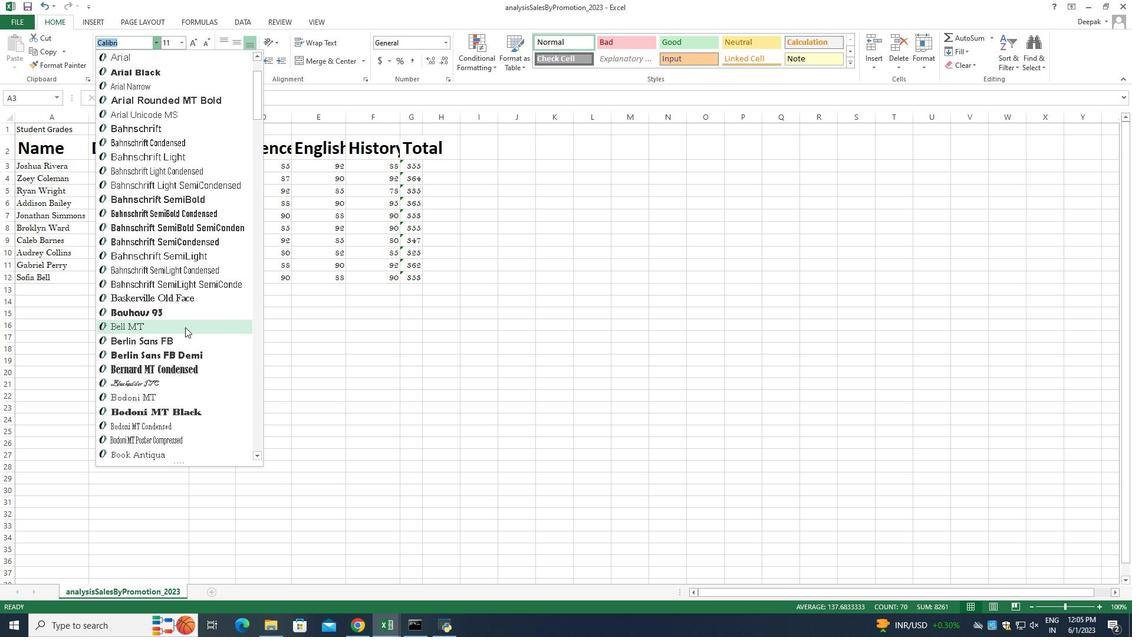 
Action: Mouse moved to (182, 46)
Screenshot: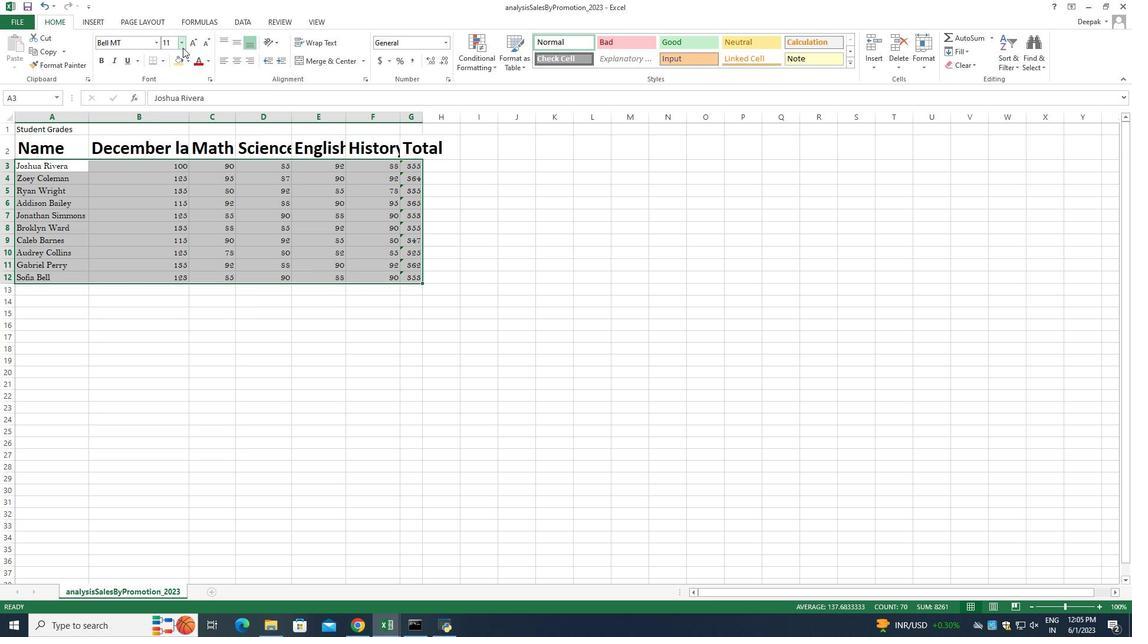 
Action: Mouse pressed left at (182, 46)
Screenshot: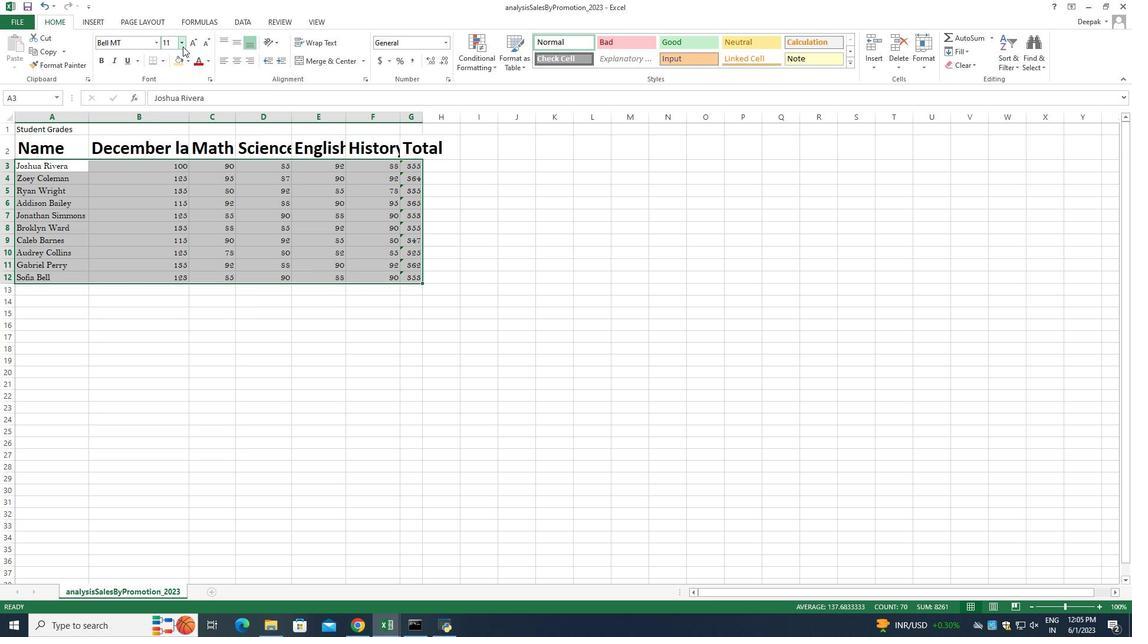 
Action: Mouse moved to (172, 124)
Screenshot: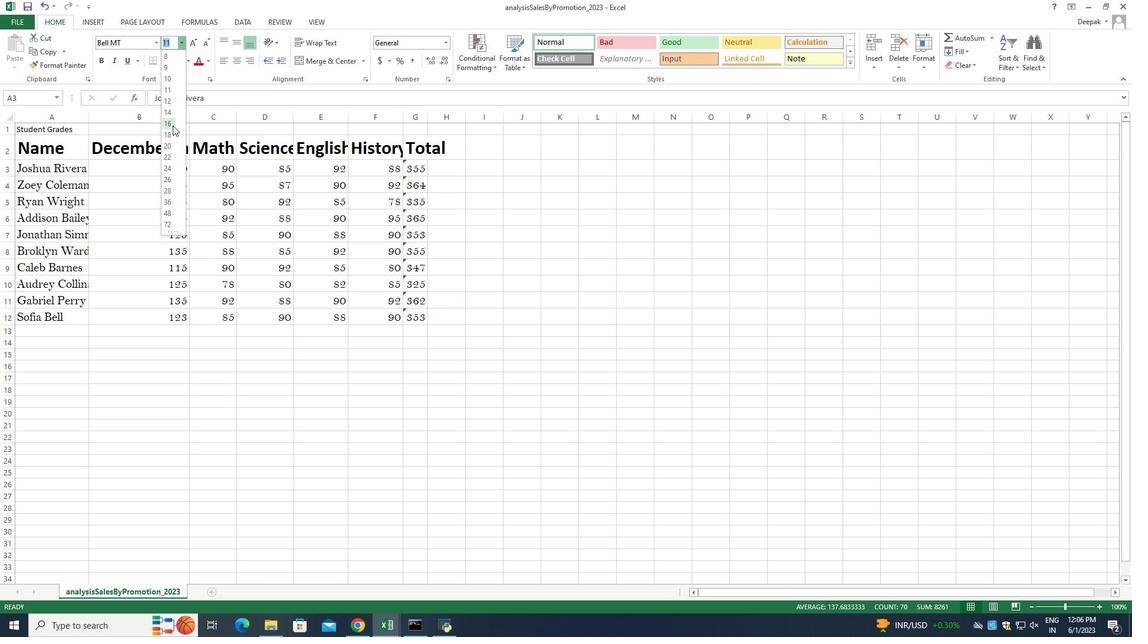 
Action: Mouse pressed left at (172, 124)
Screenshot: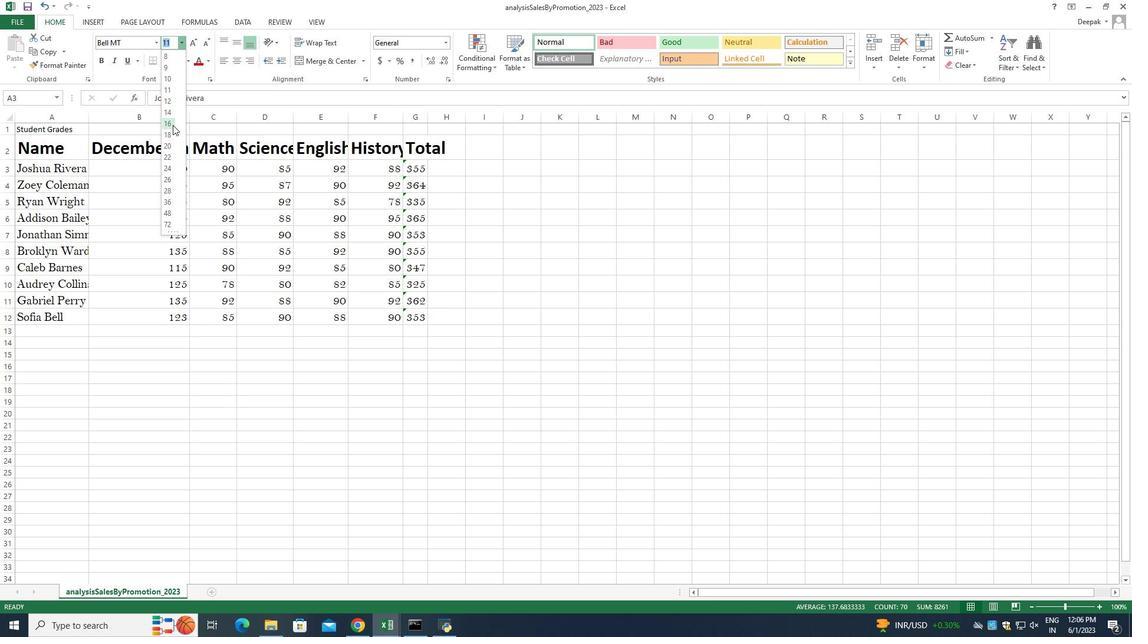 
Action: Mouse moved to (55, 151)
Screenshot: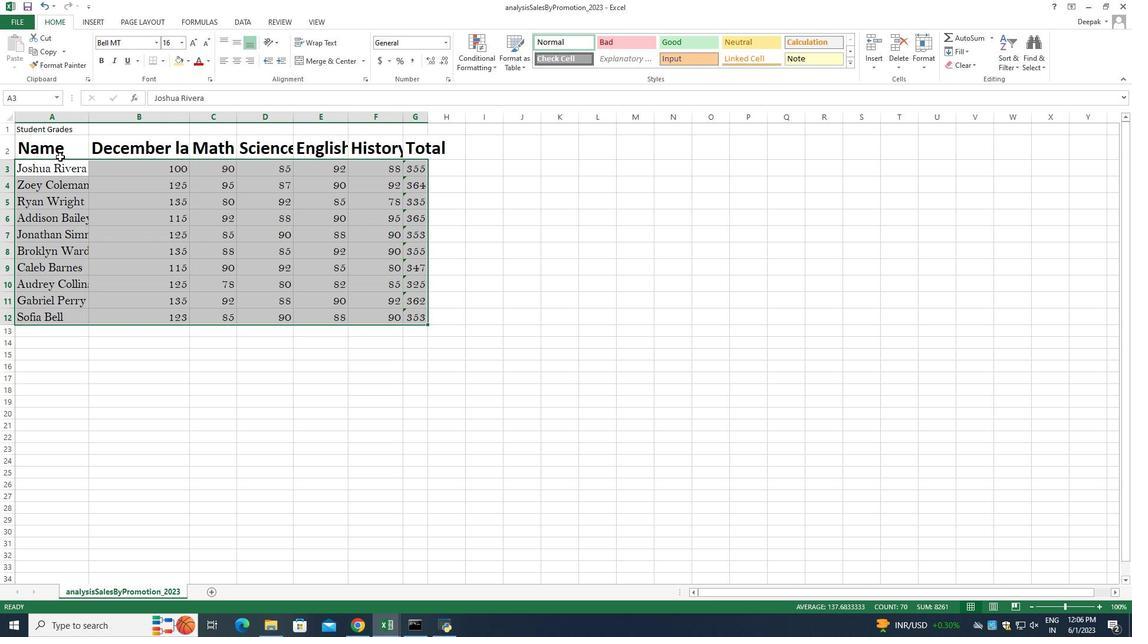
Action: Mouse pressed left at (55, 151)
Screenshot: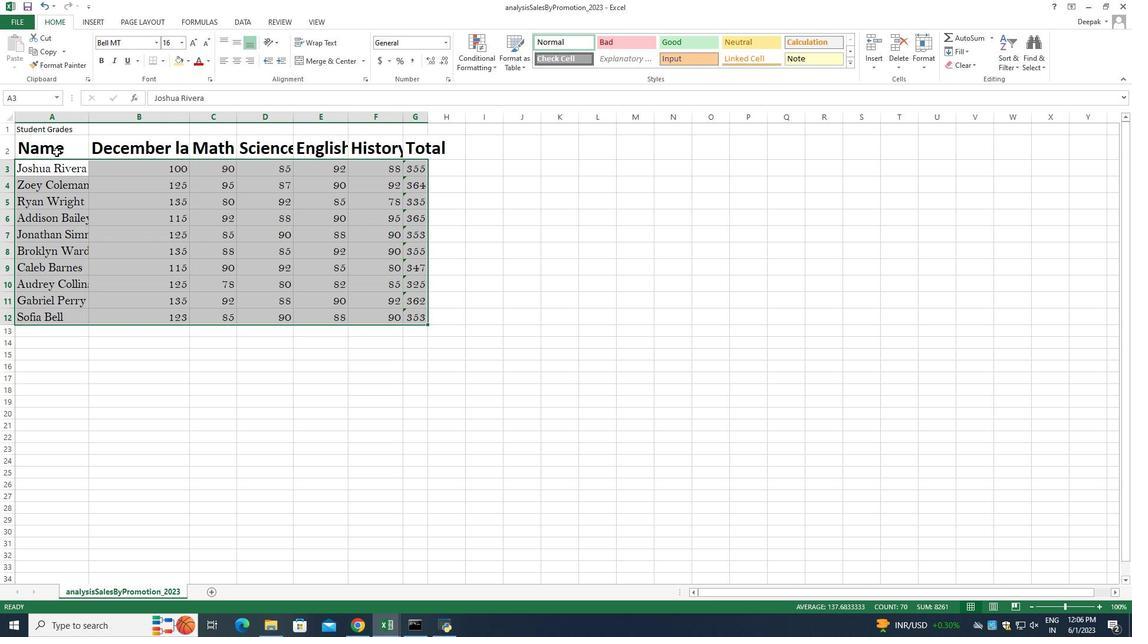 
Action: Mouse moved to (48, 133)
Screenshot: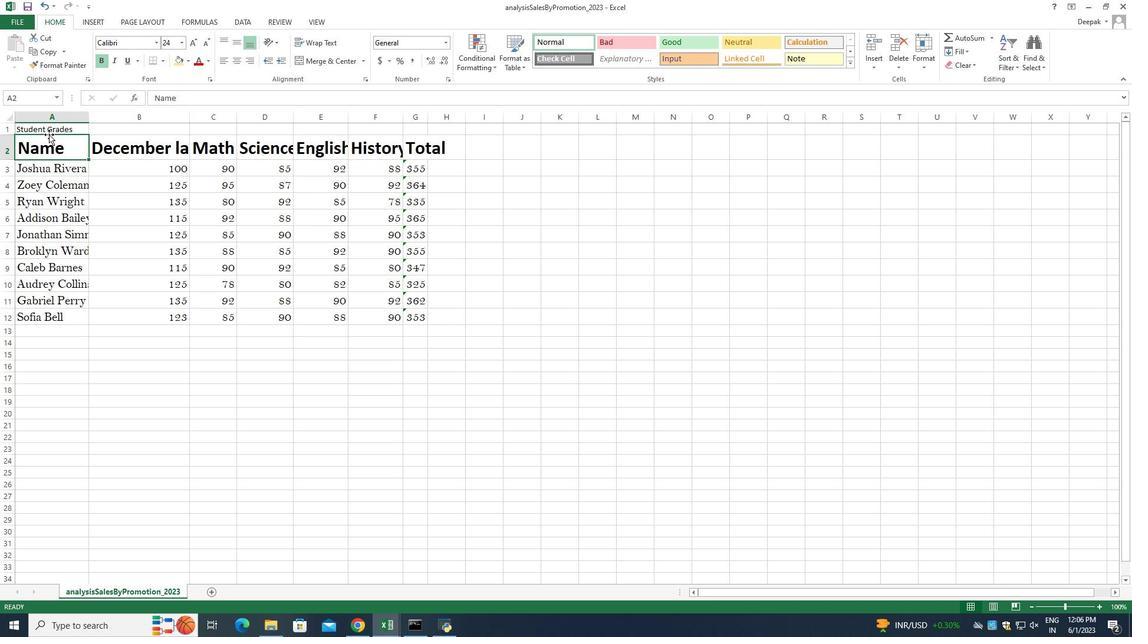 
Action: Mouse pressed left at (48, 133)
Screenshot: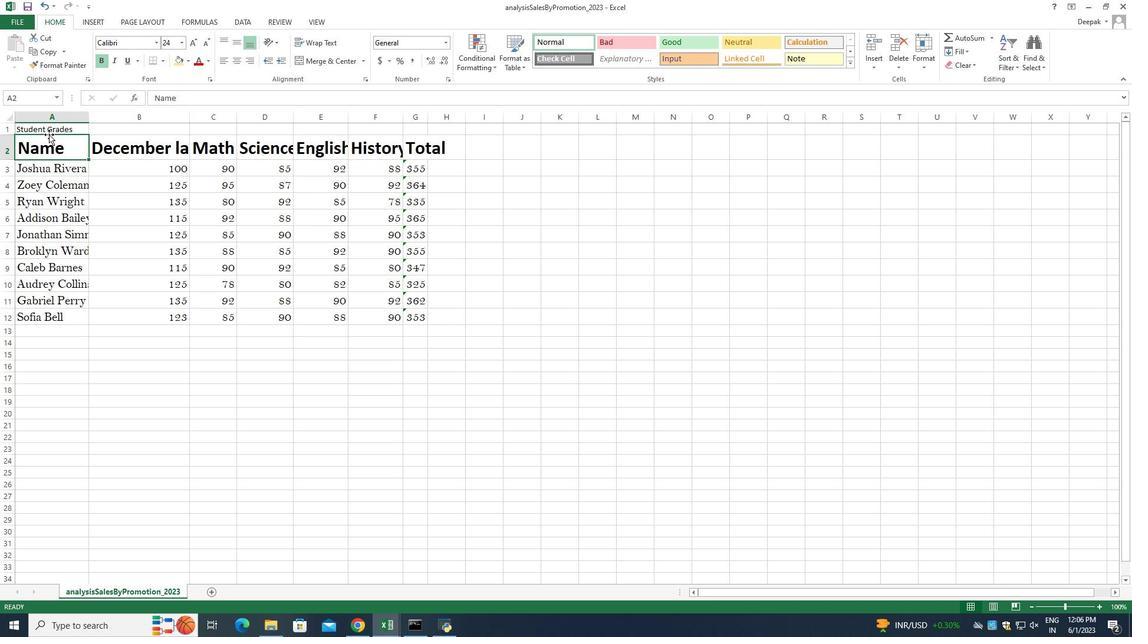 
Action: Mouse moved to (47, 128)
Screenshot: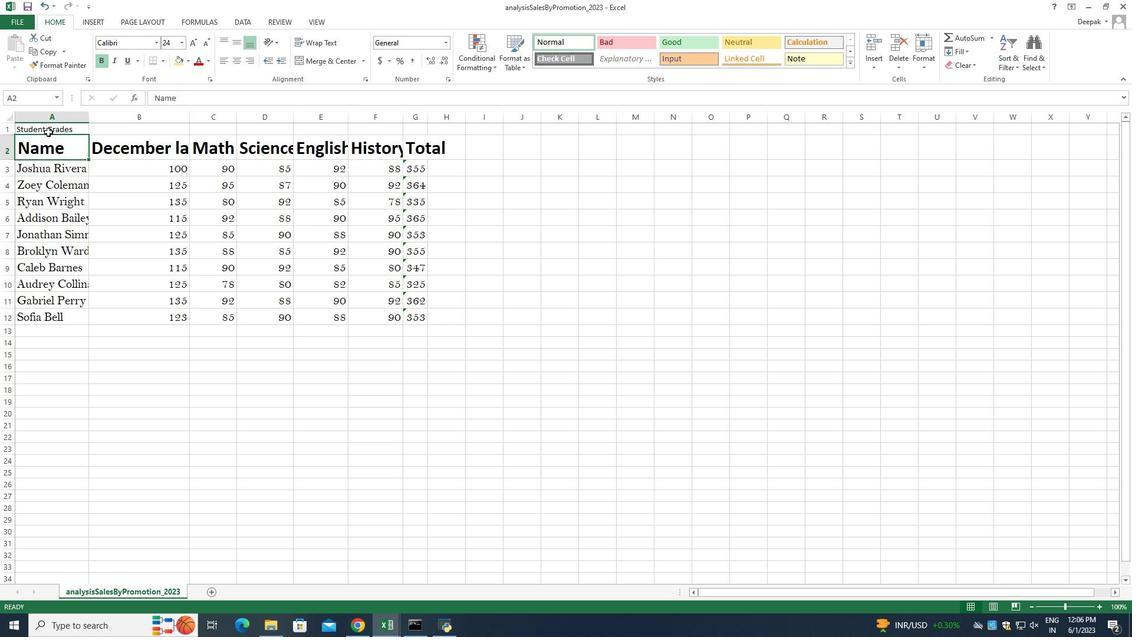 
Action: Mouse pressed left at (47, 128)
Screenshot: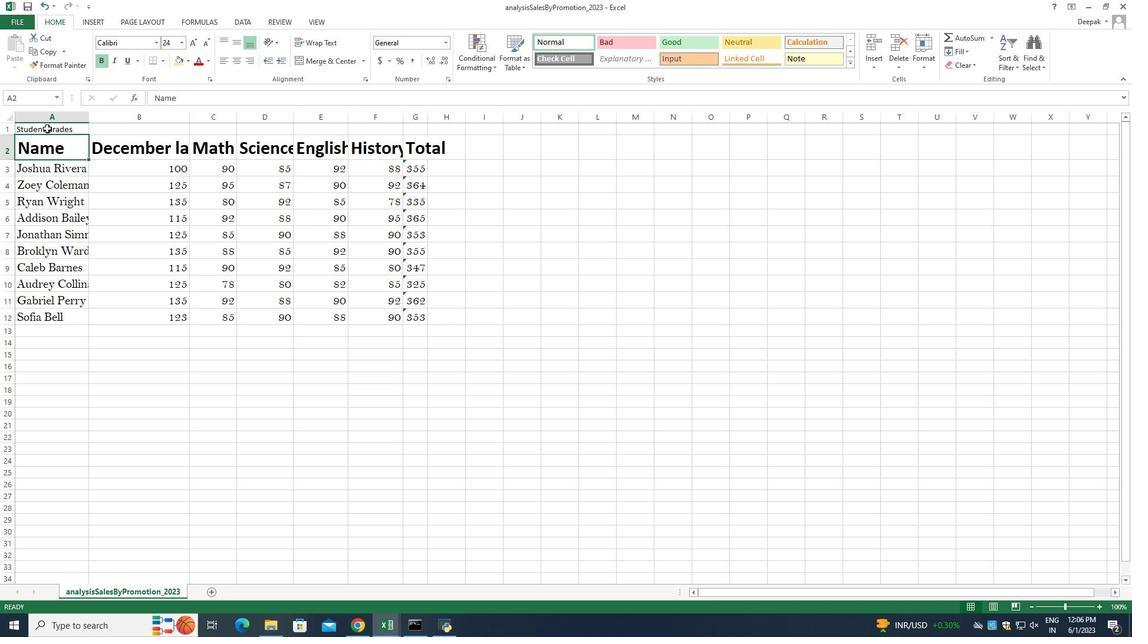 
Action: Mouse pressed left at (47, 128)
Screenshot: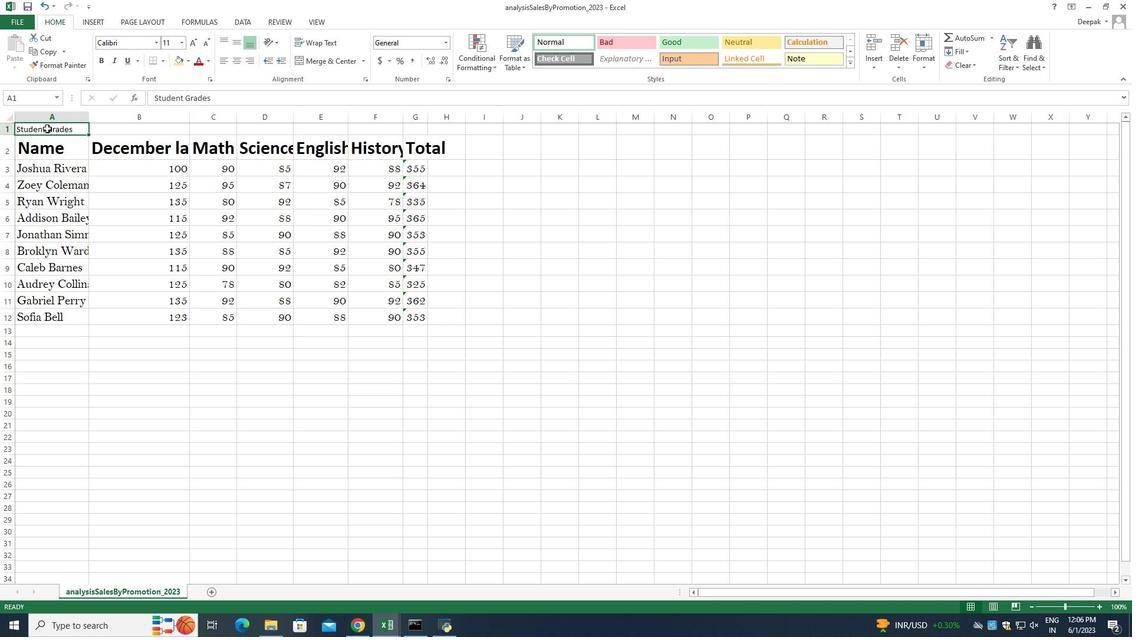 
Action: Mouse moved to (153, 201)
Screenshot: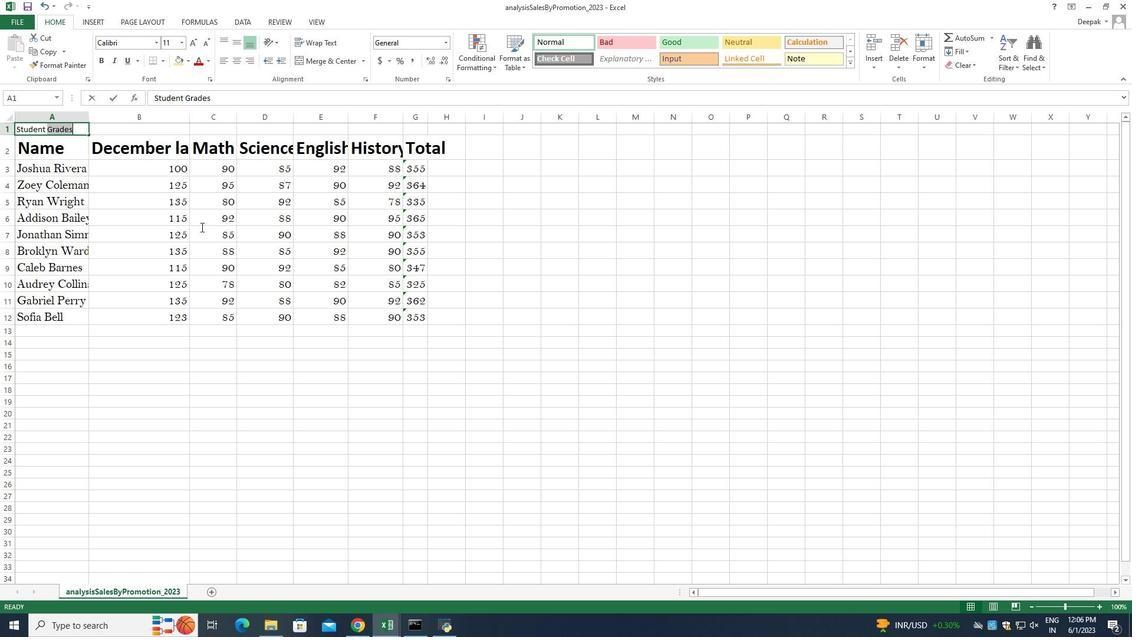
Action: Mouse pressed left at (153, 201)
Screenshot: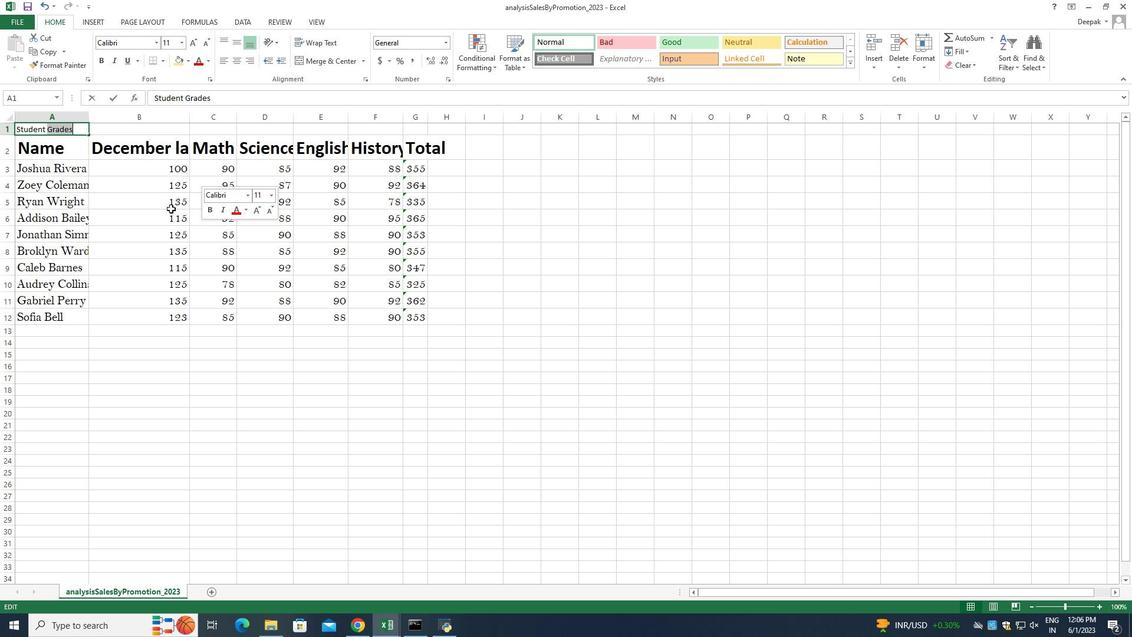 
Action: Mouse moved to (51, 130)
Screenshot: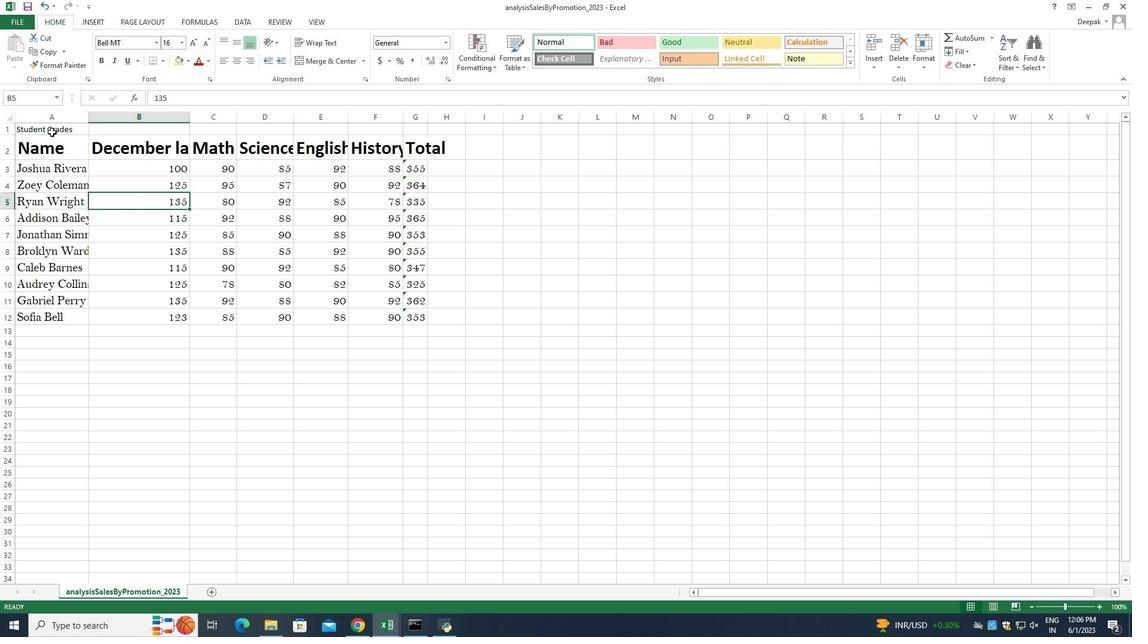 
Action: Mouse pressed left at (51, 130)
Screenshot: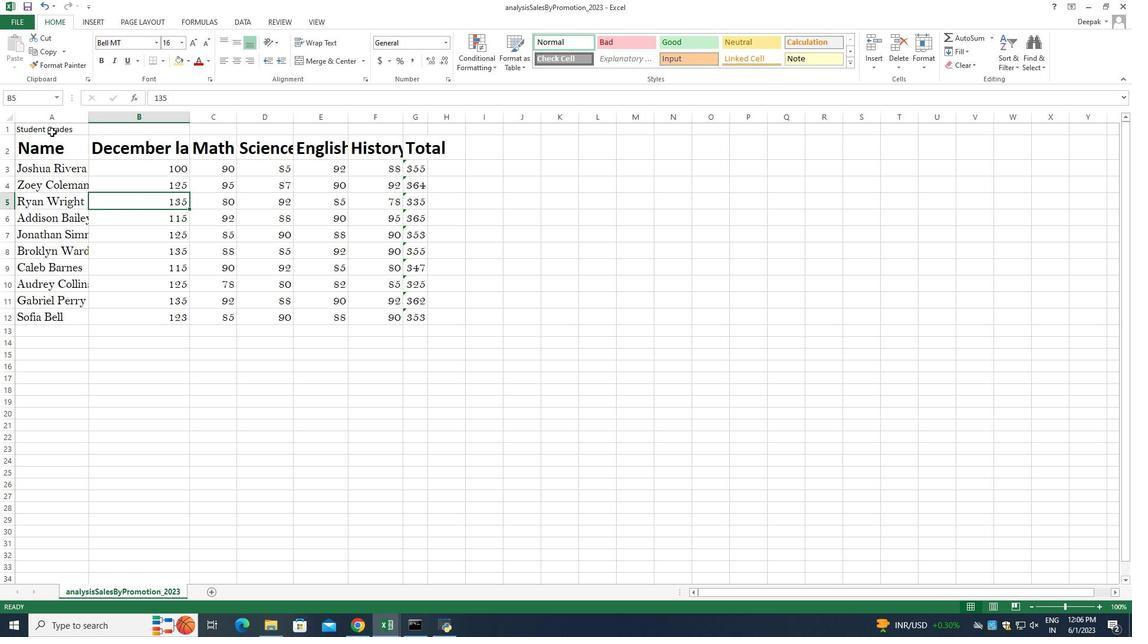 
Action: Mouse moved to (235, 41)
Screenshot: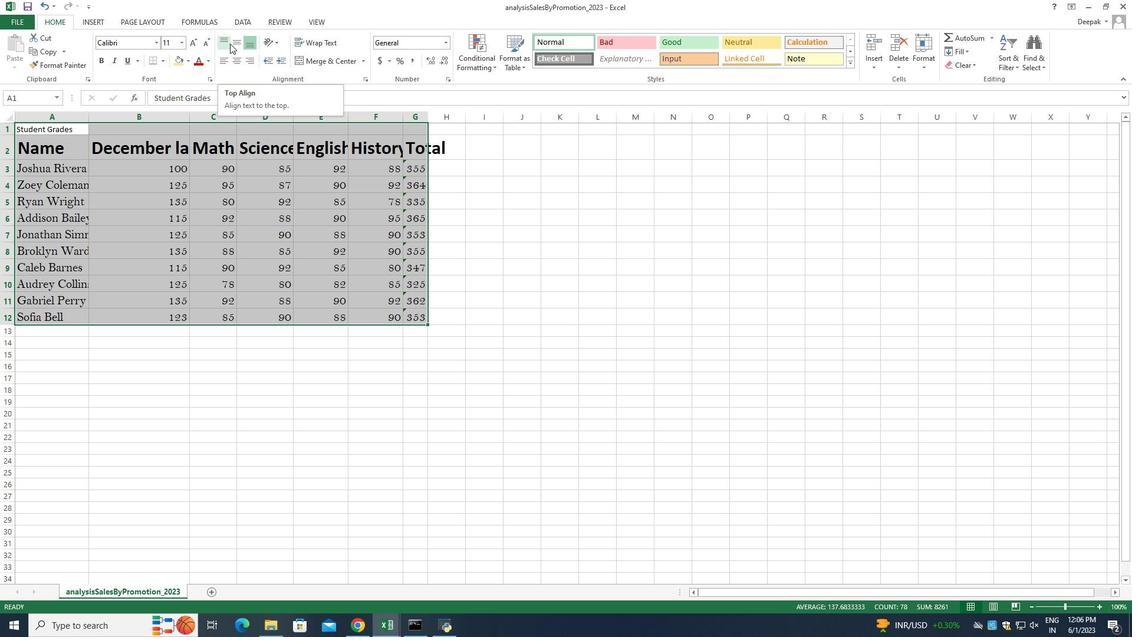 
Action: Mouse pressed left at (235, 41)
Screenshot: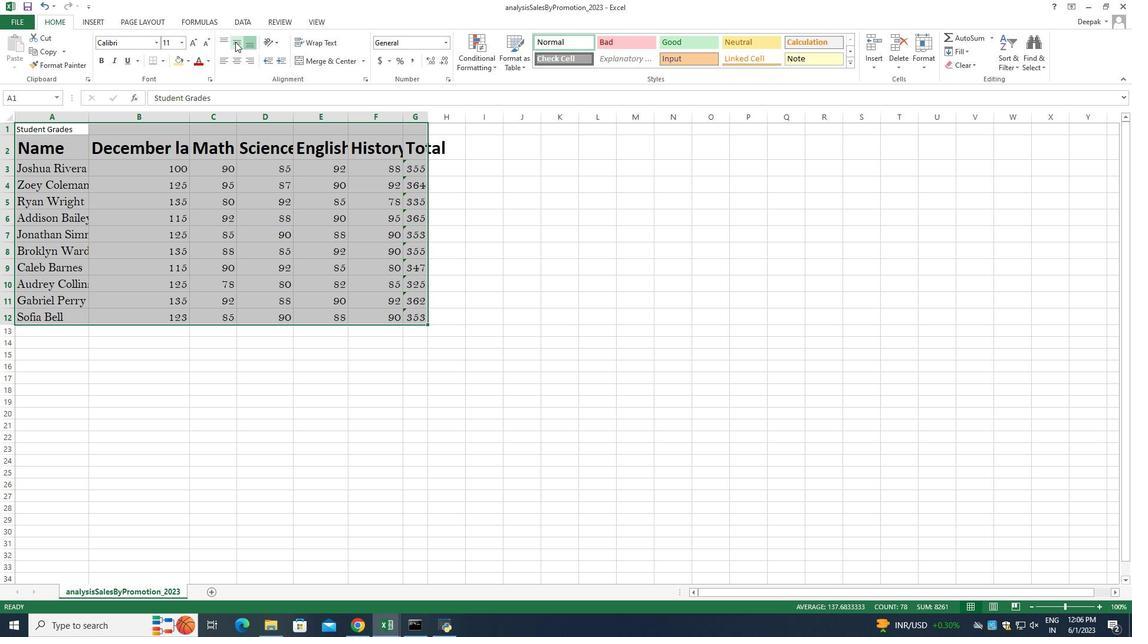 
Action: Mouse moved to (235, 63)
Screenshot: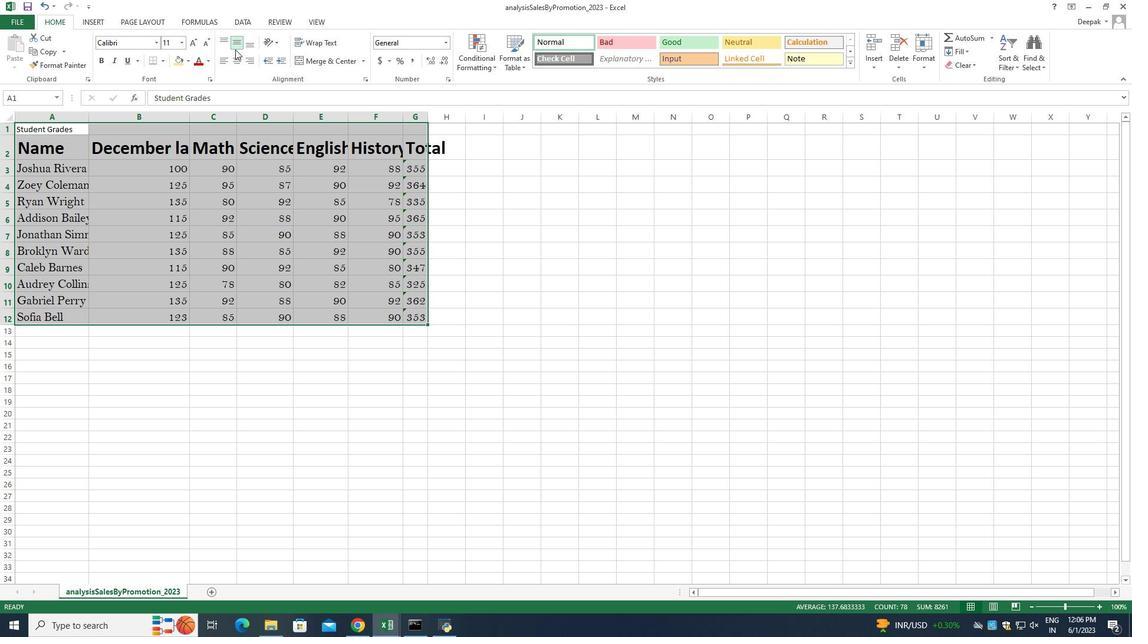 
Action: Mouse pressed left at (235, 63)
Screenshot: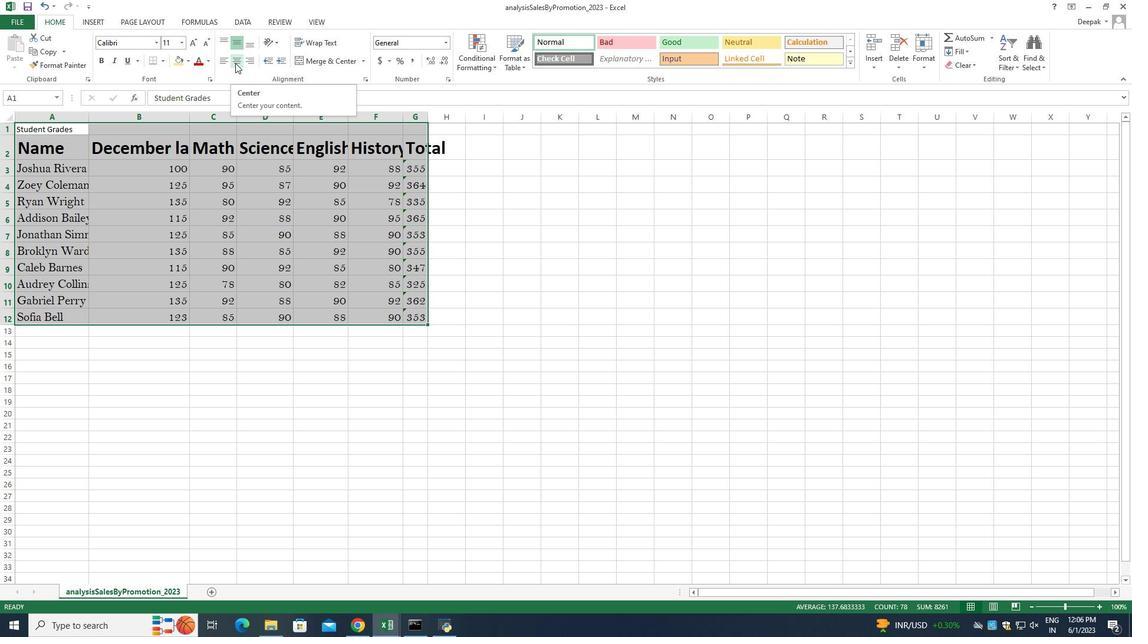 
Action: Mouse moved to (302, 376)
Screenshot: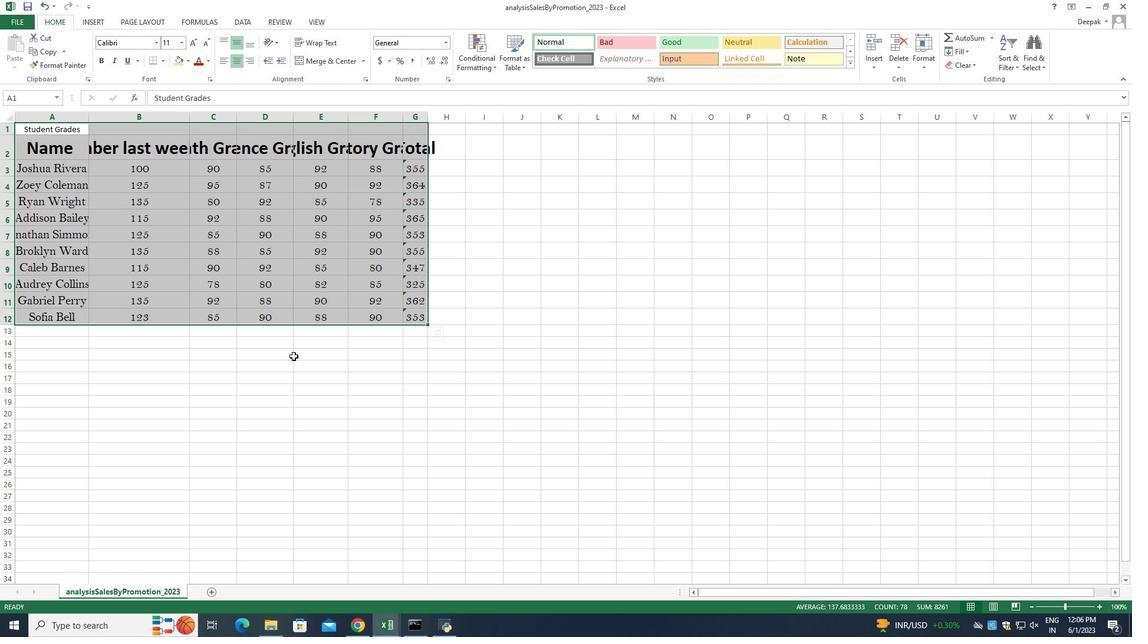 
Action: Mouse pressed left at (302, 376)
Screenshot: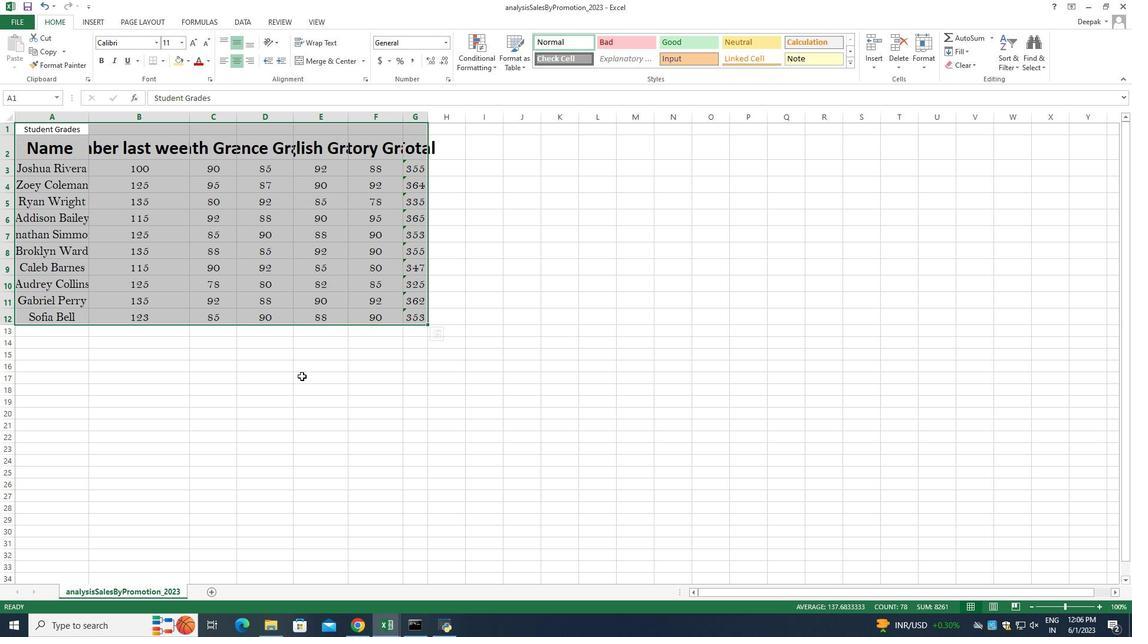 
Action: Mouse moved to (87, 116)
Screenshot: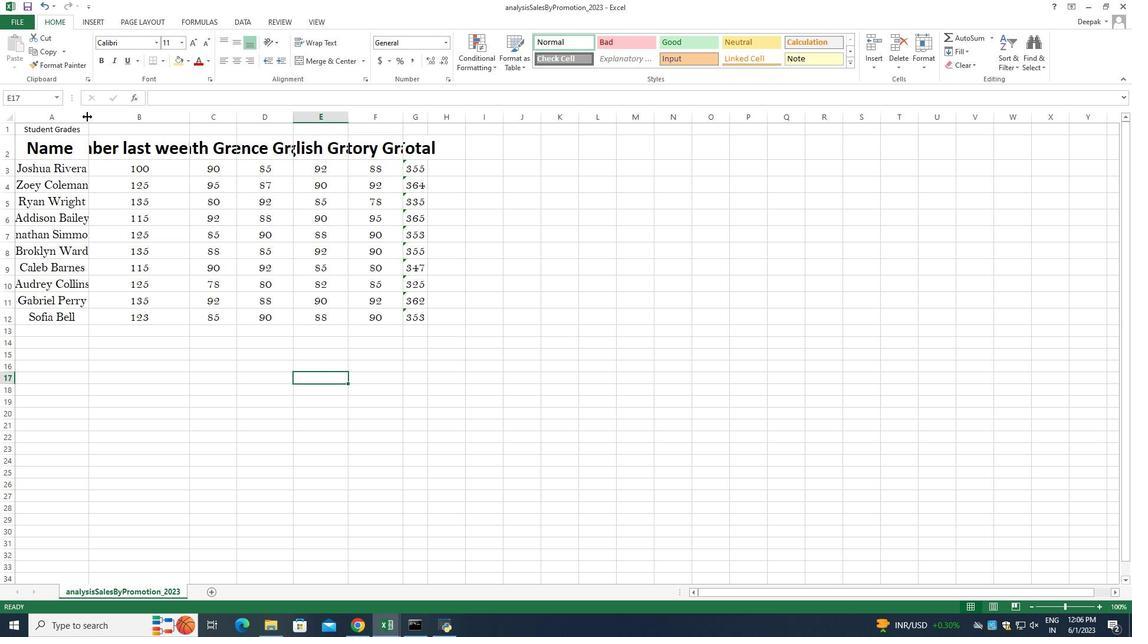 
Action: Mouse pressed left at (87, 116)
Screenshot: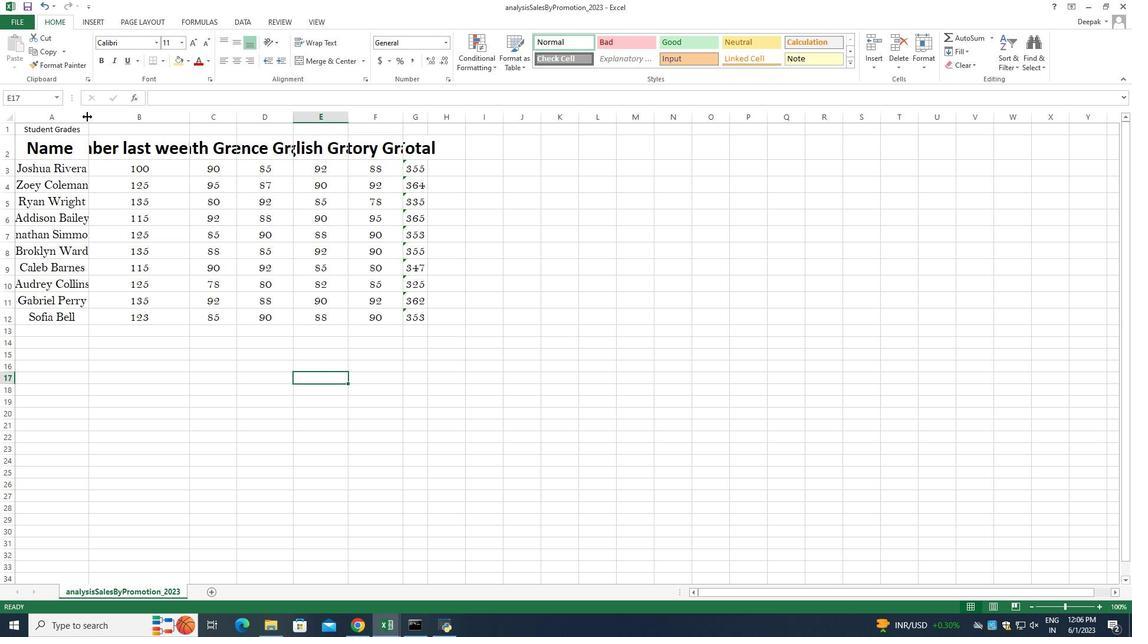 
Action: Mouse moved to (87, 116)
Screenshot: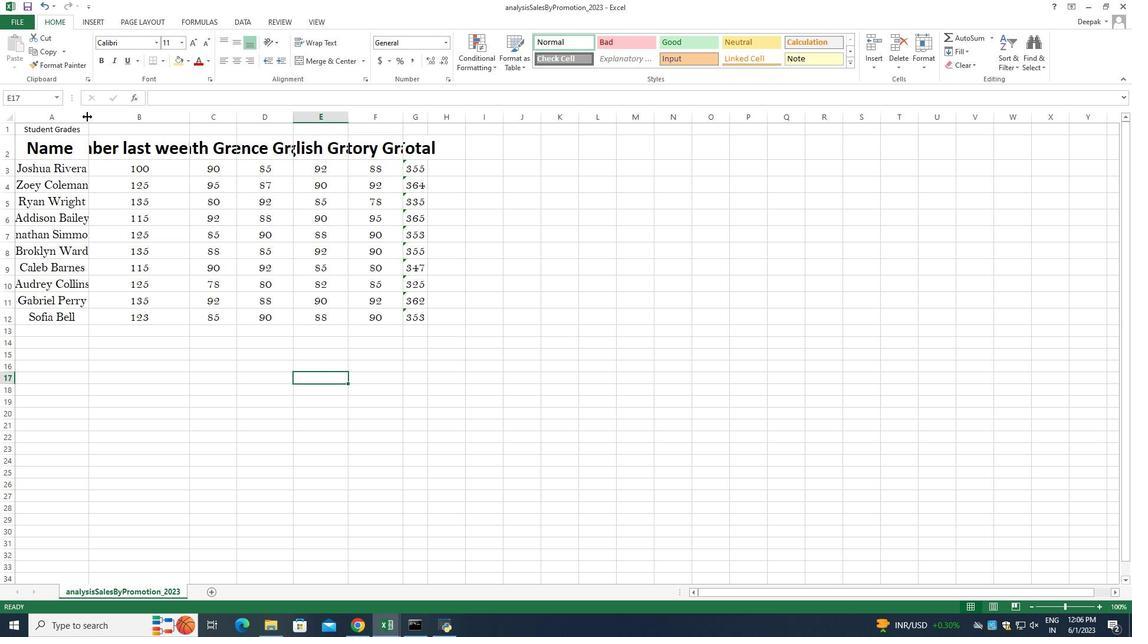
Action: Mouse pressed left at (87, 116)
Screenshot: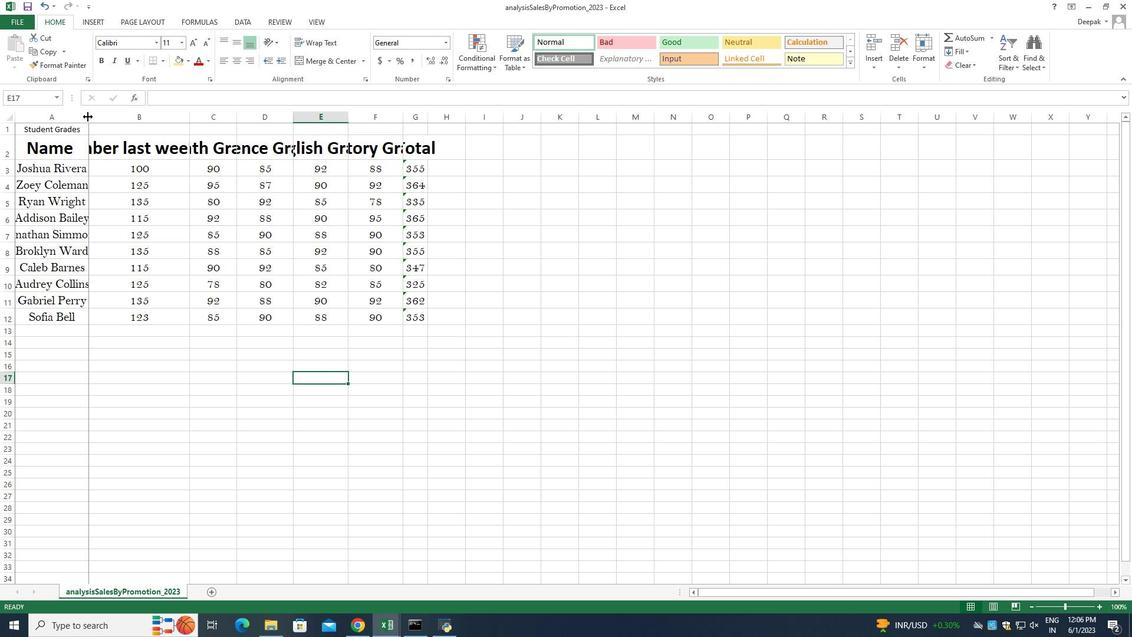 
Action: Mouse moved to (215, 116)
Screenshot: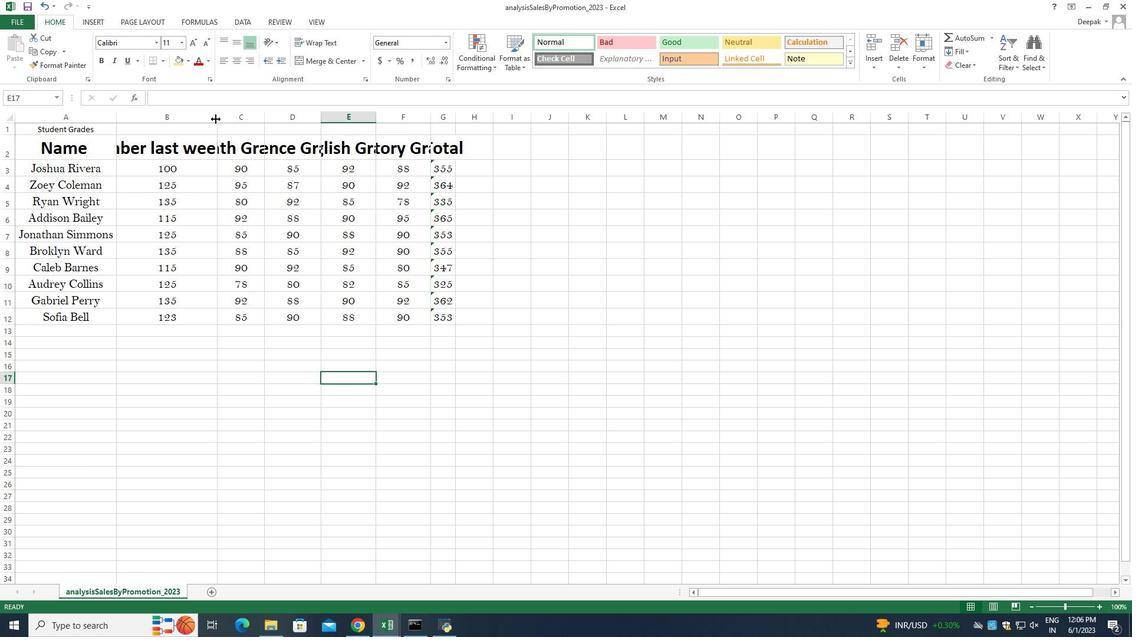 
Action: Mouse pressed left at (215, 116)
Screenshot: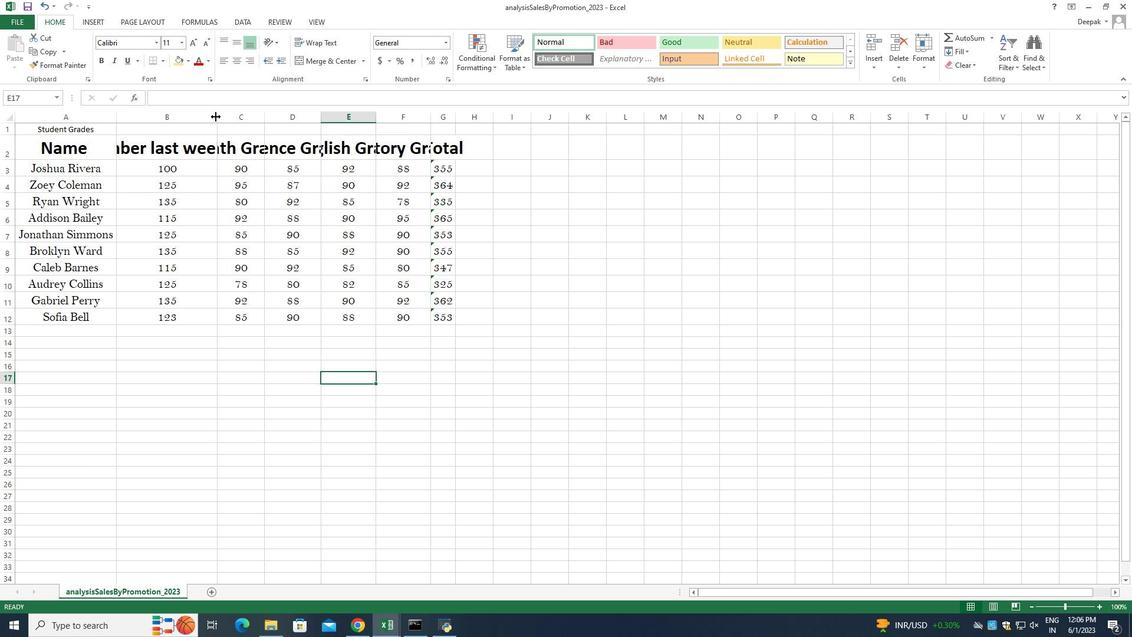 
Action: Mouse pressed left at (215, 116)
Screenshot: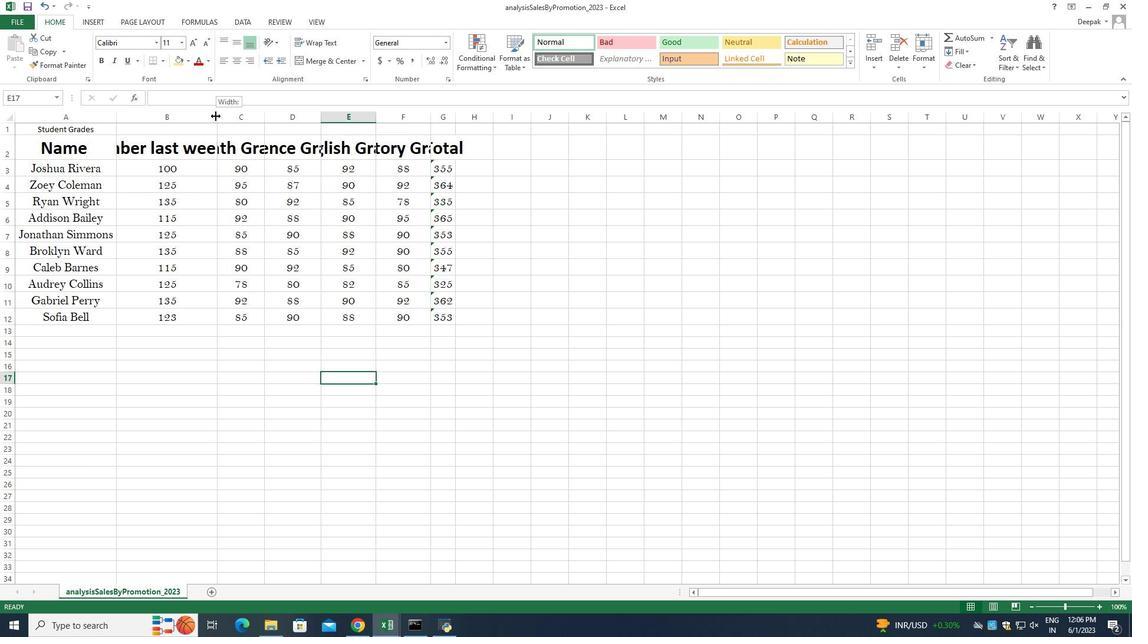 
Action: Mouse moved to (377, 116)
Screenshot: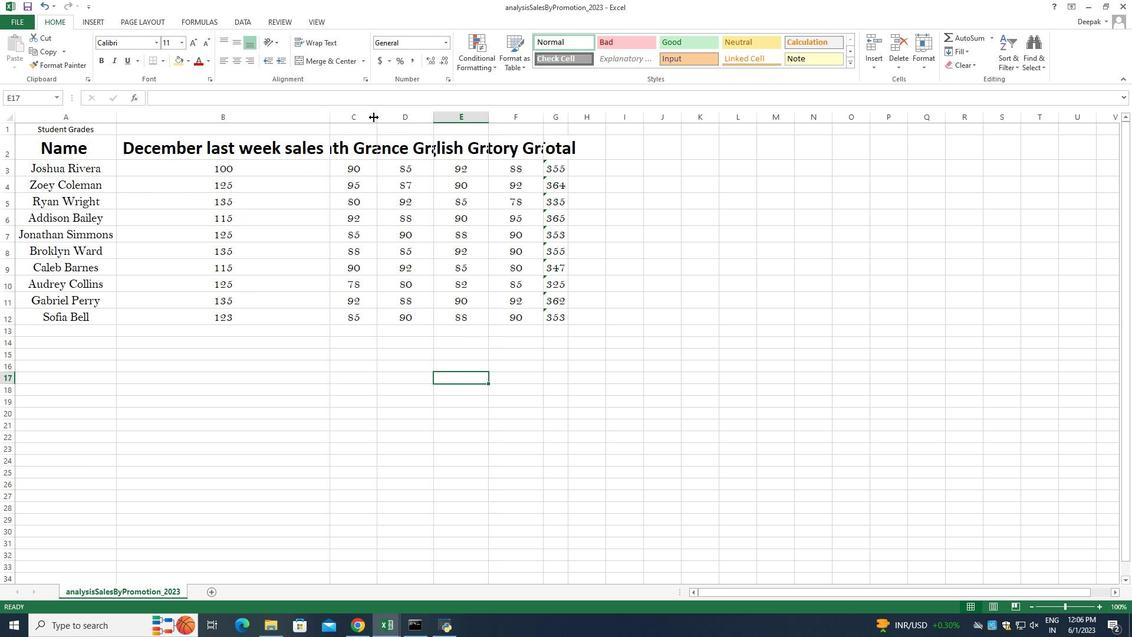 
Action: Mouse pressed left at (377, 116)
Screenshot: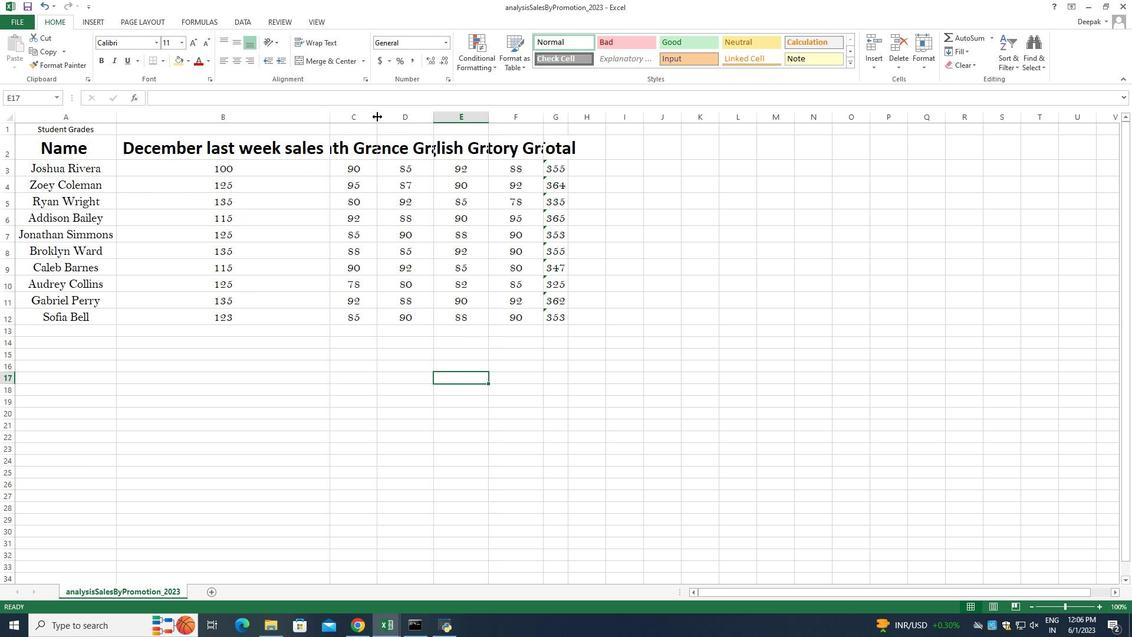 
Action: Mouse pressed left at (377, 116)
Screenshot: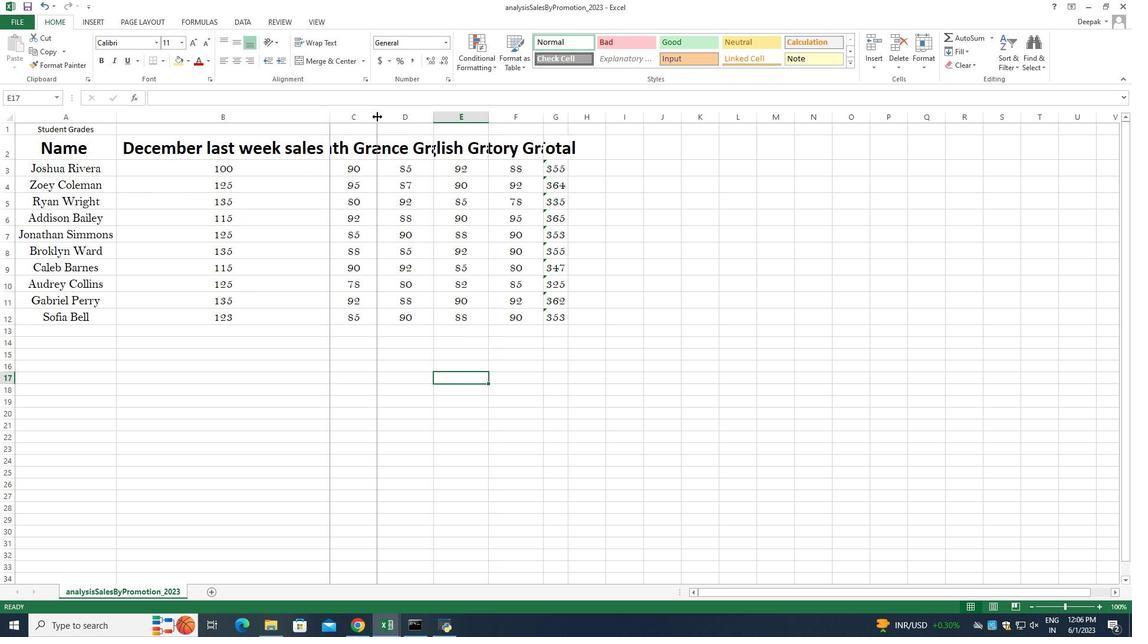 
Action: Mouse moved to (432, 119)
Screenshot: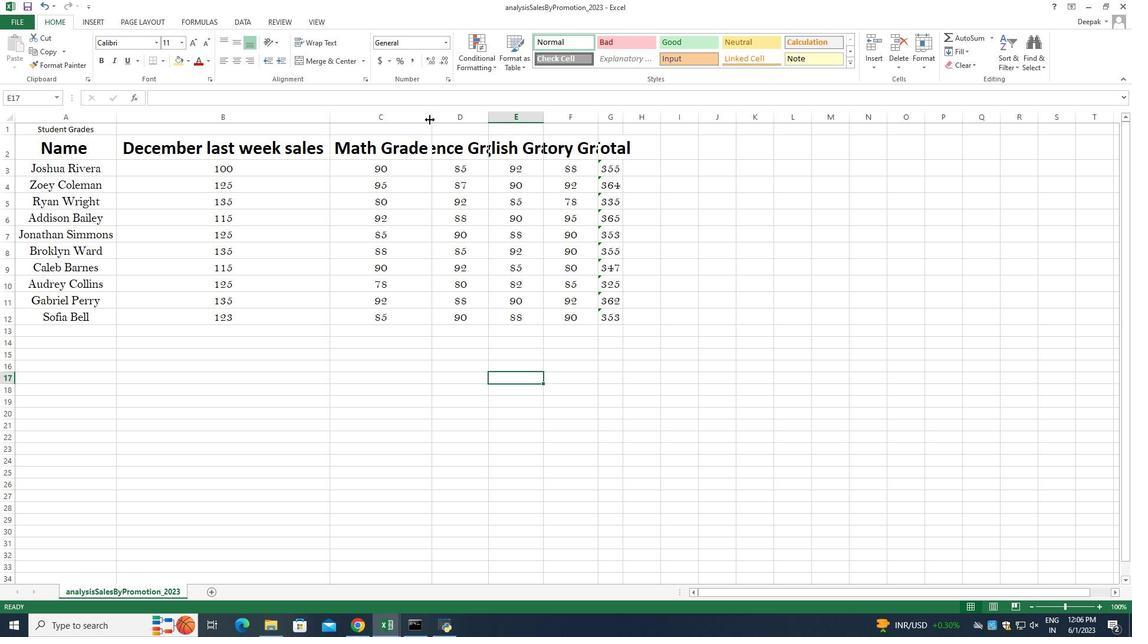 
Action: Mouse pressed left at (432, 119)
Screenshot: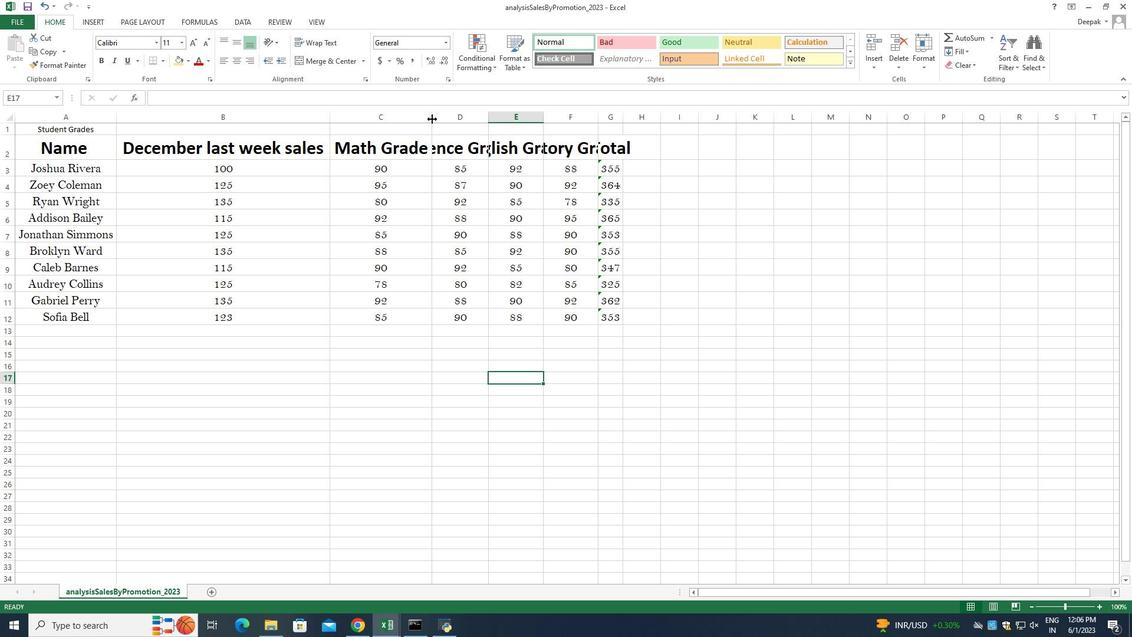 
Action: Mouse pressed left at (432, 119)
Screenshot: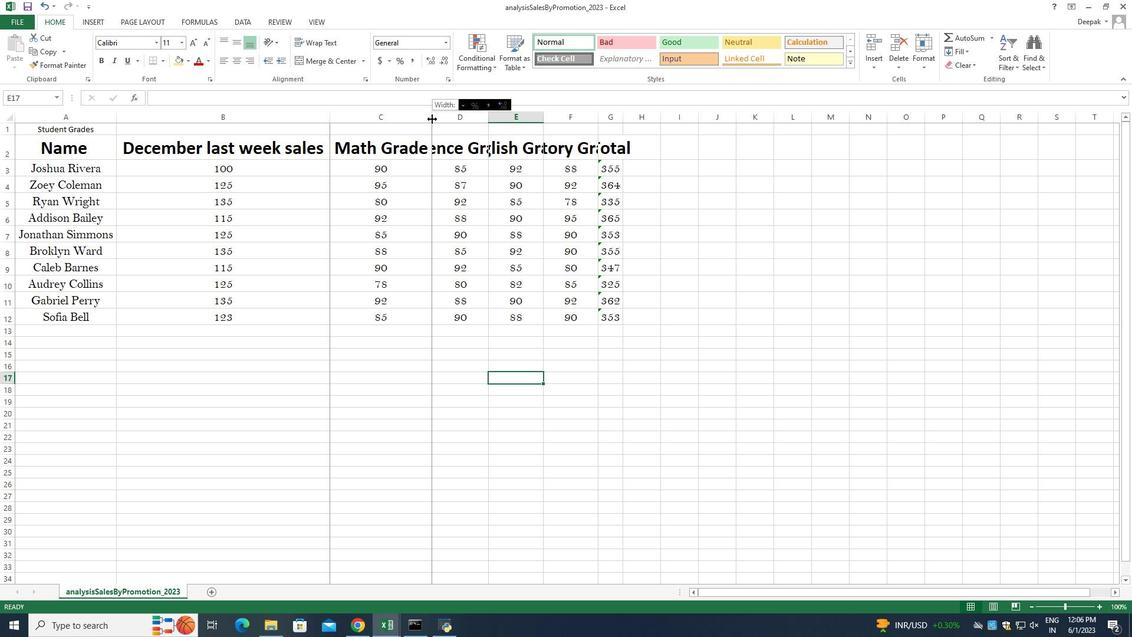 
Action: Mouse moved to (489, 114)
Screenshot: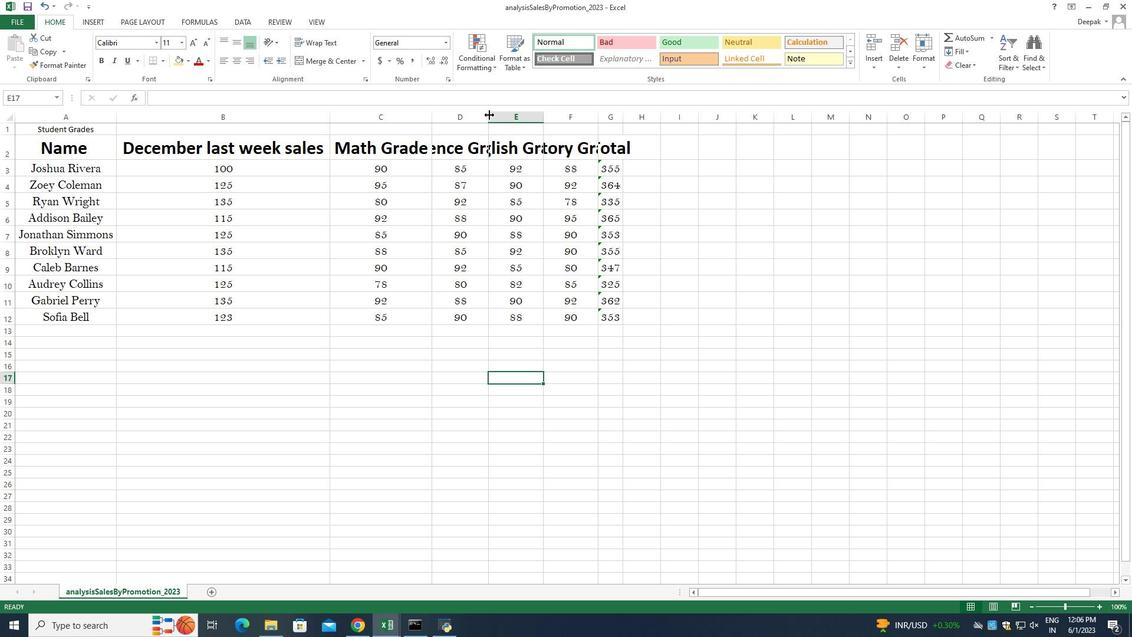 
Action: Mouse pressed left at (489, 114)
Screenshot: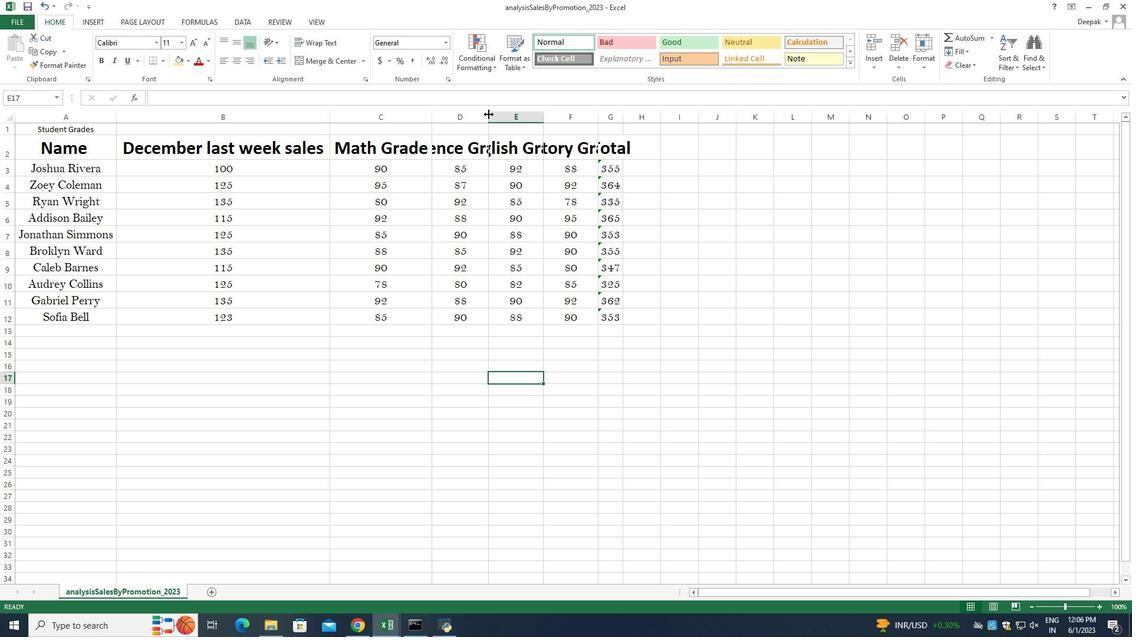 
Action: Mouse pressed left at (489, 114)
Screenshot: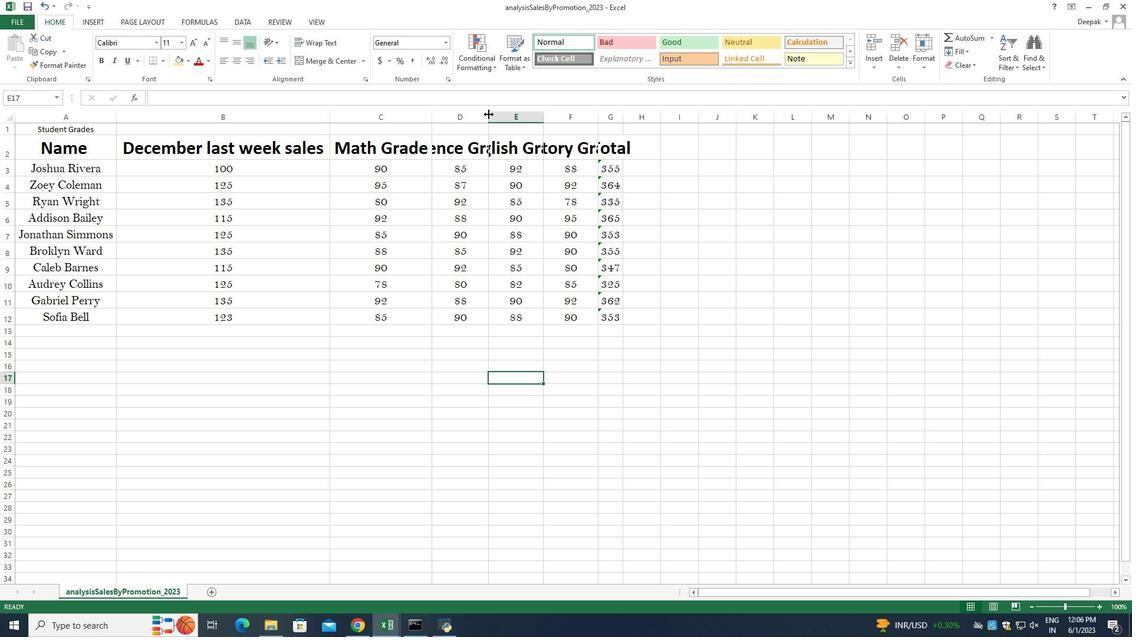 
Action: Mouse moved to (603, 117)
Screenshot: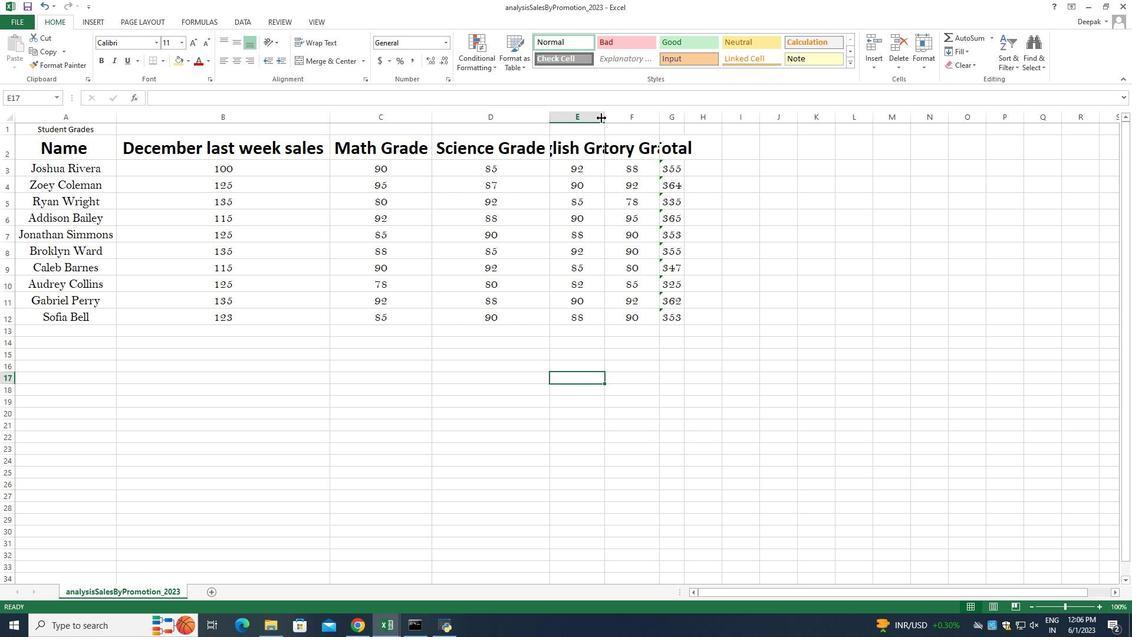 
Action: Mouse pressed left at (603, 117)
Screenshot: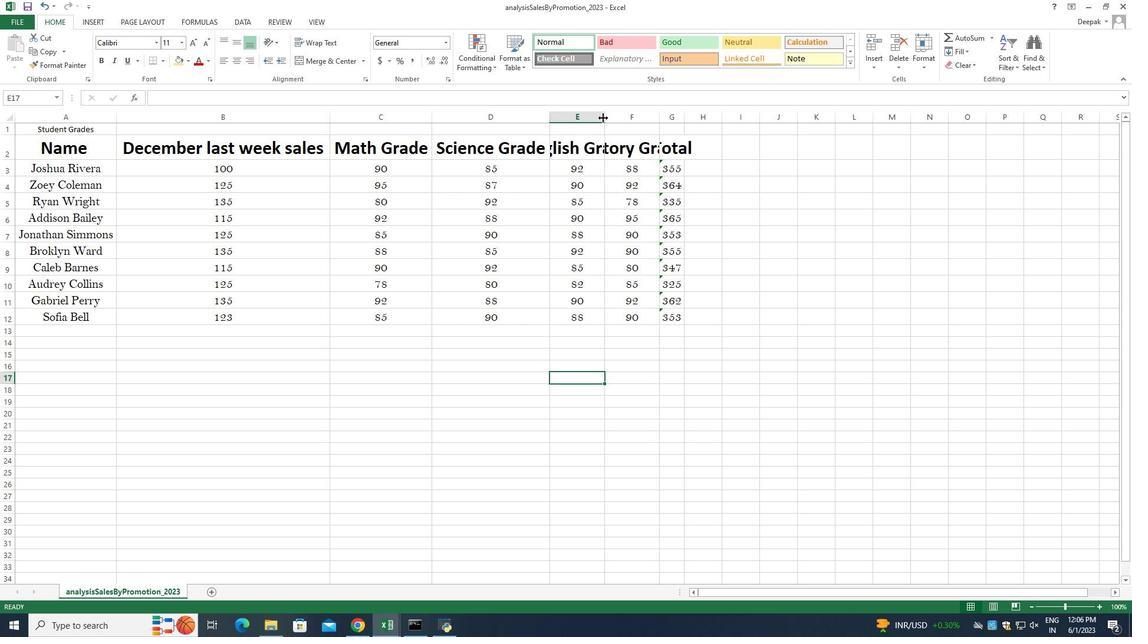 
Action: Mouse pressed left at (603, 117)
Screenshot: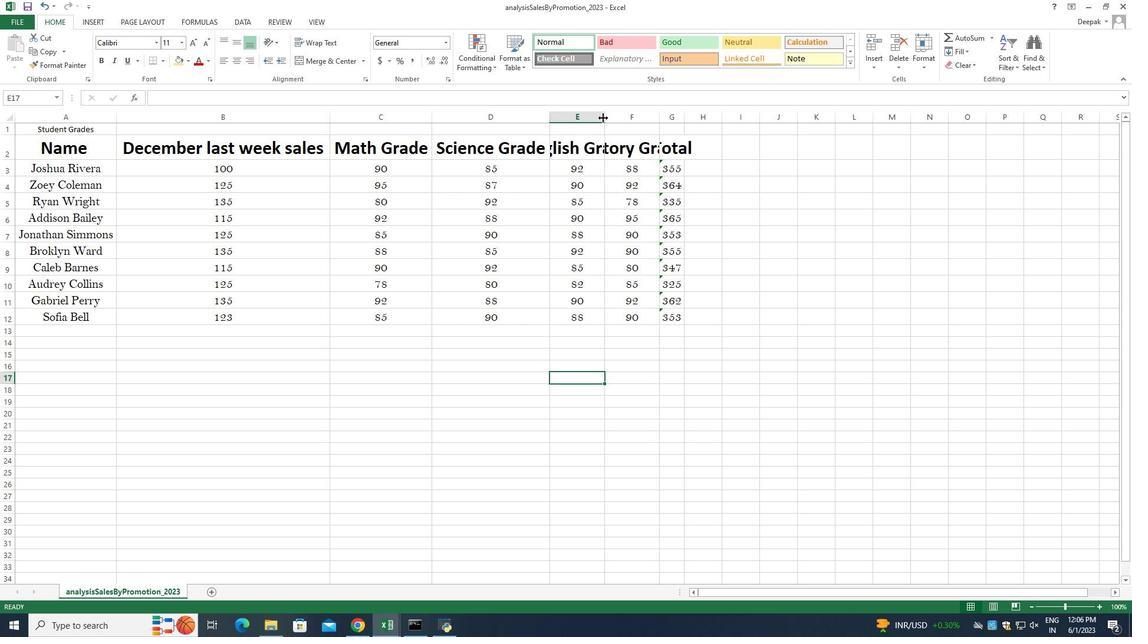 
Action: Mouse moved to (722, 118)
Screenshot: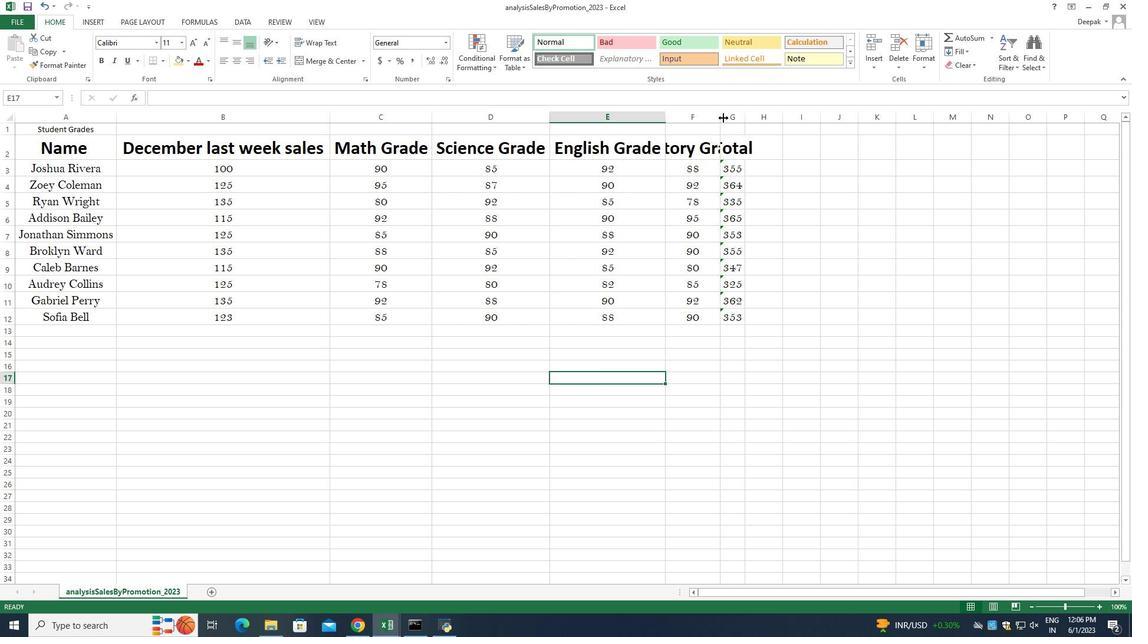
Action: Mouse pressed left at (722, 118)
Screenshot: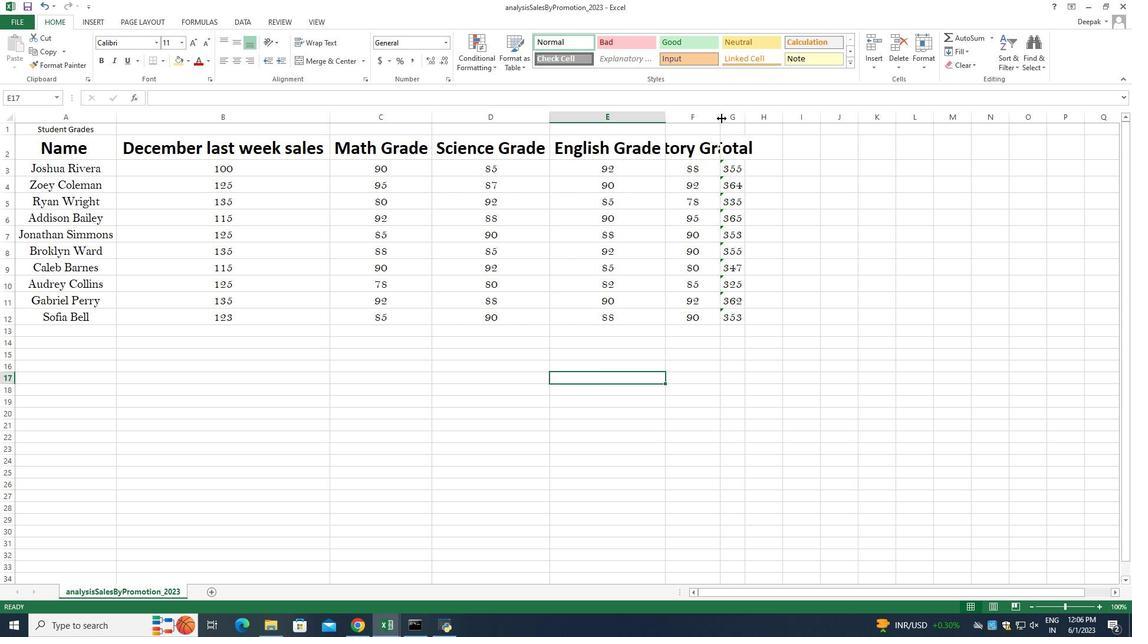 
Action: Mouse pressed left at (722, 118)
Screenshot: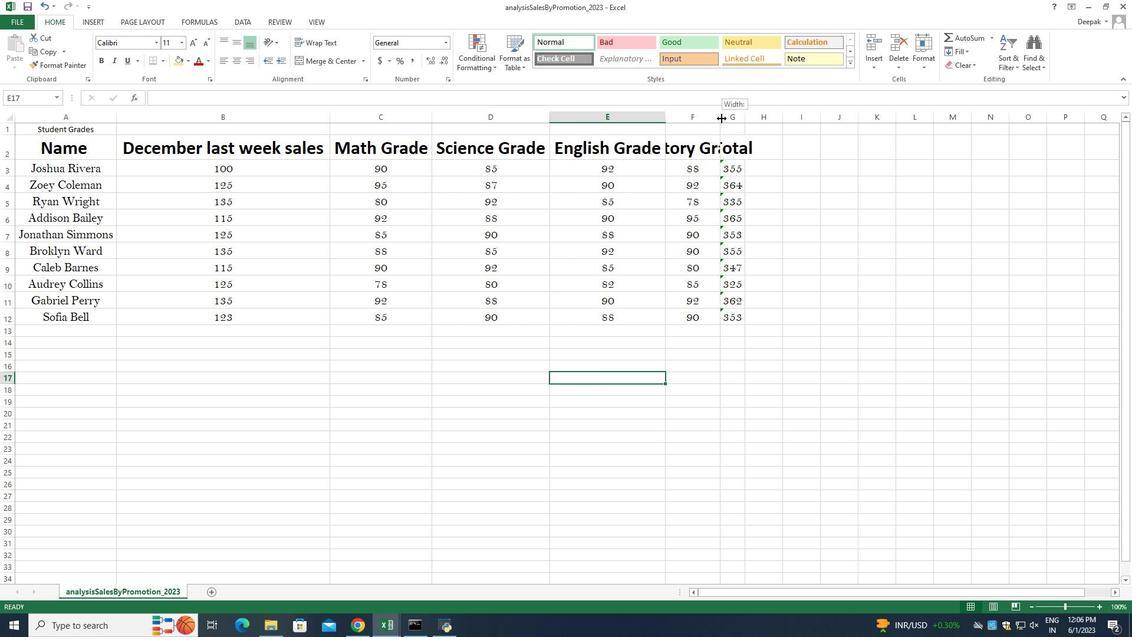 
Action: Mouse moved to (808, 119)
Screenshot: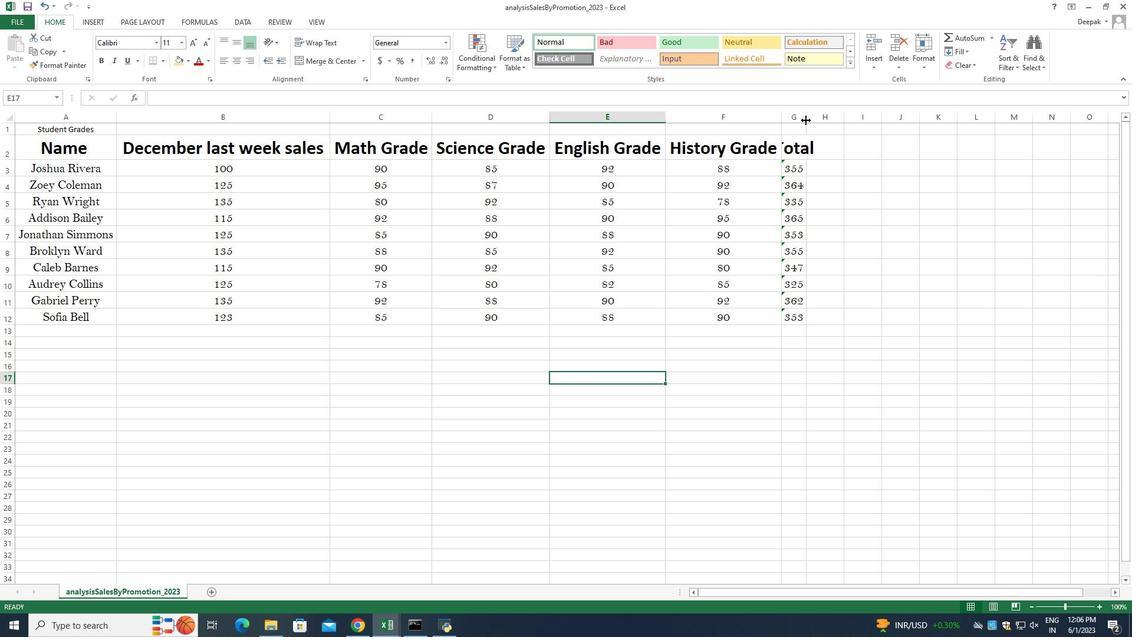 
Action: Mouse pressed left at (808, 119)
Screenshot: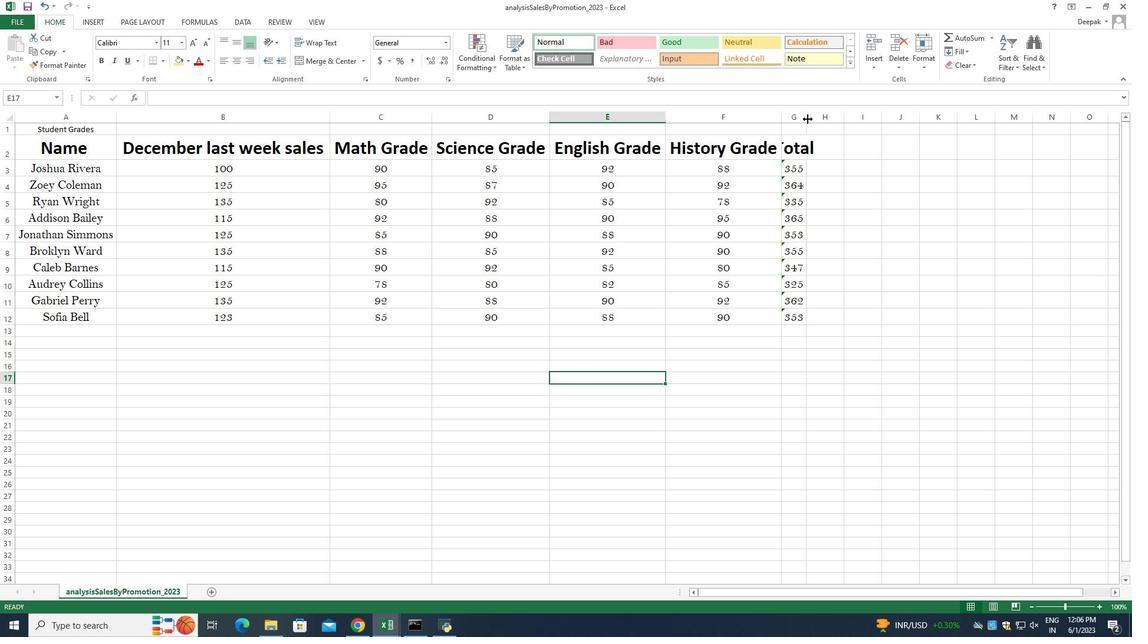 
Action: Mouse pressed left at (808, 119)
Screenshot: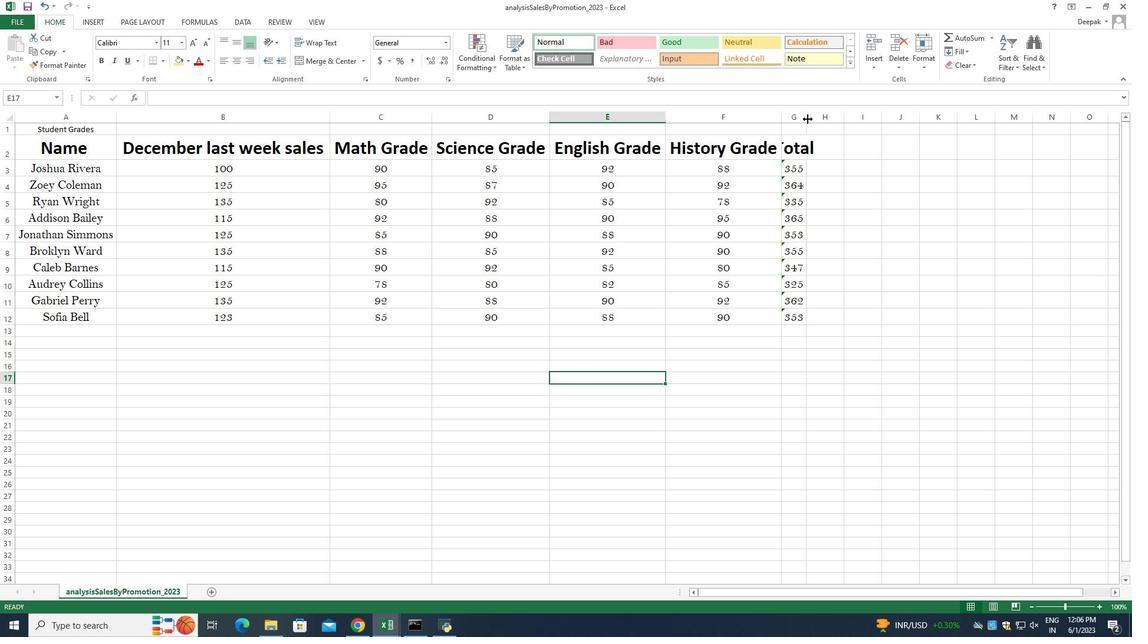 
Action: Mouse moved to (67, 330)
Screenshot: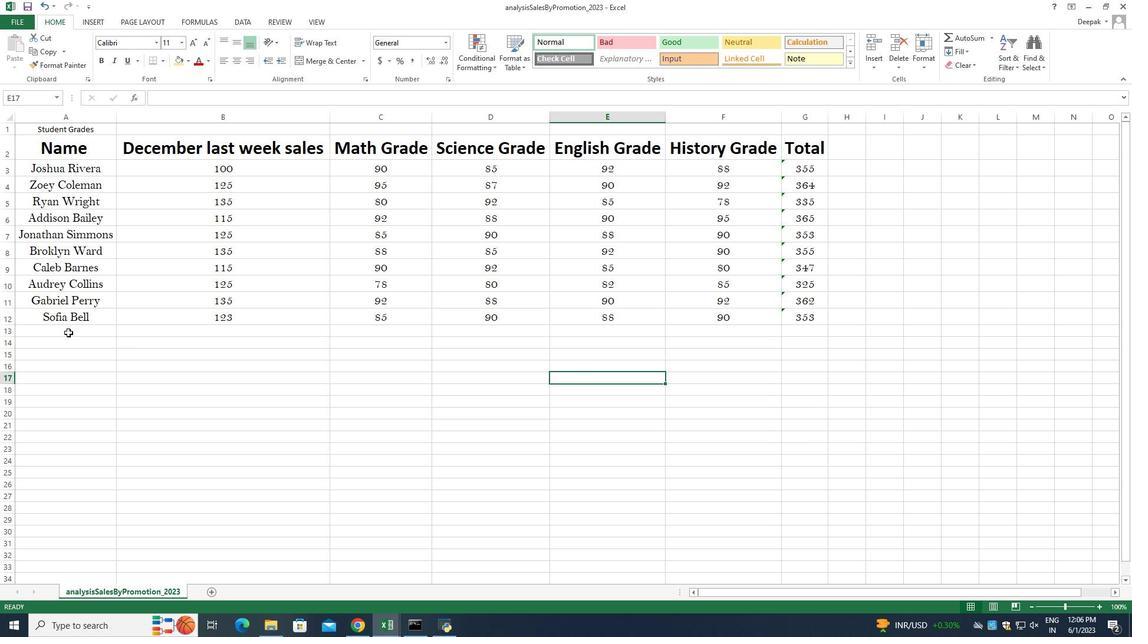 
Action: Mouse pressed left at (67, 330)
Screenshot: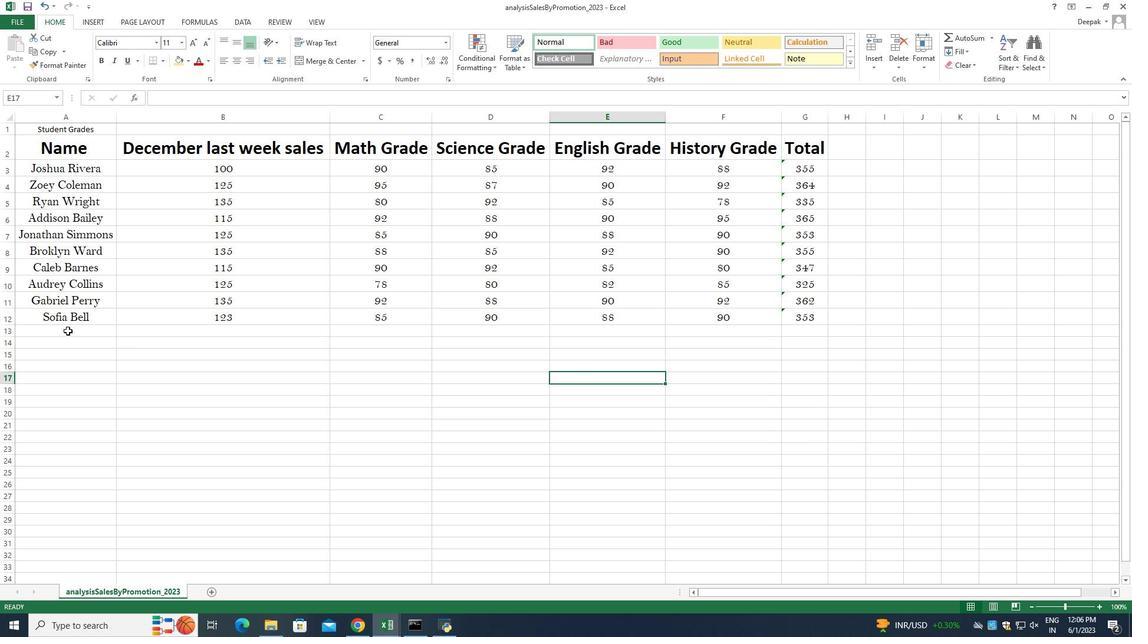 
Action: Mouse moved to (189, 273)
Screenshot: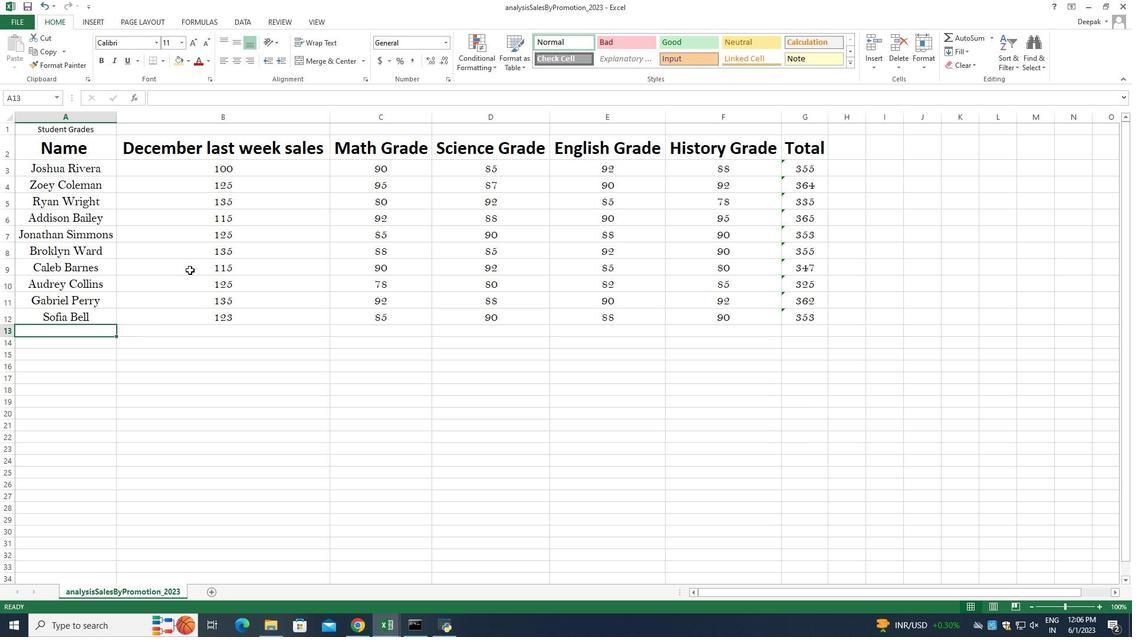 
Action: Mouse scrolled (189, 274) with delta (0, 0)
Screenshot: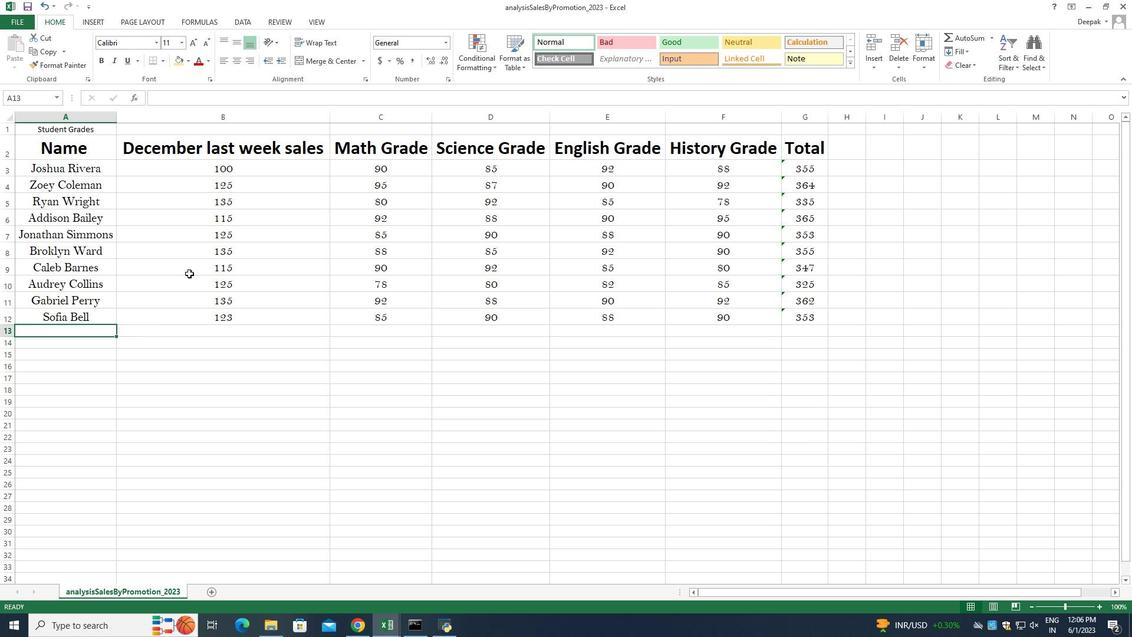 
Action: Mouse scrolled (189, 274) with delta (0, 0)
Screenshot: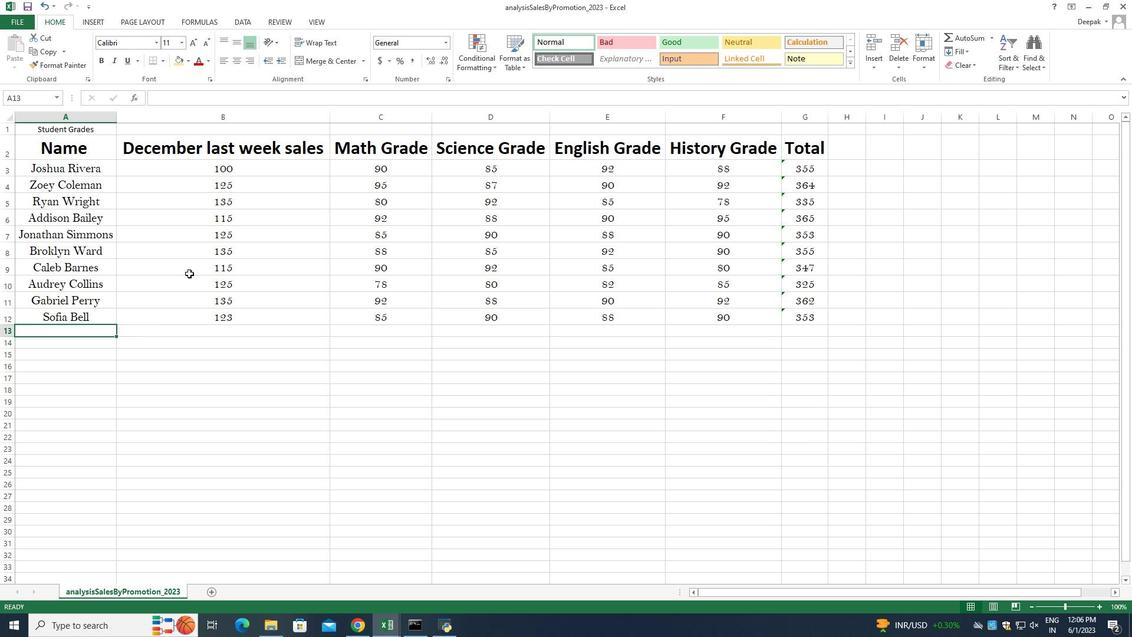 
Action: Mouse moved to (189, 273)
Screenshot: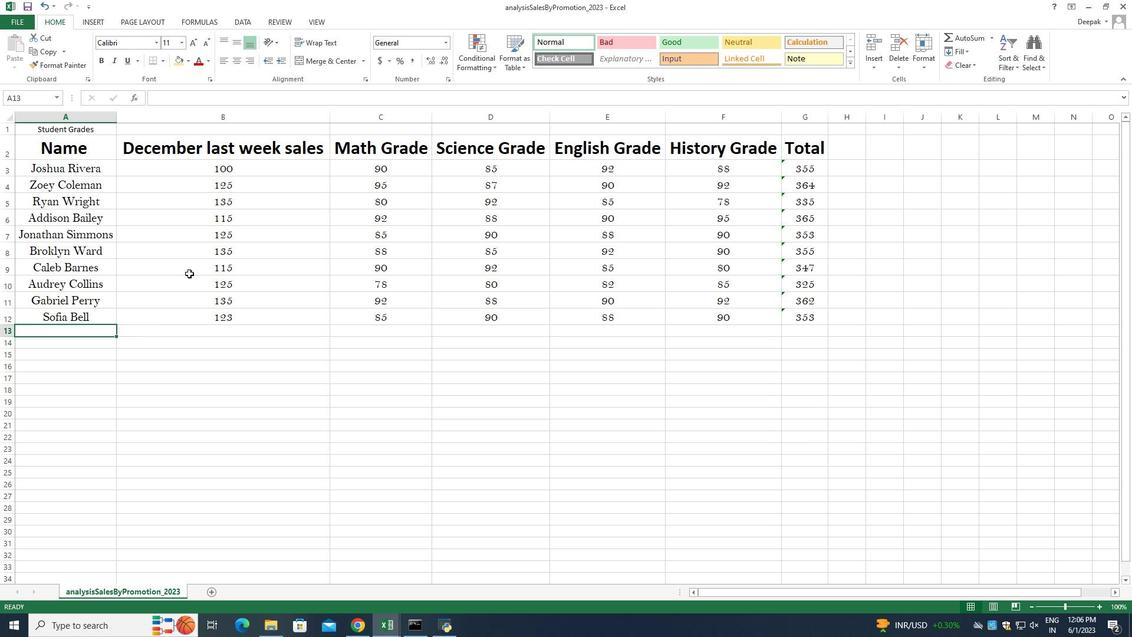 
Action: Mouse scrolled (189, 274) with delta (0, 0)
Screenshot: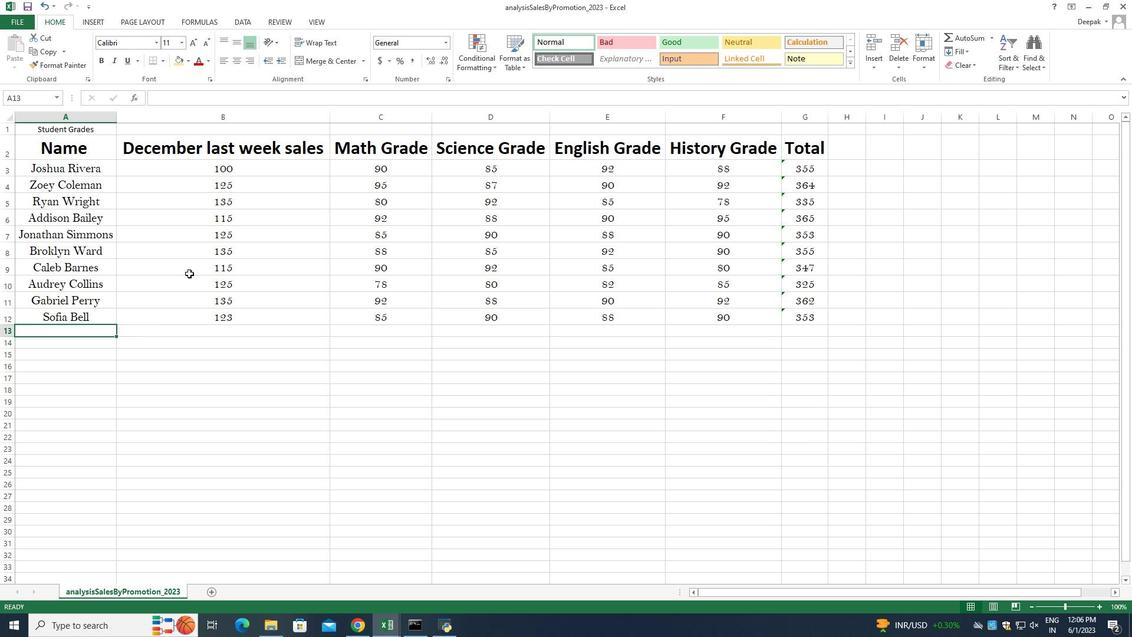 
Action: Mouse scrolled (189, 274) with delta (0, 0)
Screenshot: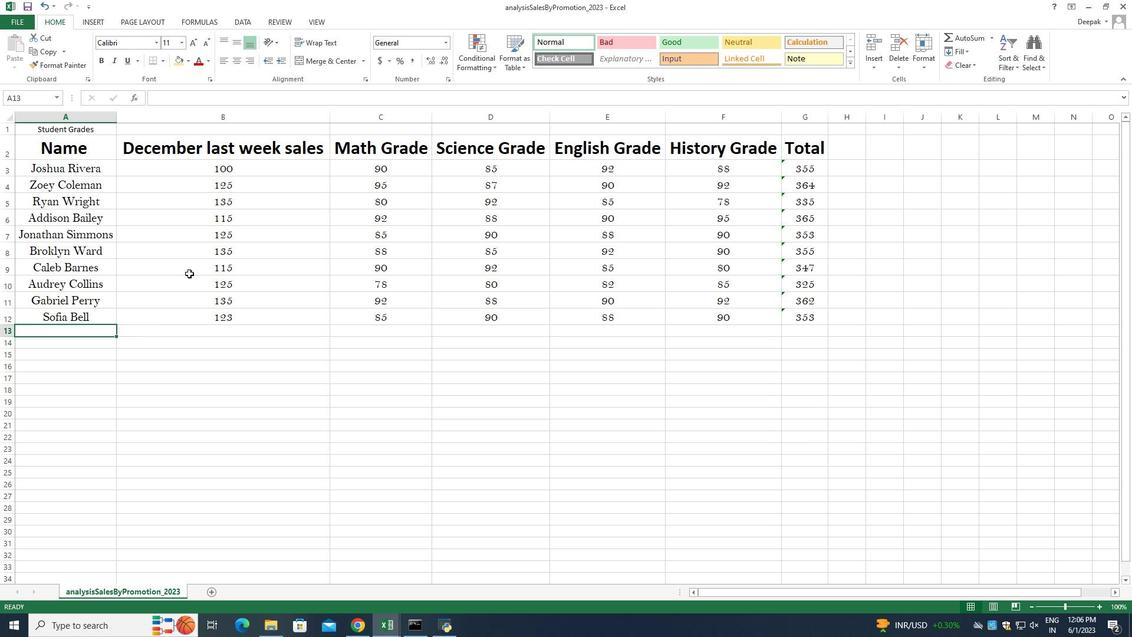
Action: Mouse moved to (762, 368)
Screenshot: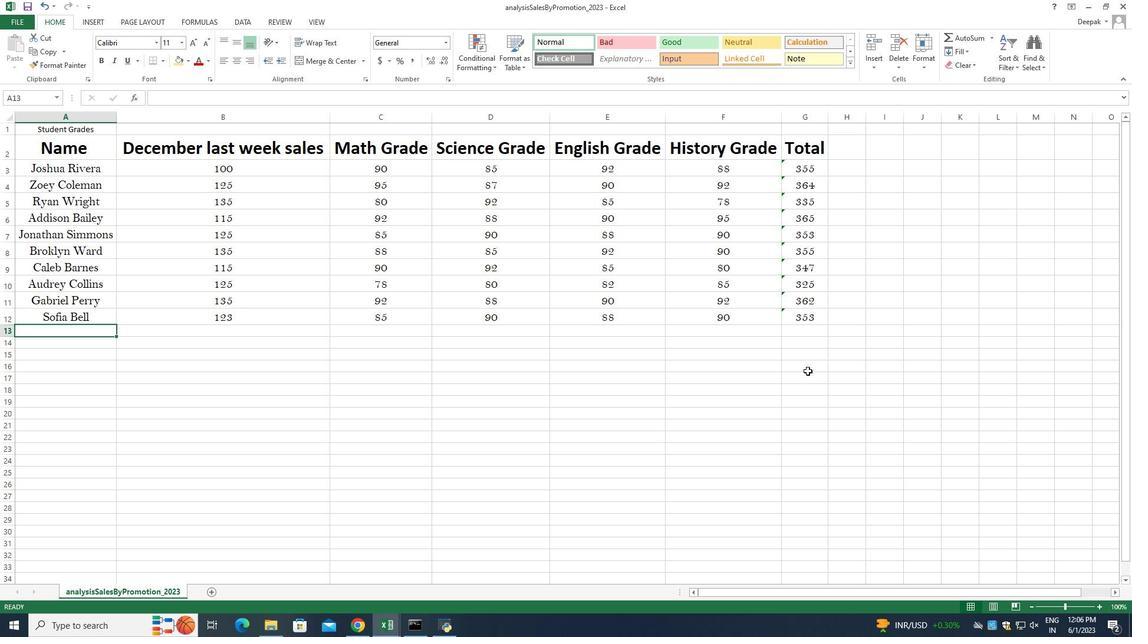 
